 Task: Read customer reviews and ratings for real estate agents in Tulsa, Oklahoma, to find an agent who specializes in specific neighborhoods or property types.
Action: Mouse moved to (316, 173)
Screenshot: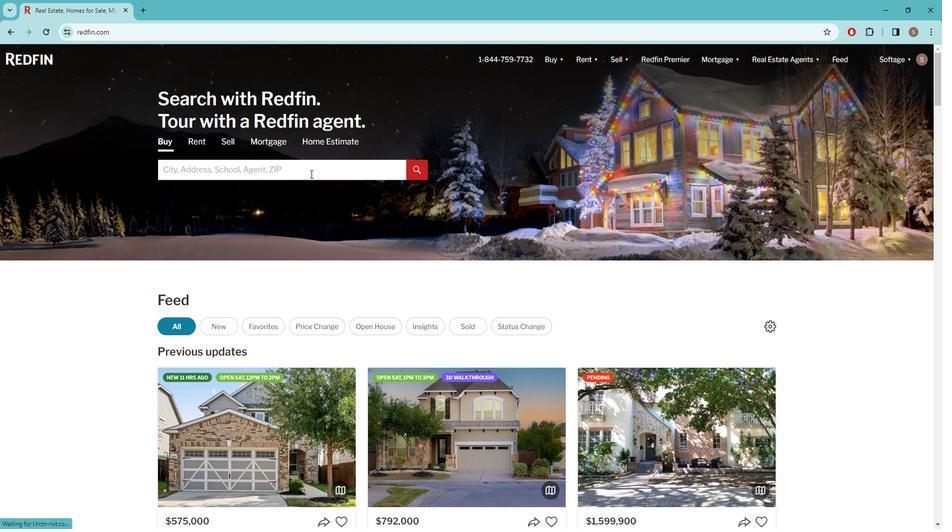 
Action: Mouse pressed left at (316, 173)
Screenshot: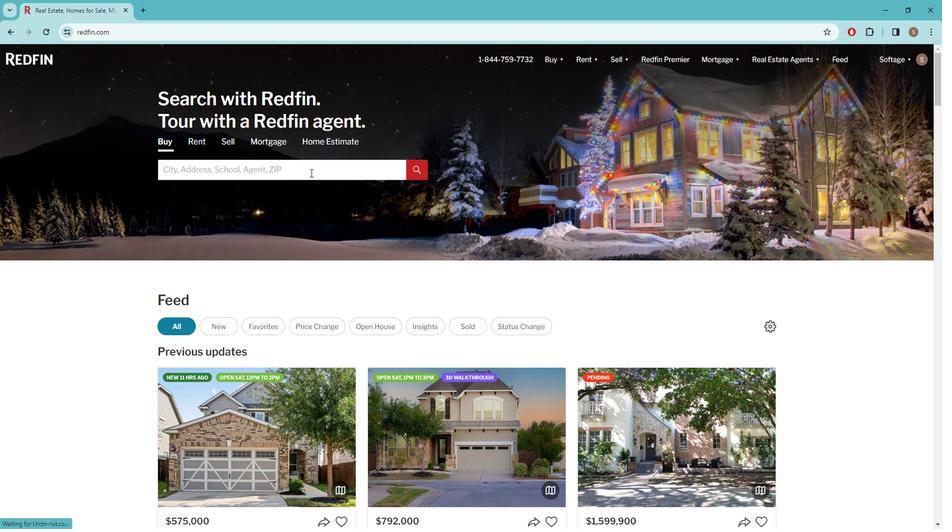
Action: Mouse moved to (418, 143)
Screenshot: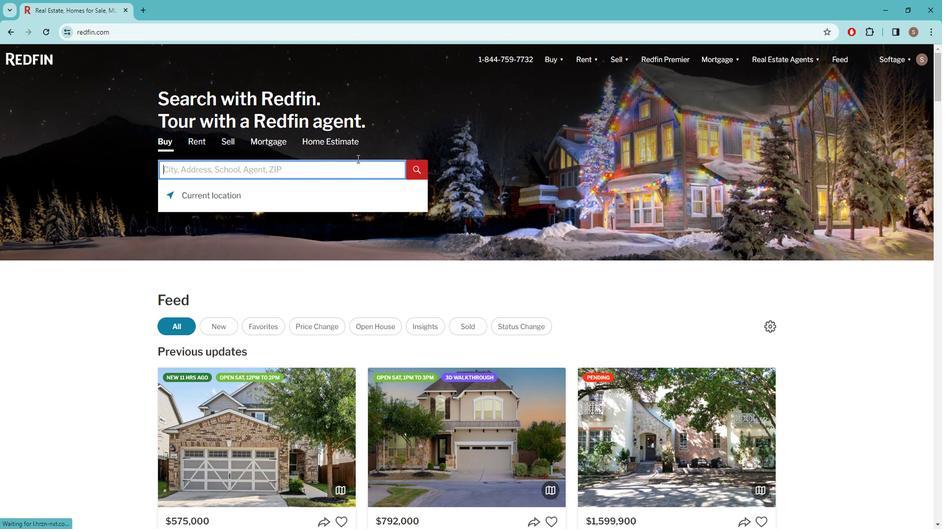 
Action: Key pressed t<Key.caps_lock>ULSA
Screenshot: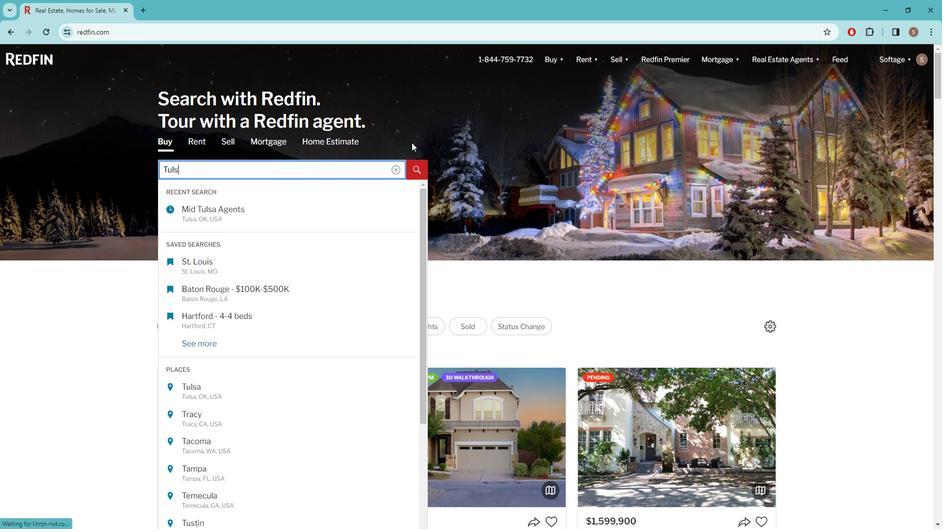 
Action: Mouse moved to (285, 262)
Screenshot: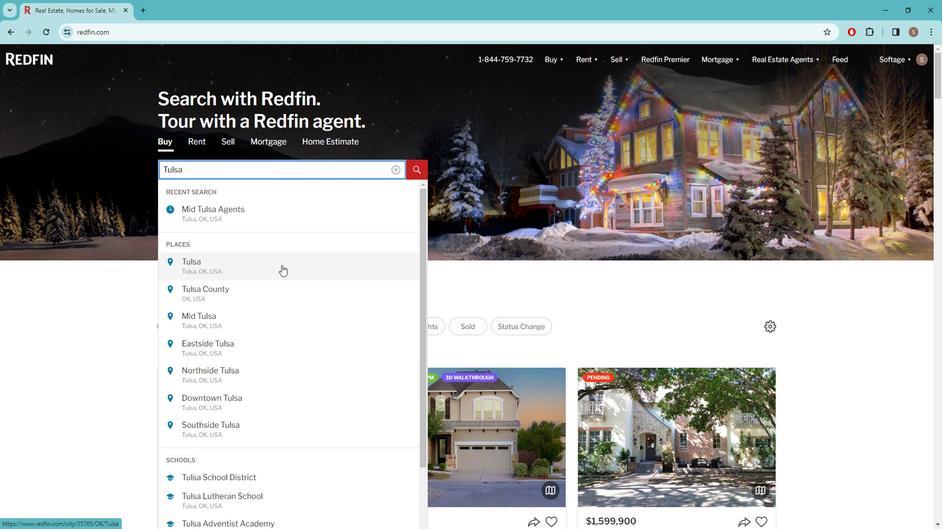 
Action: Mouse pressed left at (285, 262)
Screenshot: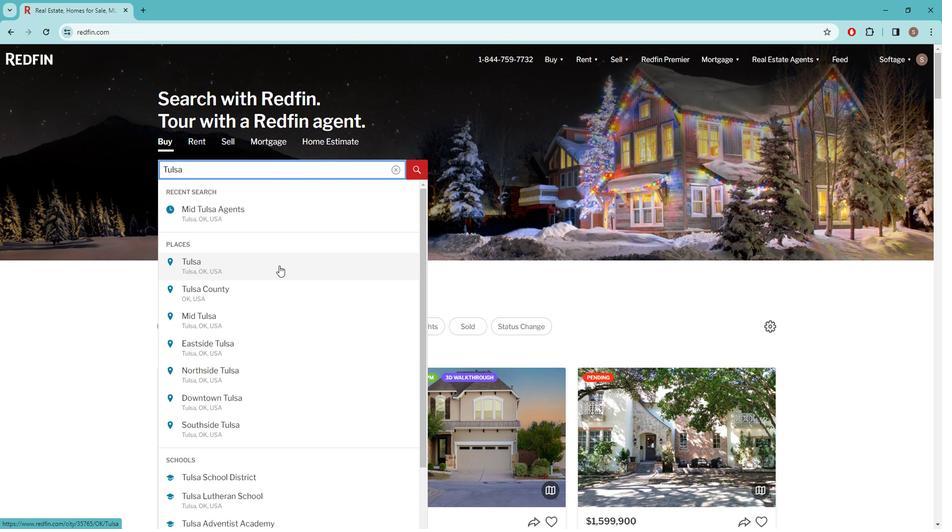 
Action: Mouse moved to (777, 103)
Screenshot: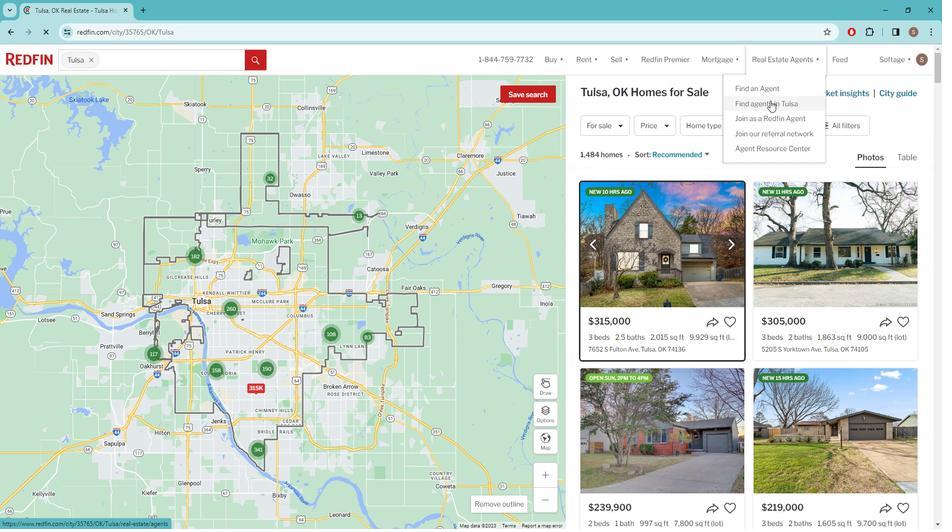 
Action: Mouse pressed left at (777, 103)
Screenshot: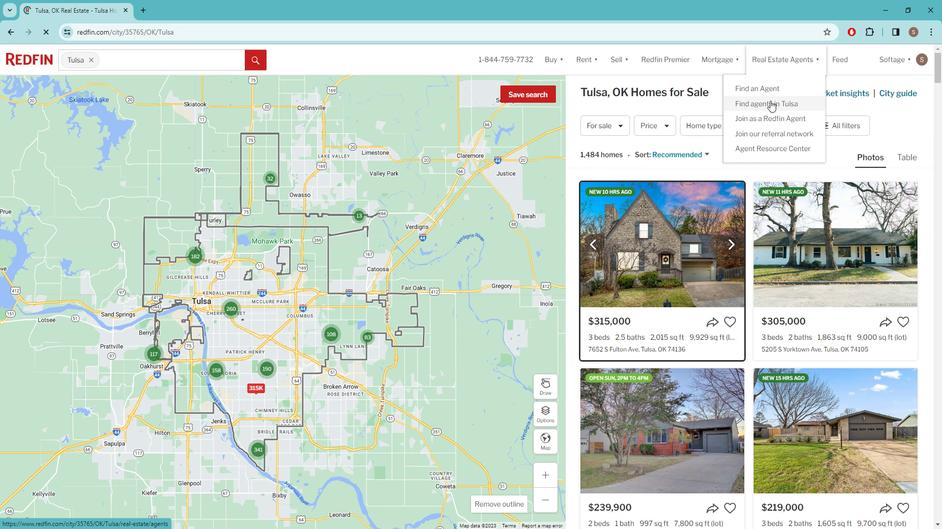 
Action: Mouse moved to (359, 167)
Screenshot: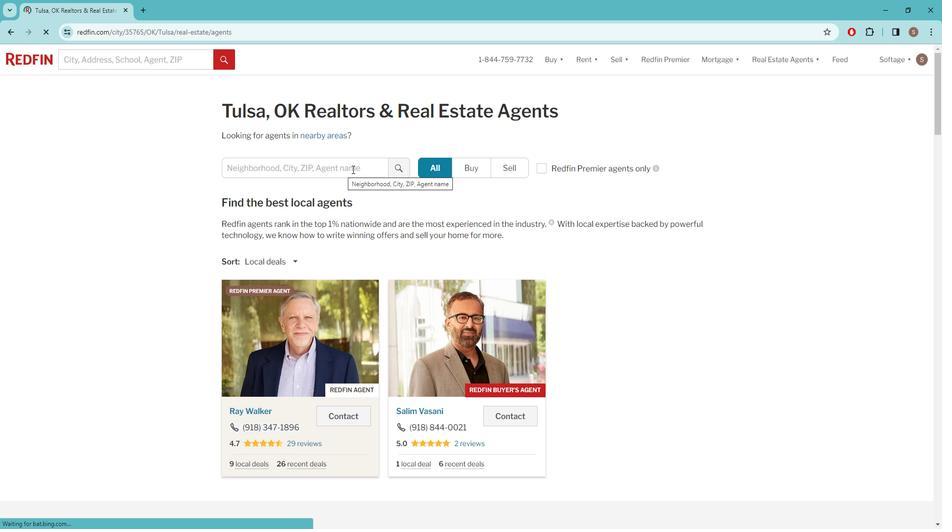 
Action: Mouse pressed left at (359, 167)
Screenshot: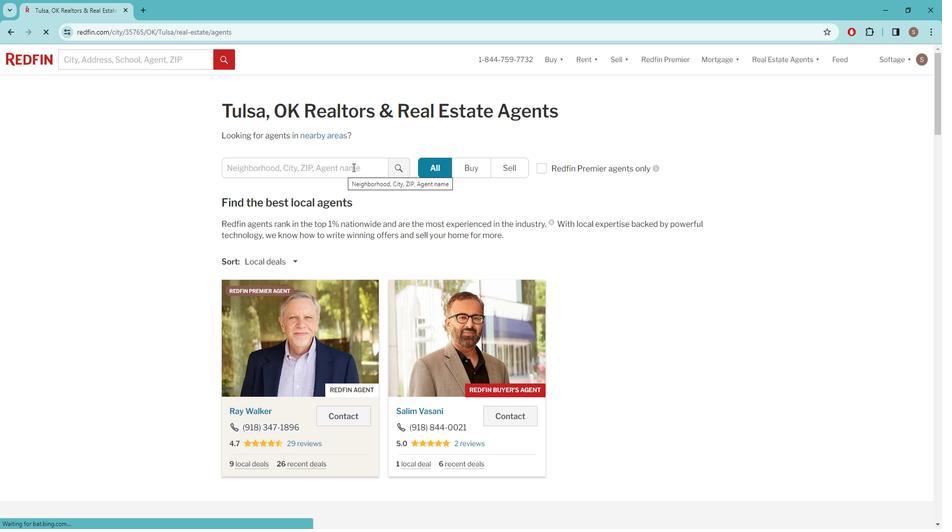 
Action: Mouse moved to (339, 336)
Screenshot: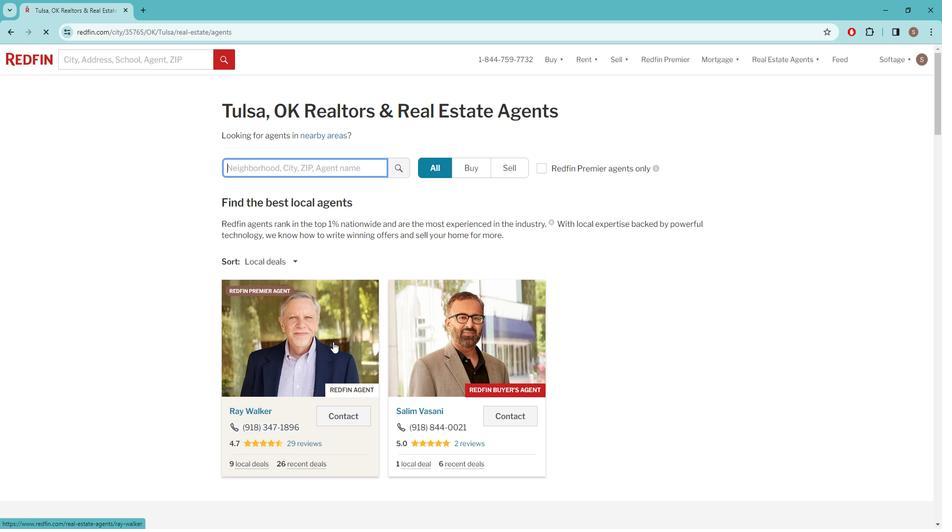 
Action: Mouse scrolled (339, 335) with delta (0, 0)
Screenshot: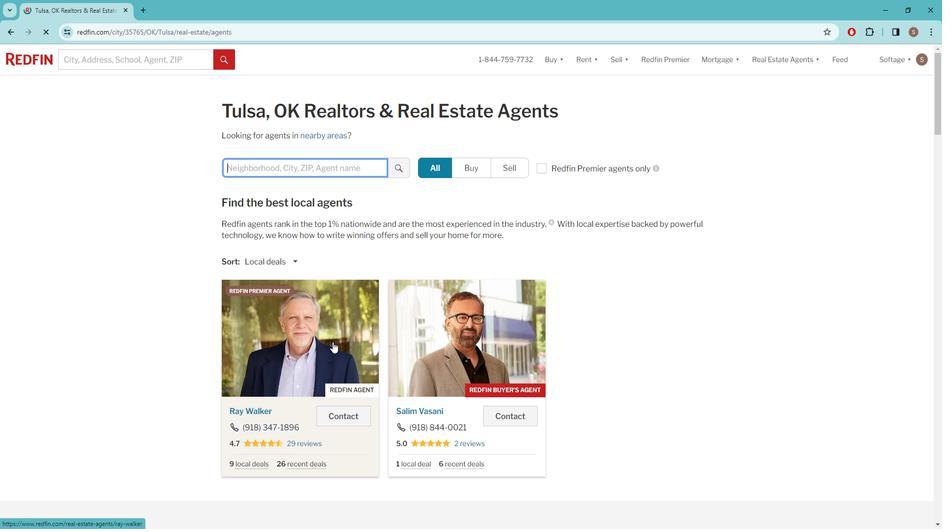 
Action: Mouse moved to (288, 222)
Screenshot: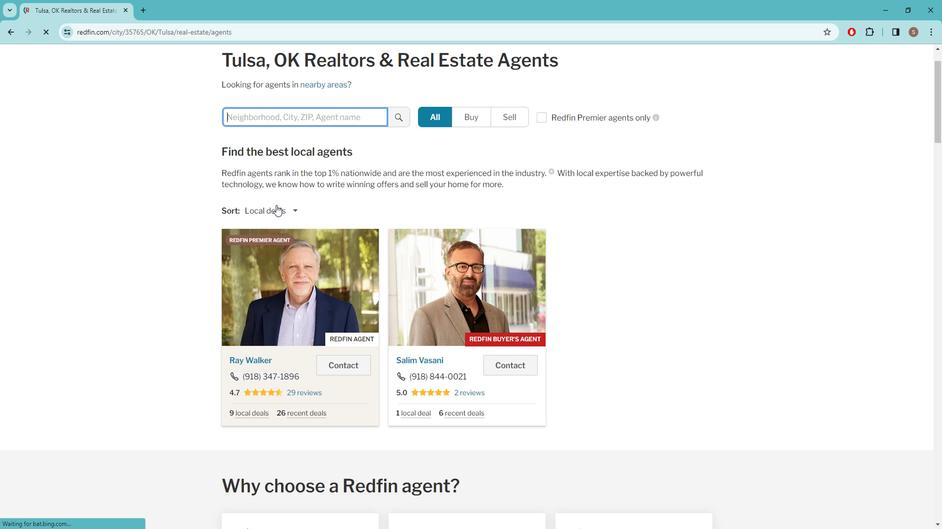 
Action: Mouse scrolled (288, 221) with delta (0, 0)
Screenshot: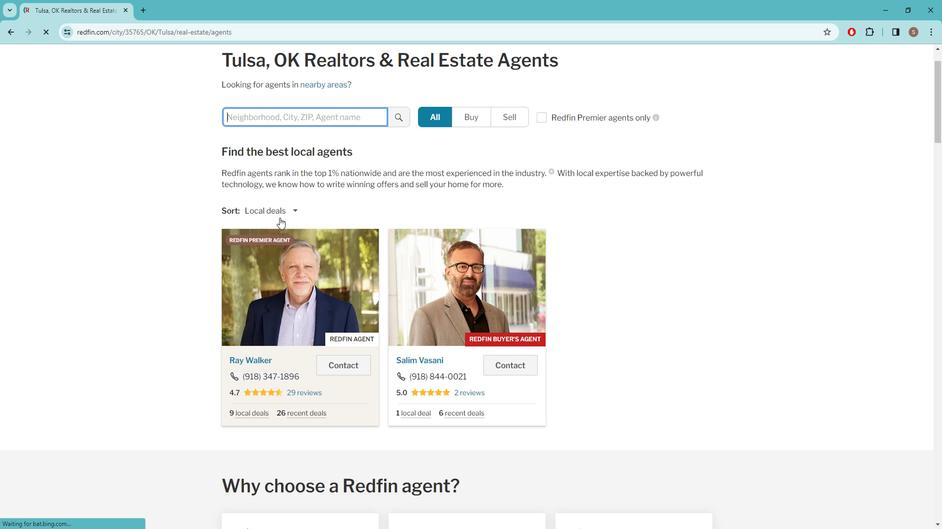
Action: Mouse moved to (304, 333)
Screenshot: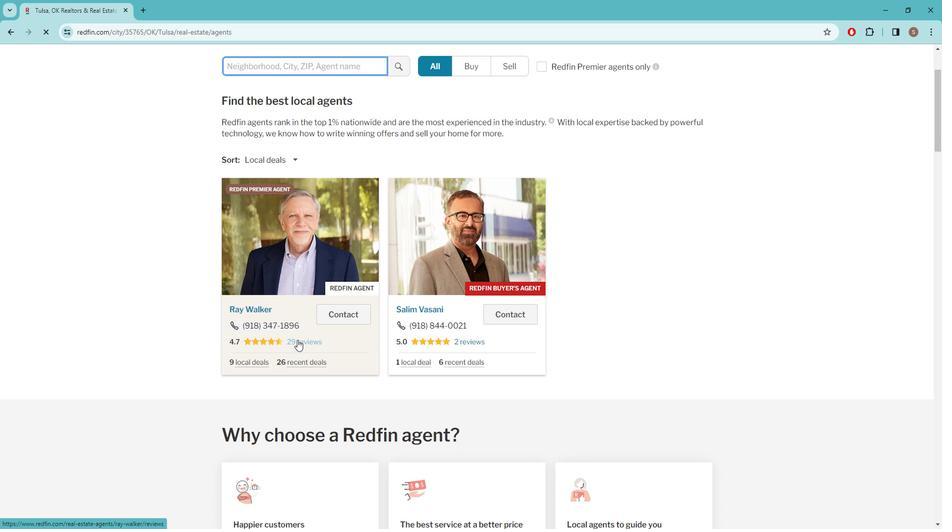 
Action: Mouse pressed left at (304, 333)
Screenshot: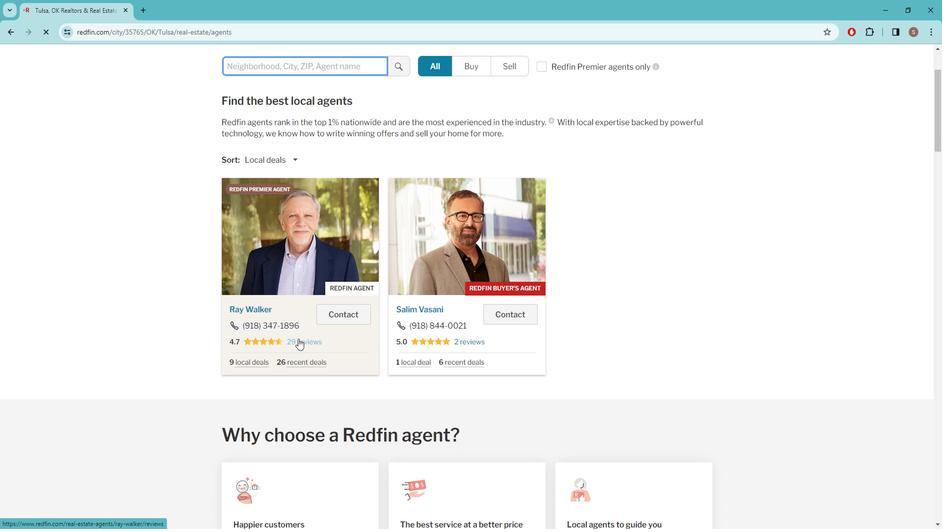 
Action: Mouse moved to (359, 314)
Screenshot: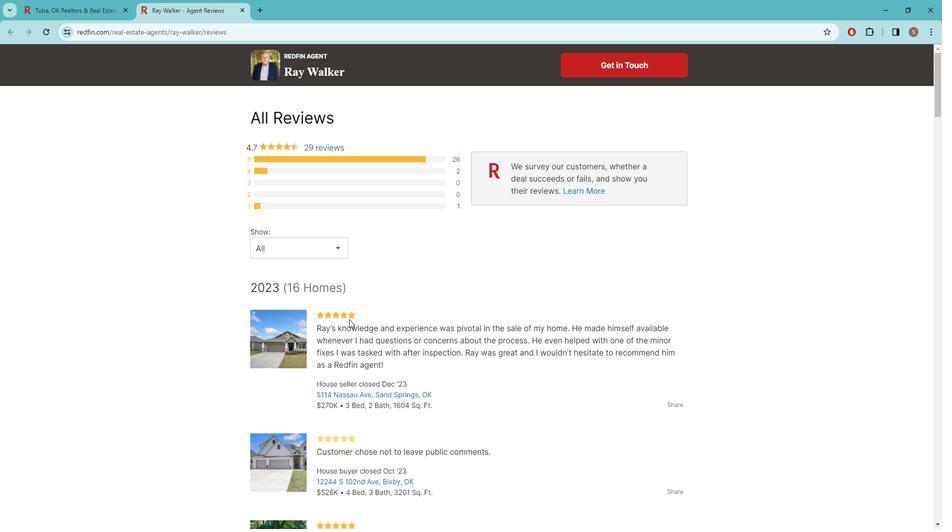 
Action: Mouse scrolled (359, 313) with delta (0, 0)
Screenshot: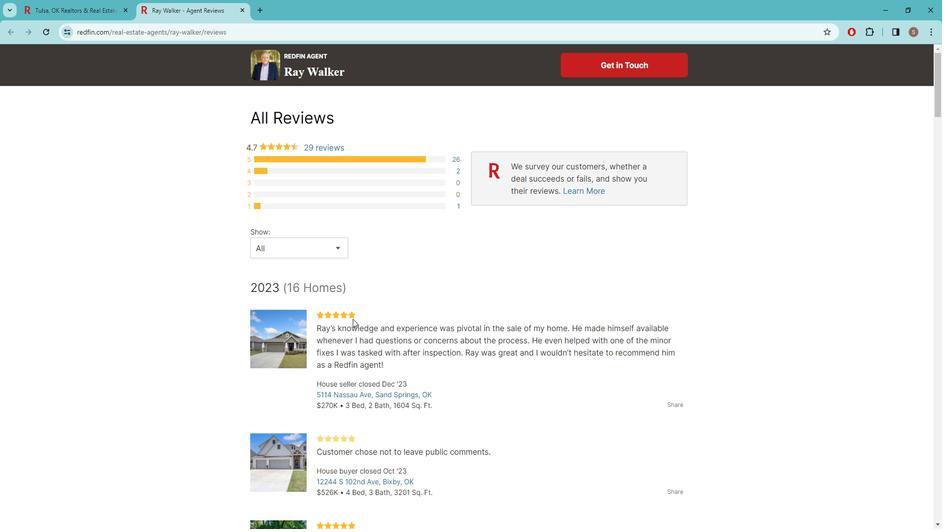 
Action: Mouse moved to (359, 313)
Screenshot: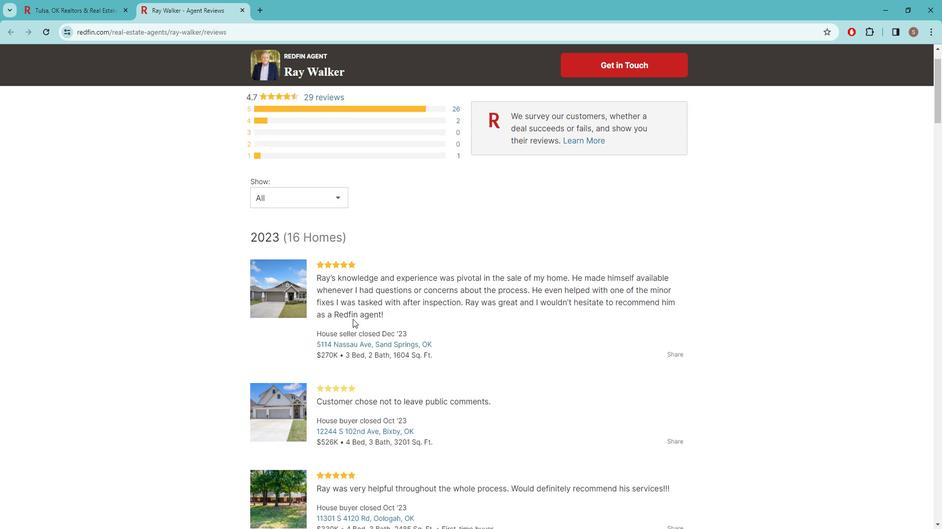 
Action: Mouse scrolled (359, 313) with delta (0, 0)
Screenshot: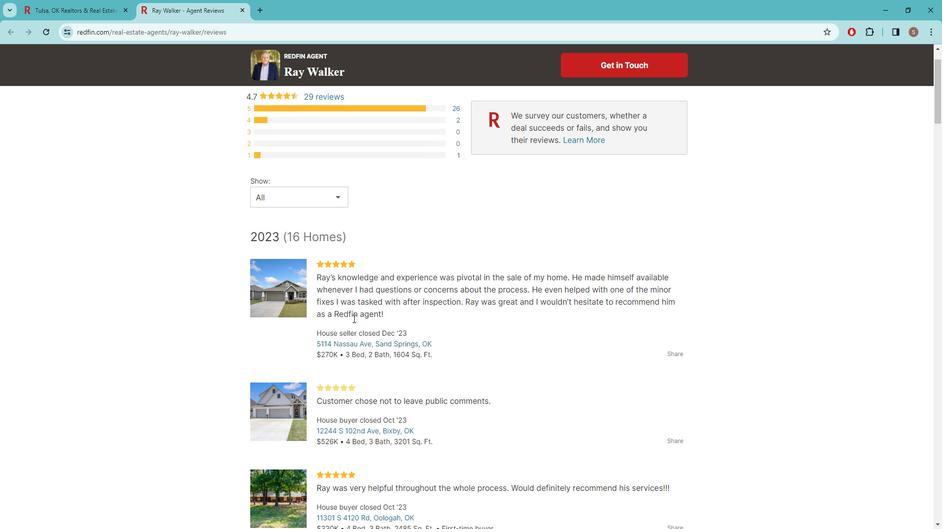 
Action: Mouse scrolled (359, 313) with delta (0, 0)
Screenshot: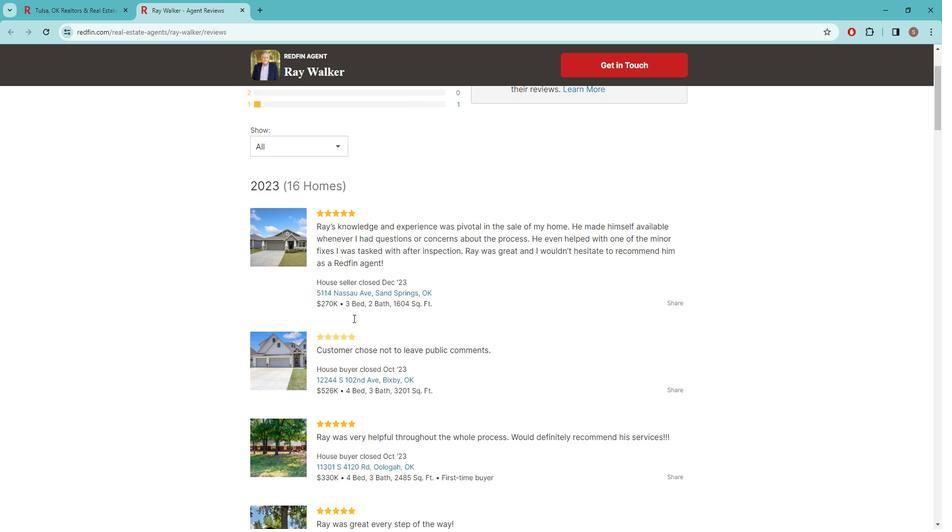 
Action: Mouse scrolled (359, 313) with delta (0, 0)
Screenshot: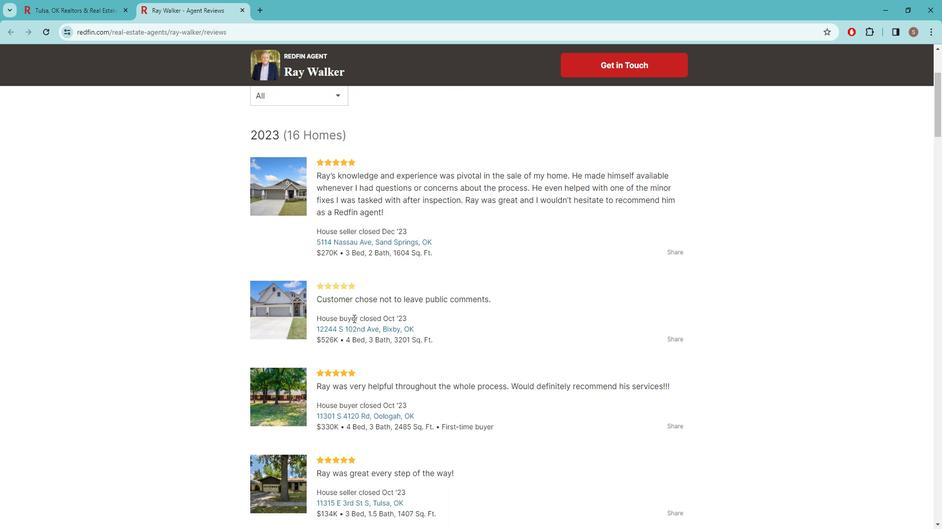 
Action: Mouse scrolled (359, 313) with delta (0, 0)
Screenshot: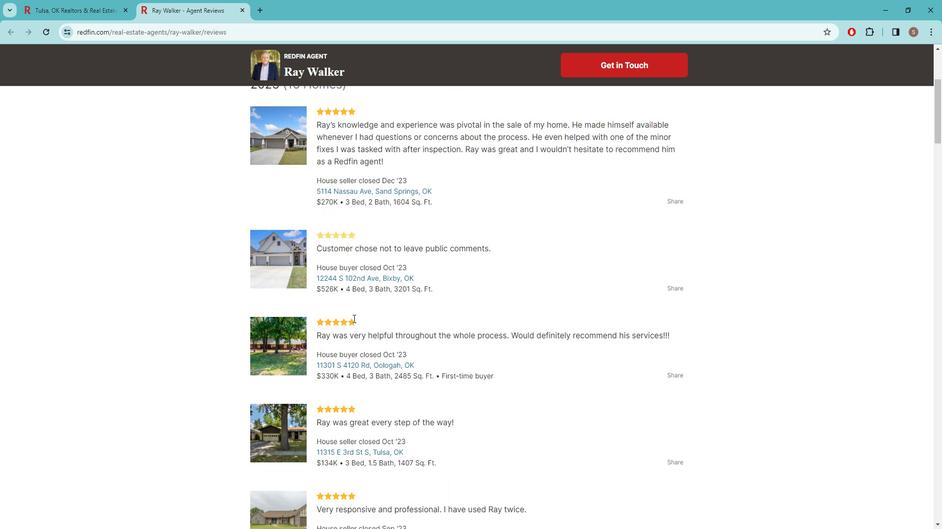 
Action: Mouse scrolled (359, 313) with delta (0, 0)
Screenshot: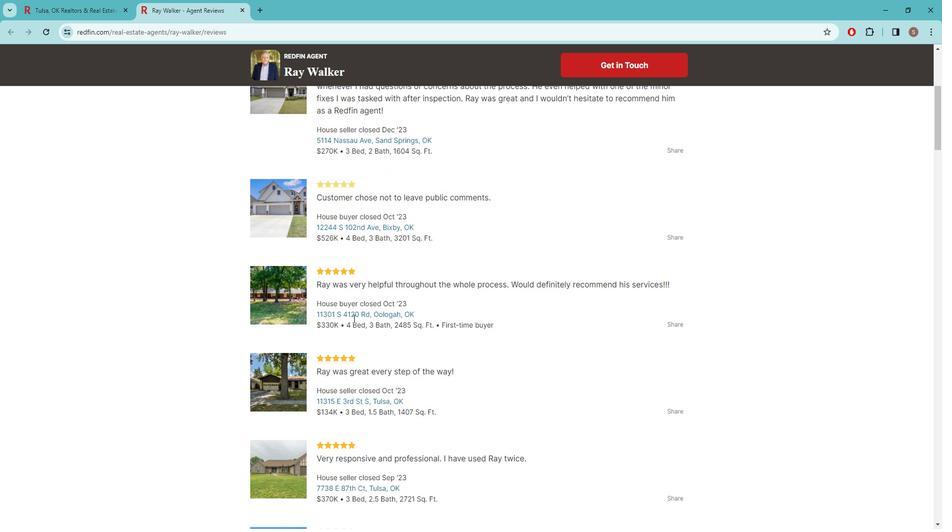 
Action: Mouse scrolled (359, 313) with delta (0, 0)
Screenshot: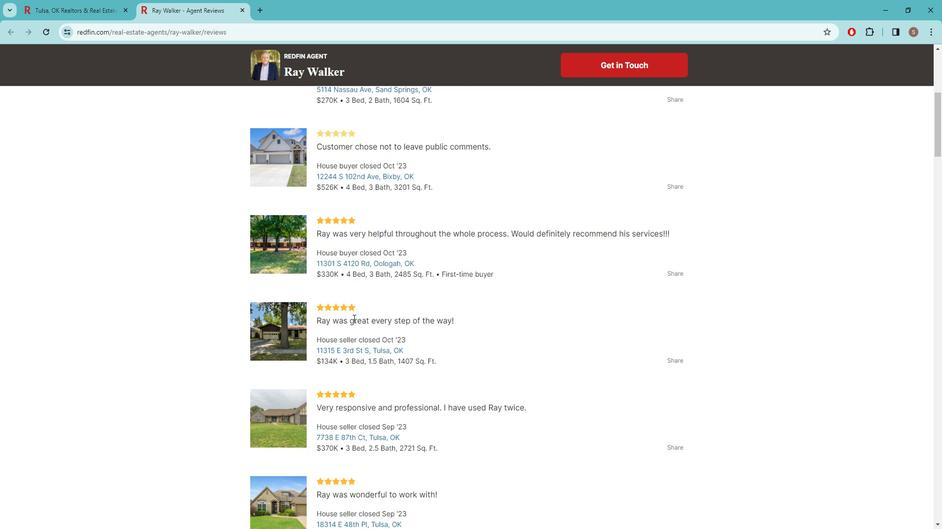 
Action: Mouse scrolled (359, 313) with delta (0, 0)
Screenshot: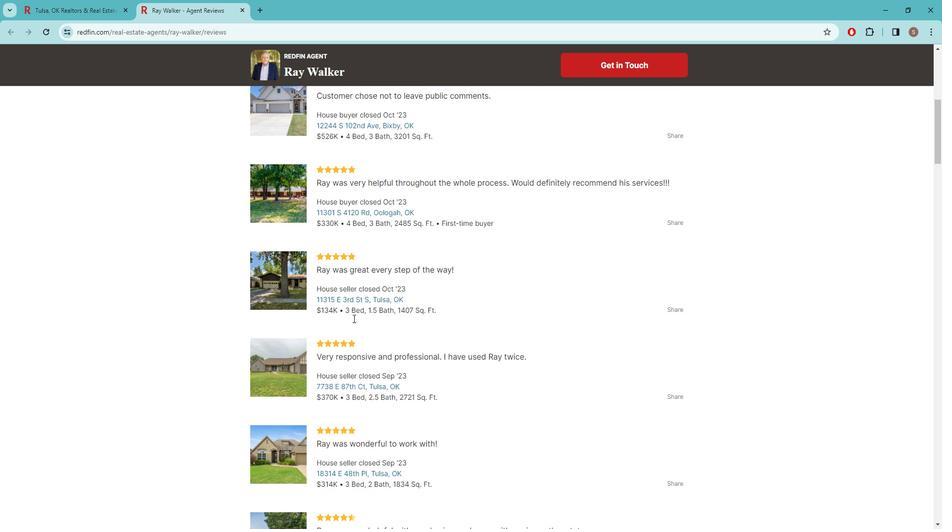 
Action: Mouse scrolled (359, 313) with delta (0, 0)
Screenshot: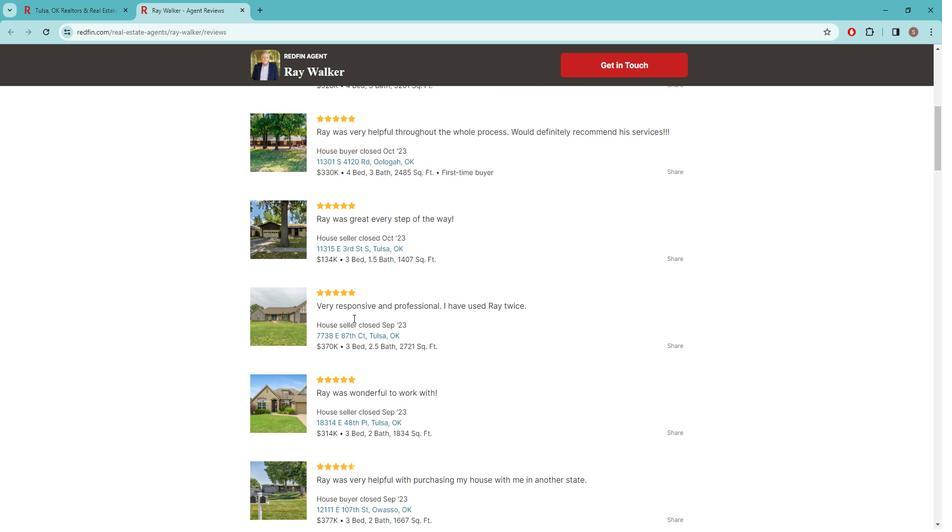 
Action: Mouse scrolled (359, 313) with delta (0, 0)
Screenshot: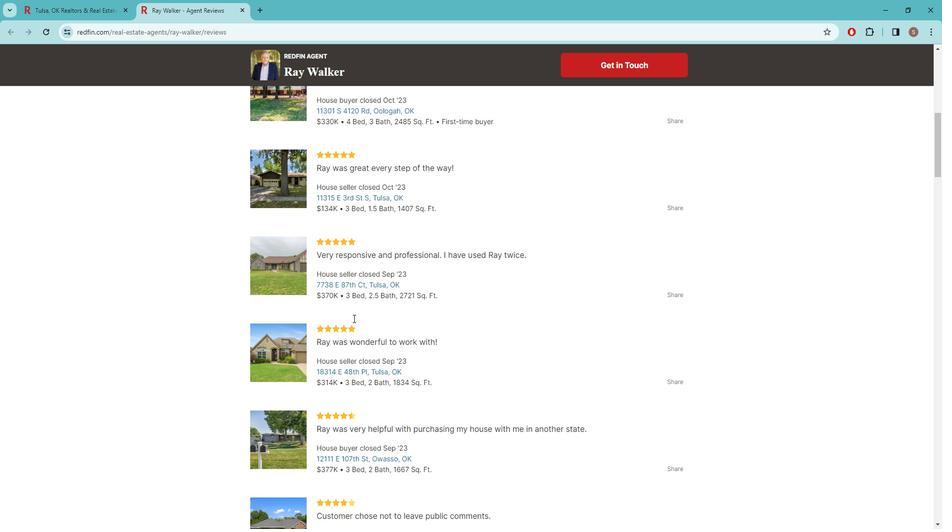 
Action: Mouse scrolled (359, 313) with delta (0, 0)
Screenshot: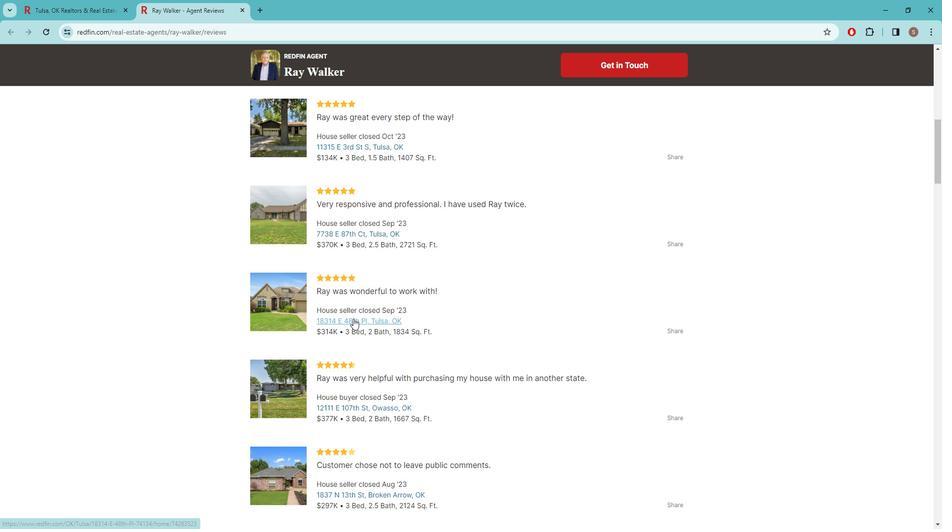 
Action: Mouse scrolled (359, 313) with delta (0, 0)
Screenshot: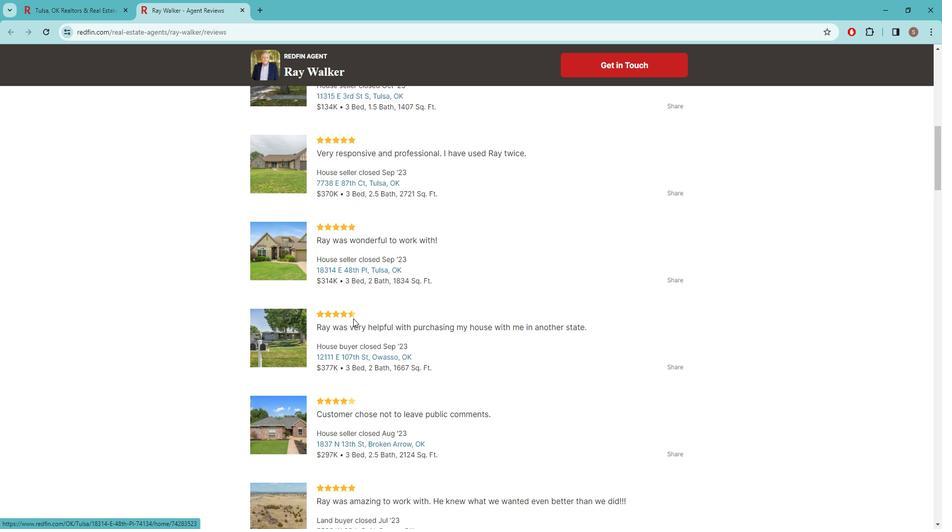 
Action: Mouse scrolled (359, 313) with delta (0, 0)
Screenshot: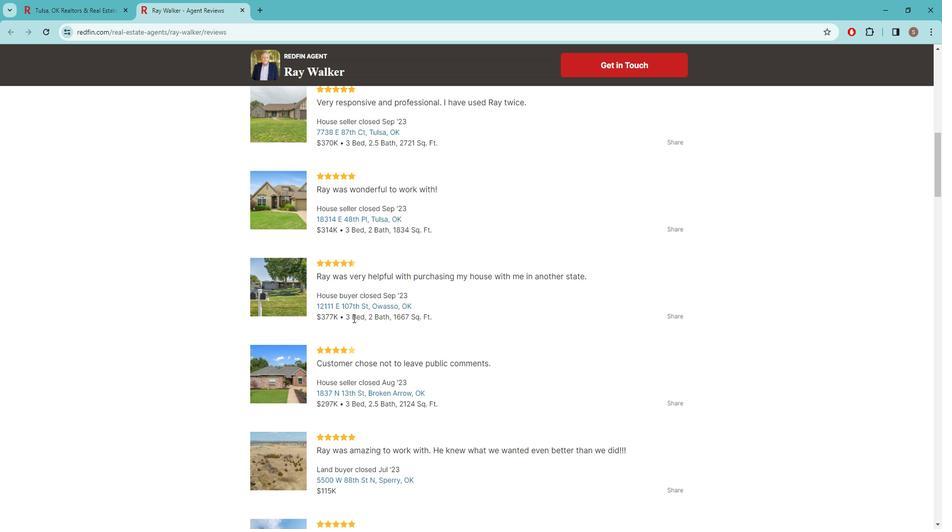 
Action: Mouse scrolled (359, 313) with delta (0, 0)
Screenshot: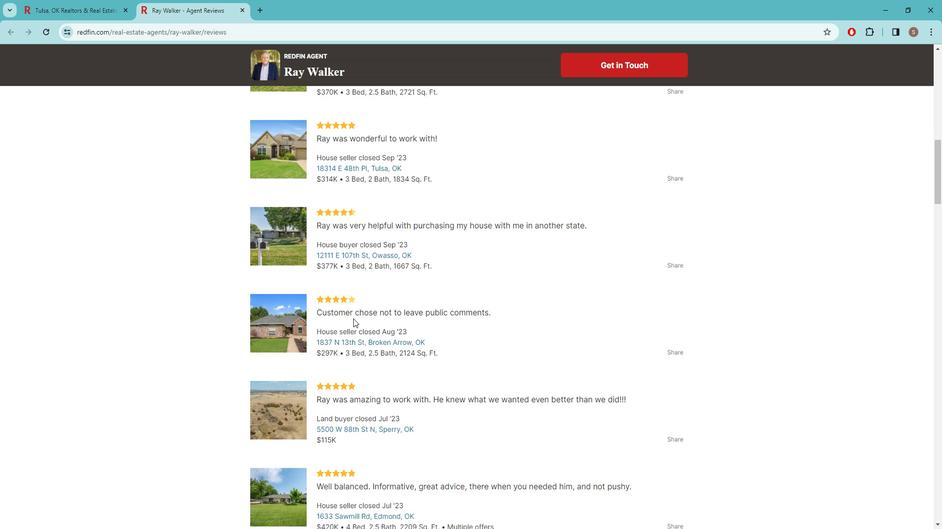 
Action: Mouse scrolled (359, 313) with delta (0, 0)
Screenshot: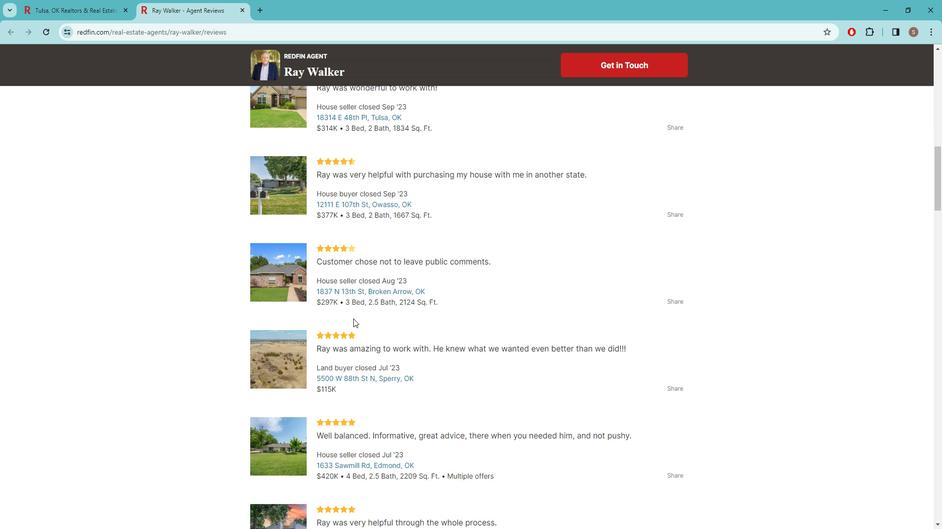 
Action: Mouse scrolled (359, 313) with delta (0, 0)
Screenshot: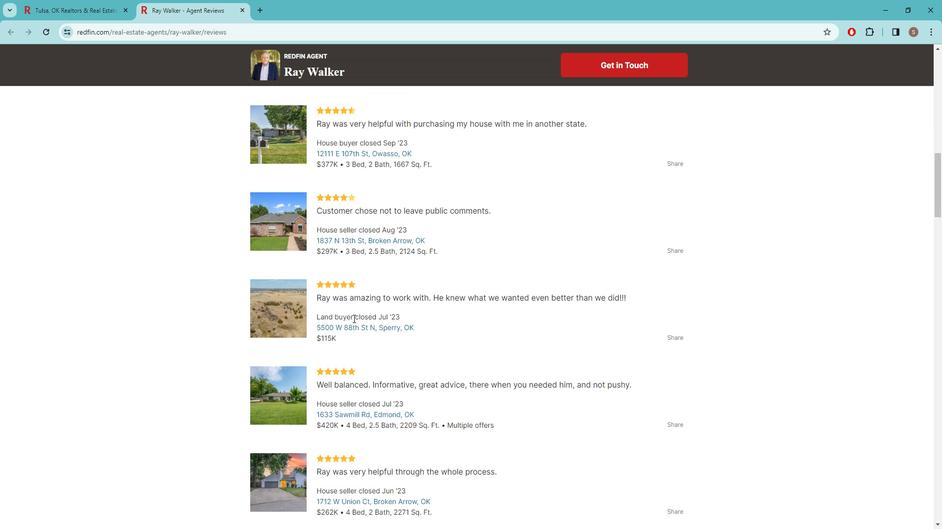 
Action: Mouse scrolled (359, 313) with delta (0, 0)
Screenshot: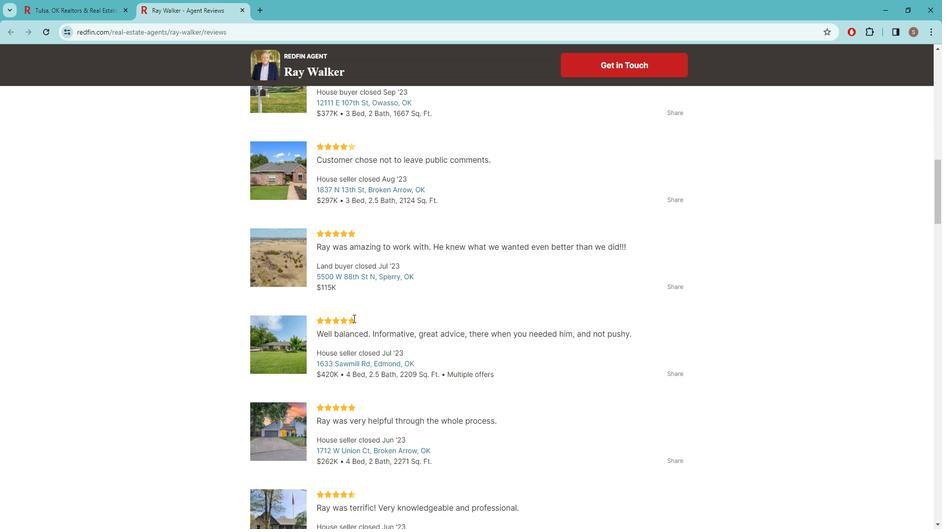 
Action: Mouse scrolled (359, 313) with delta (0, 0)
Screenshot: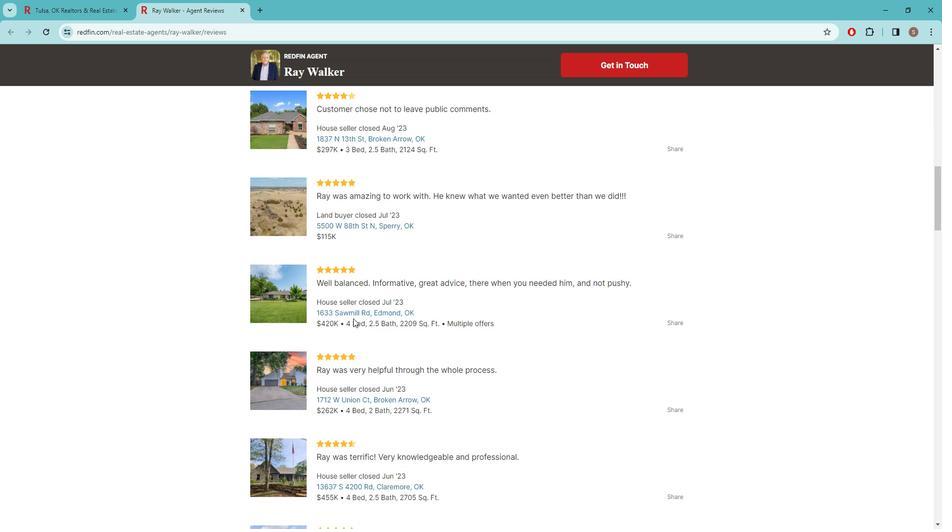
Action: Mouse scrolled (359, 313) with delta (0, 0)
Screenshot: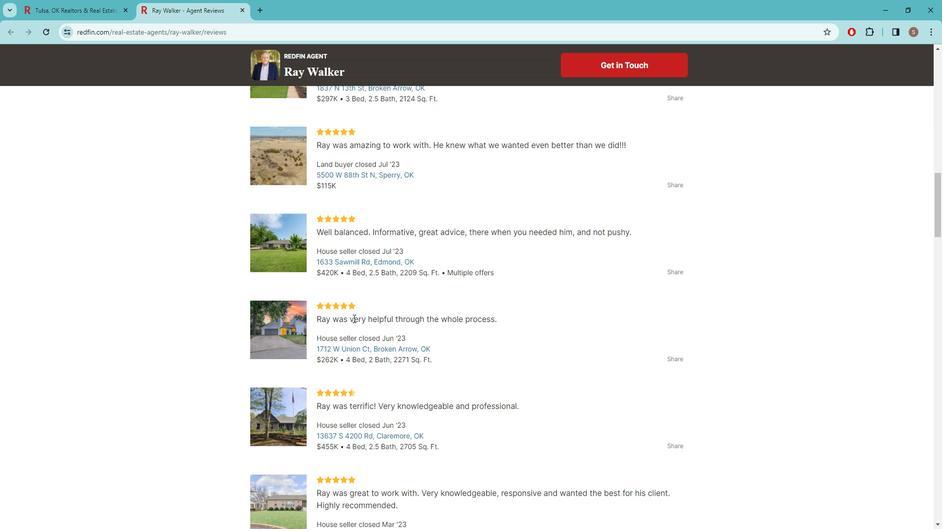 
Action: Mouse scrolled (359, 313) with delta (0, 0)
Screenshot: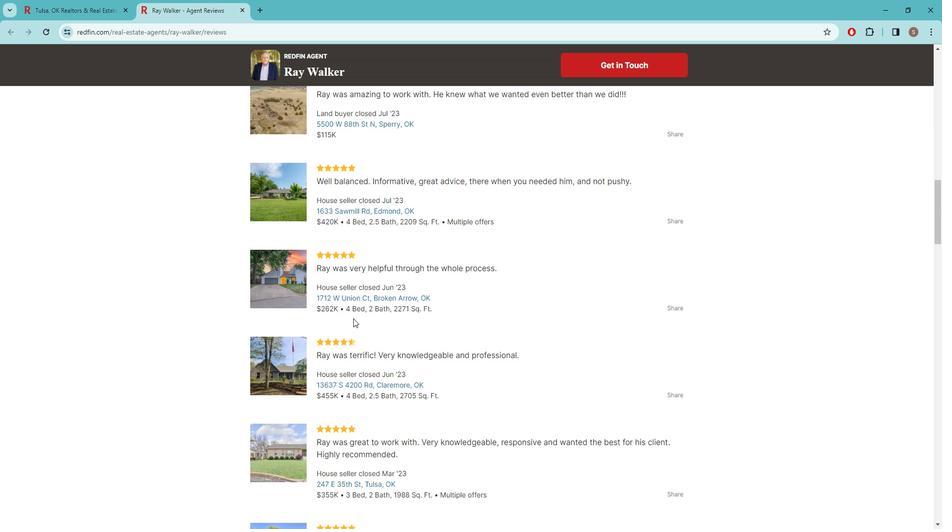 
Action: Mouse scrolled (359, 313) with delta (0, 0)
Screenshot: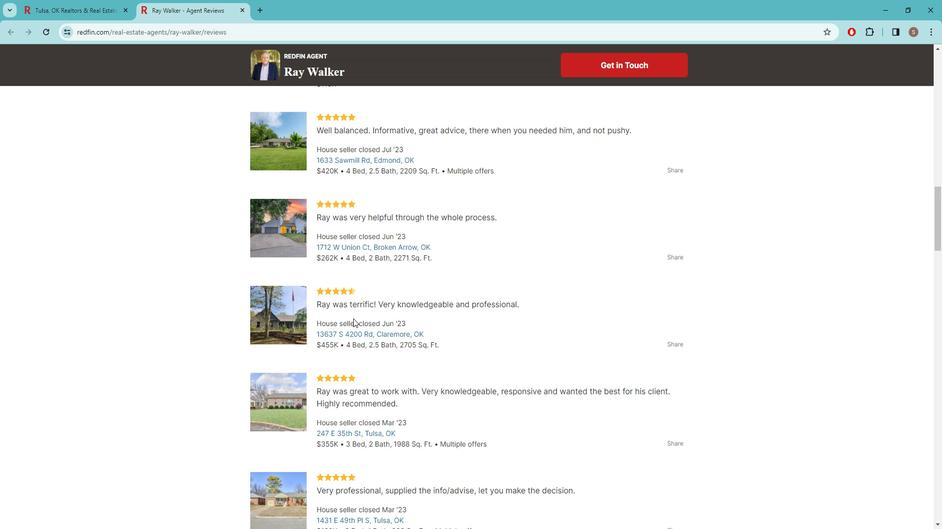
Action: Mouse scrolled (359, 313) with delta (0, 0)
Screenshot: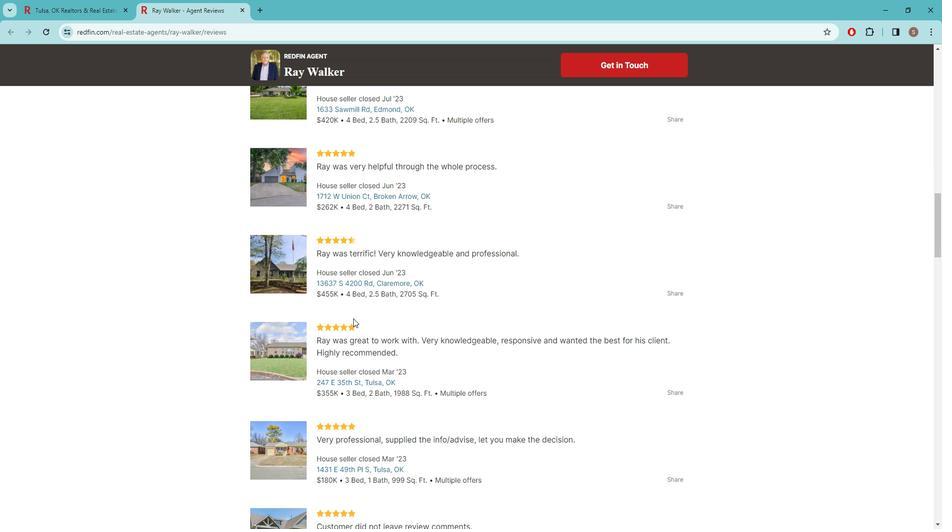 
Action: Mouse scrolled (359, 313) with delta (0, 0)
Screenshot: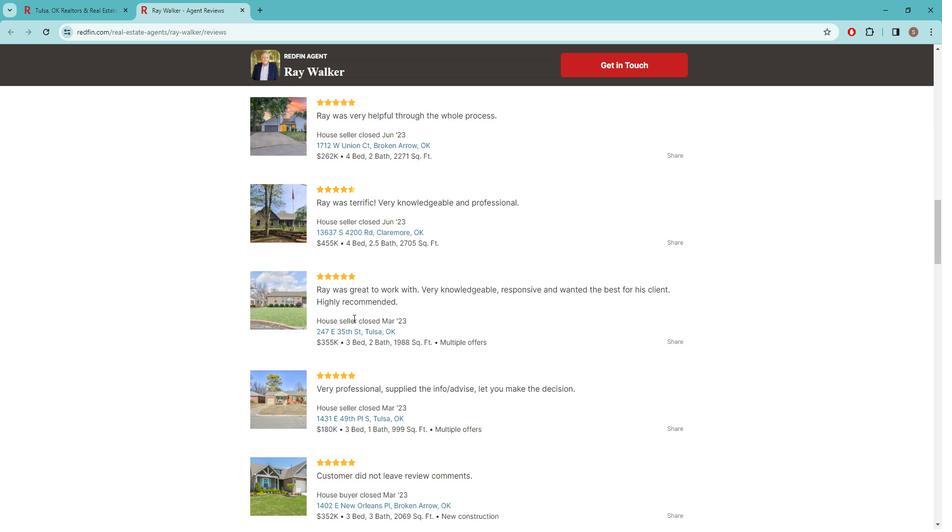 
Action: Mouse scrolled (359, 313) with delta (0, 0)
Screenshot: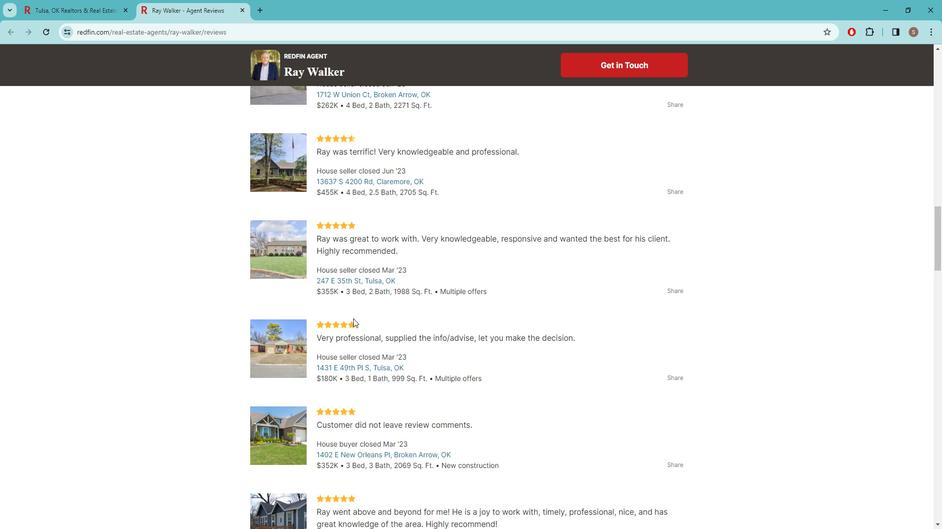
Action: Mouse scrolled (359, 313) with delta (0, 0)
Screenshot: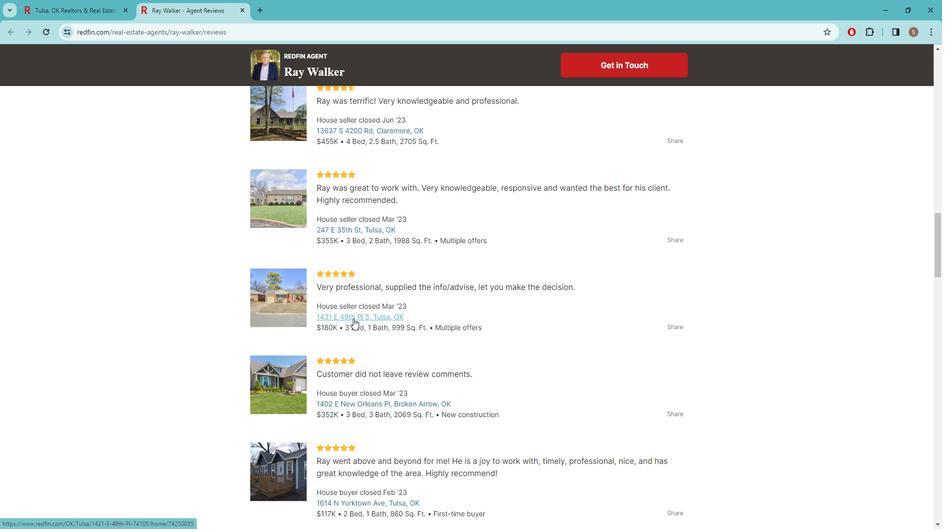 
Action: Mouse scrolled (359, 313) with delta (0, 0)
Screenshot: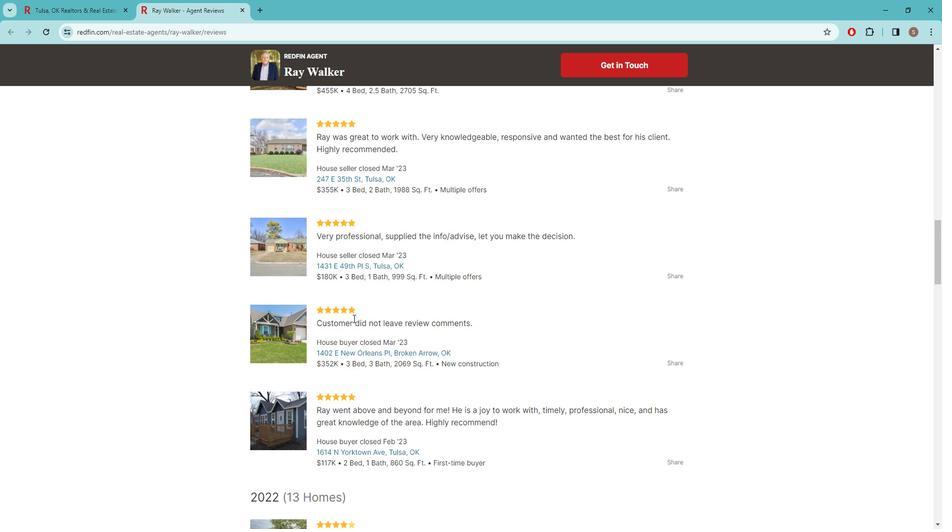
Action: Mouse scrolled (359, 313) with delta (0, 0)
Screenshot: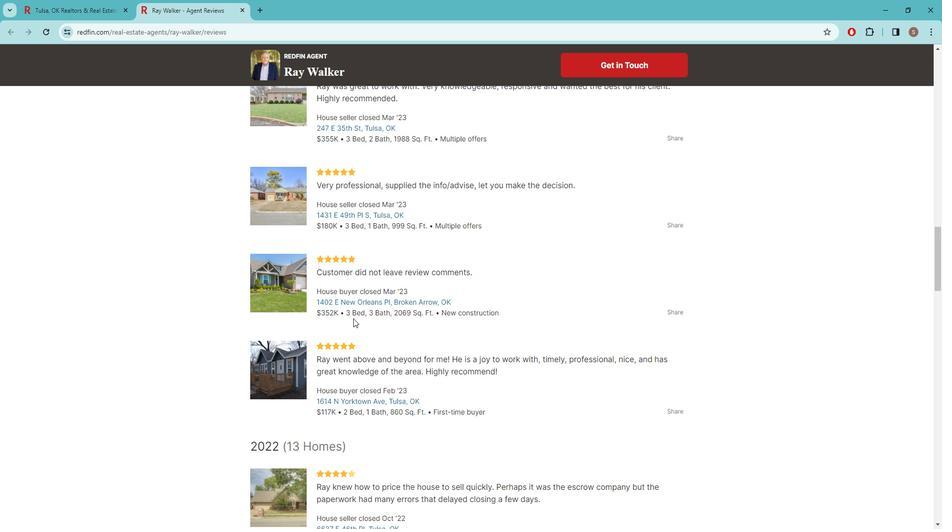 
Action: Mouse scrolled (359, 313) with delta (0, 0)
Screenshot: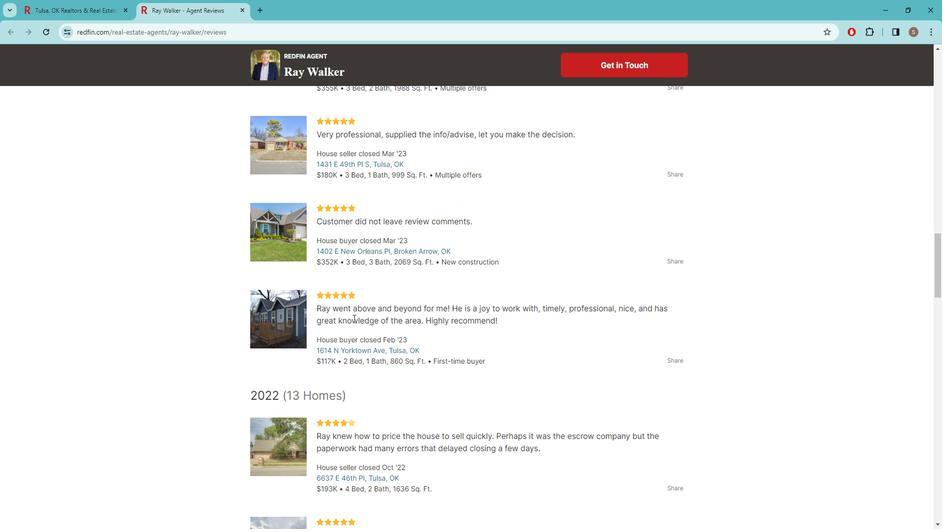 
Action: Mouse scrolled (359, 313) with delta (0, 0)
Screenshot: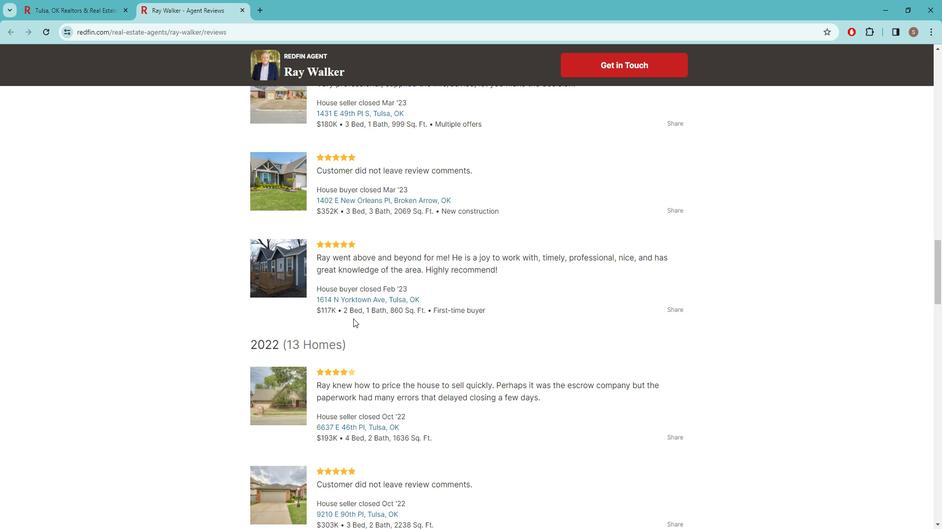 
Action: Mouse scrolled (359, 313) with delta (0, 0)
Screenshot: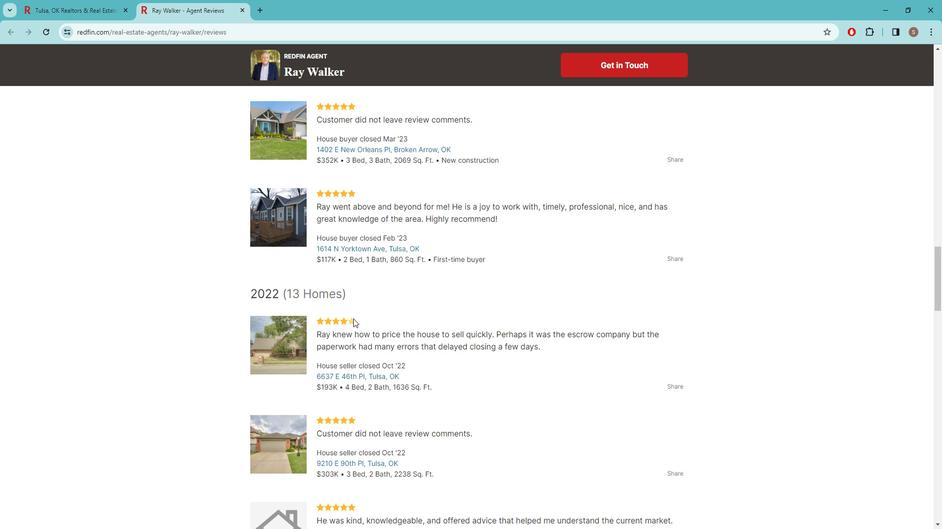 
Action: Mouse scrolled (359, 313) with delta (0, 0)
Screenshot: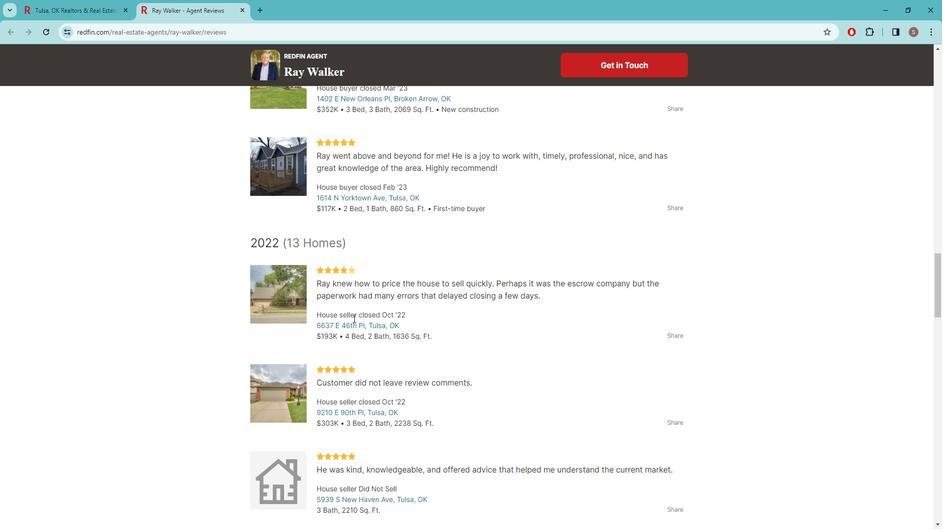 
Action: Mouse scrolled (359, 313) with delta (0, 0)
Screenshot: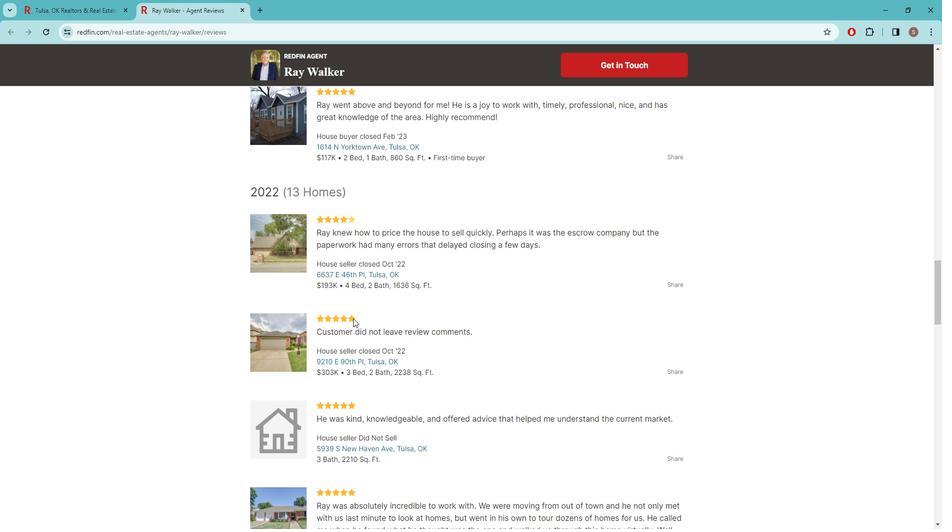 
Action: Mouse scrolled (359, 313) with delta (0, 0)
Screenshot: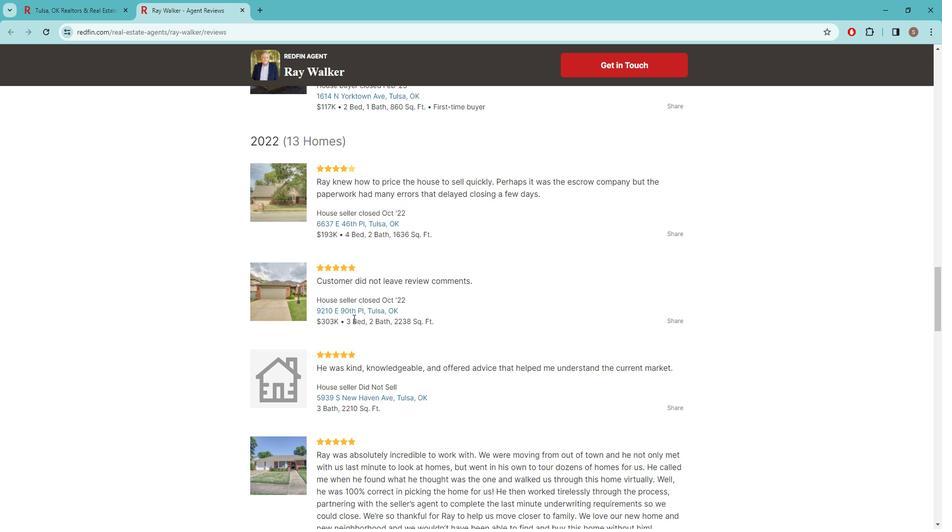 
Action: Mouse scrolled (359, 313) with delta (0, 0)
Screenshot: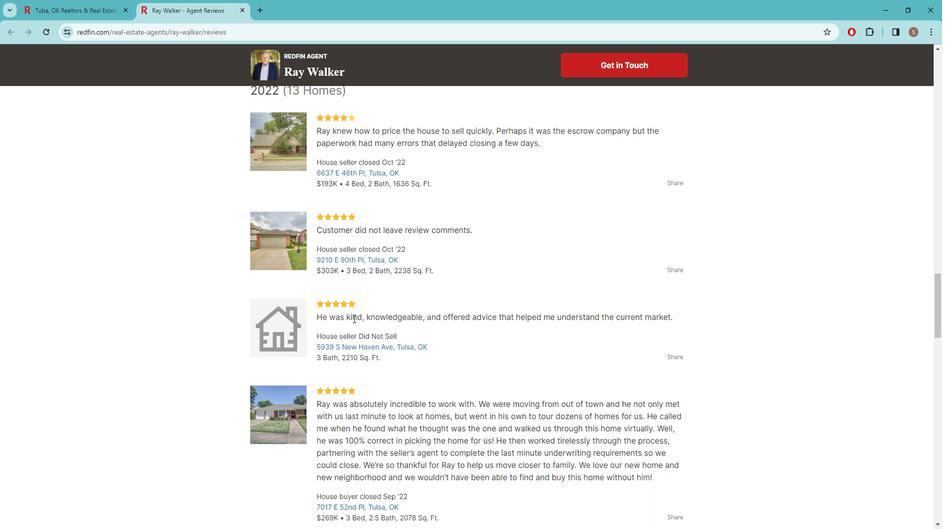 
Action: Mouse scrolled (359, 313) with delta (0, 0)
Screenshot: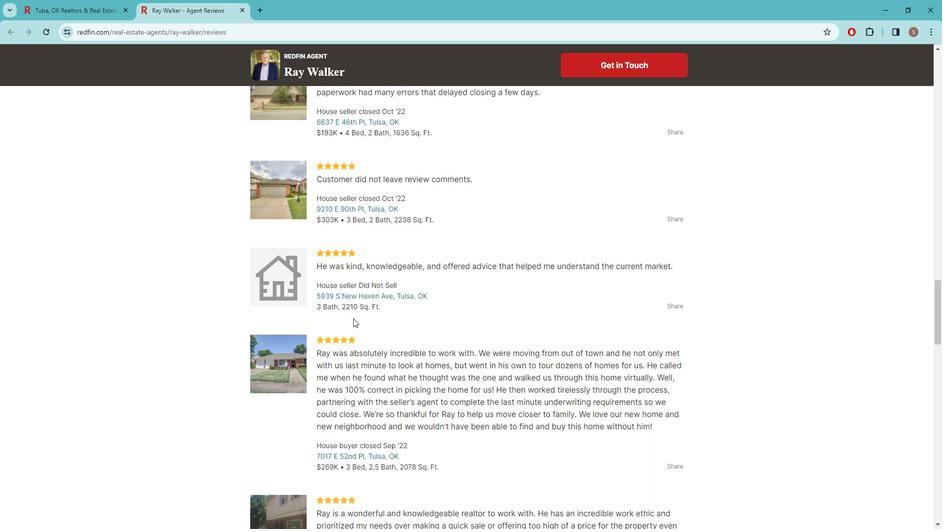 
Action: Mouse scrolled (359, 313) with delta (0, 0)
Screenshot: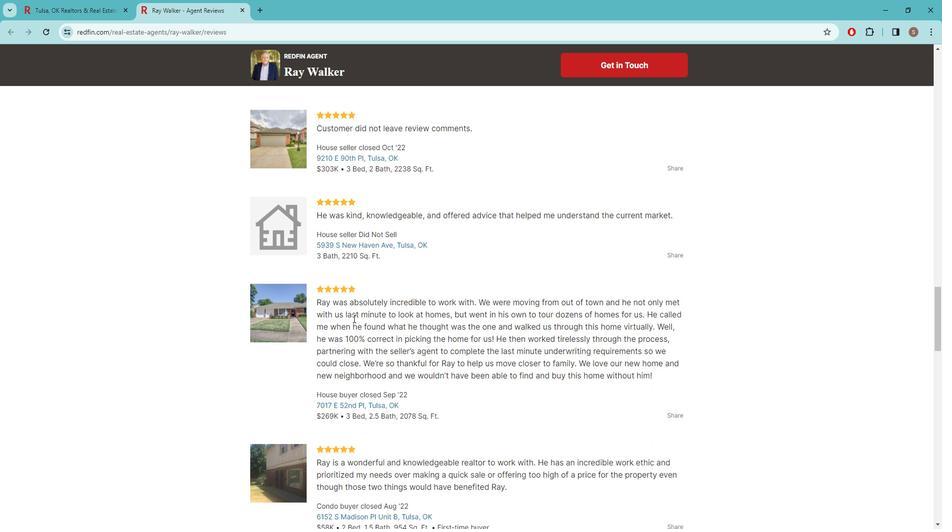 
Action: Mouse scrolled (359, 313) with delta (0, 0)
Screenshot: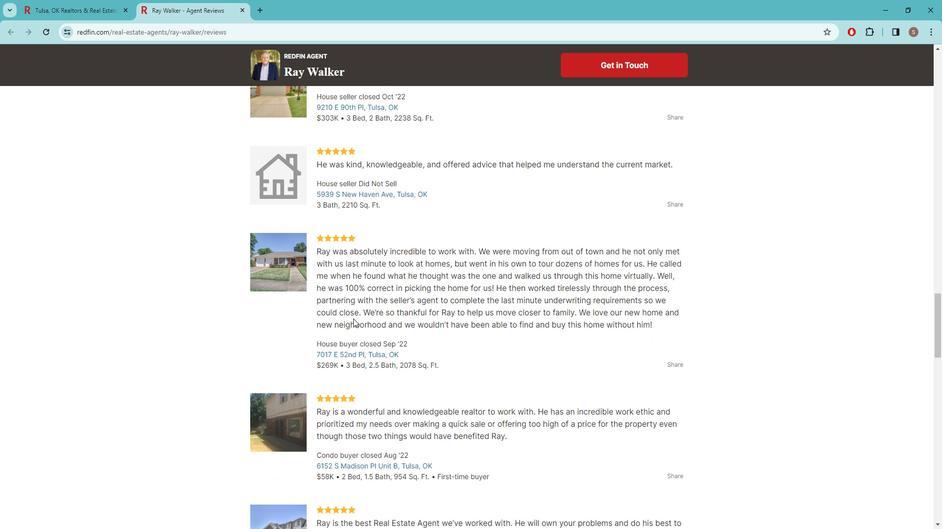 
Action: Mouse scrolled (359, 313) with delta (0, 0)
Screenshot: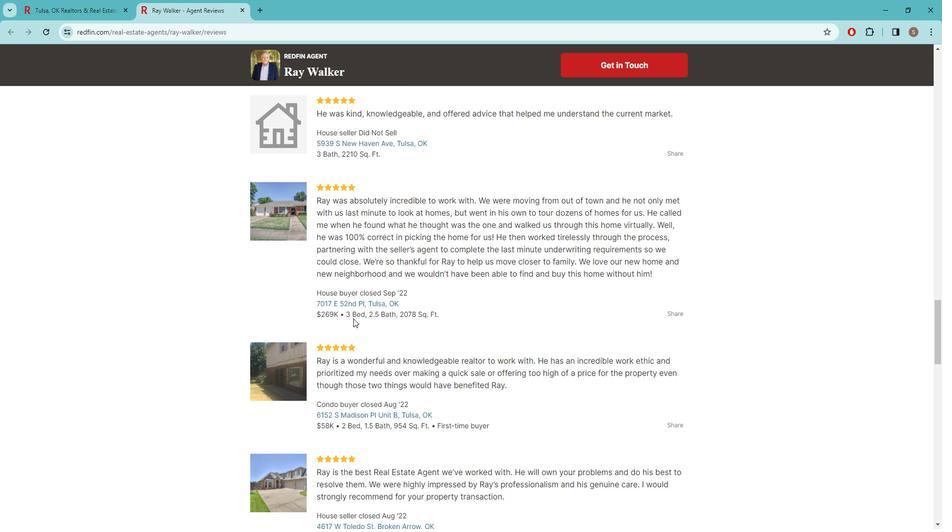 
Action: Mouse scrolled (359, 313) with delta (0, 0)
Screenshot: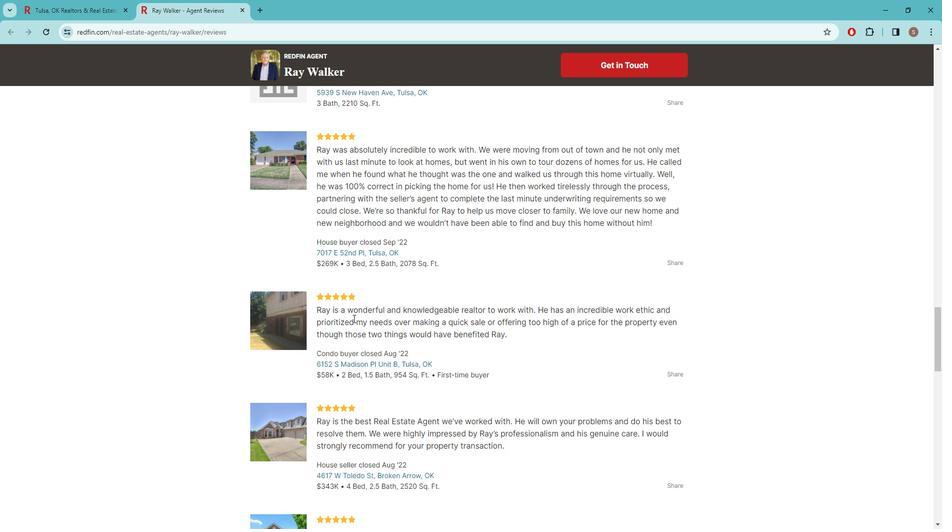 
Action: Mouse scrolled (359, 313) with delta (0, 0)
Screenshot: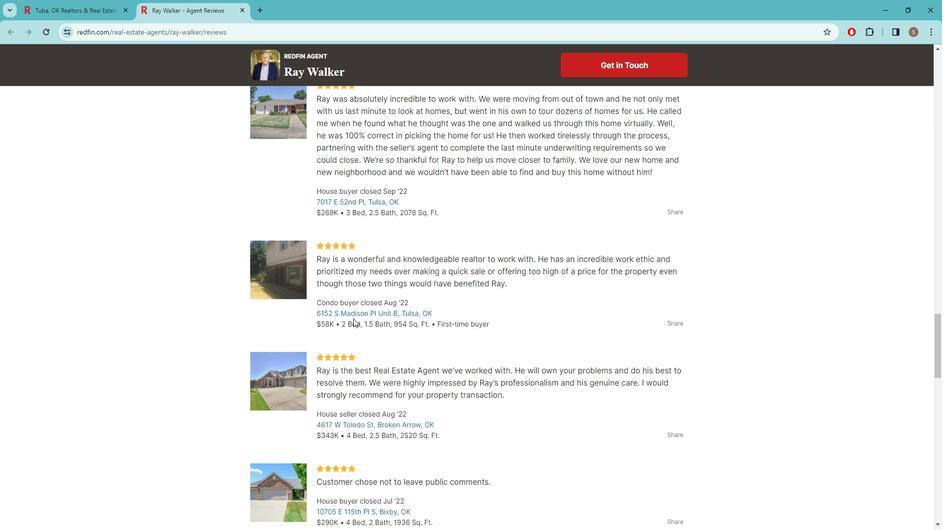
Action: Mouse scrolled (359, 313) with delta (0, 0)
Screenshot: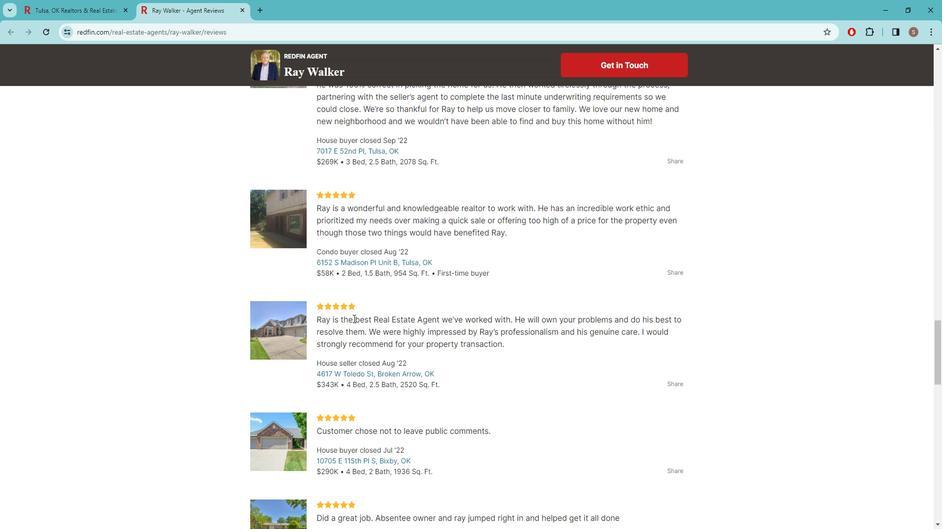 
Action: Mouse scrolled (359, 313) with delta (0, 0)
Screenshot: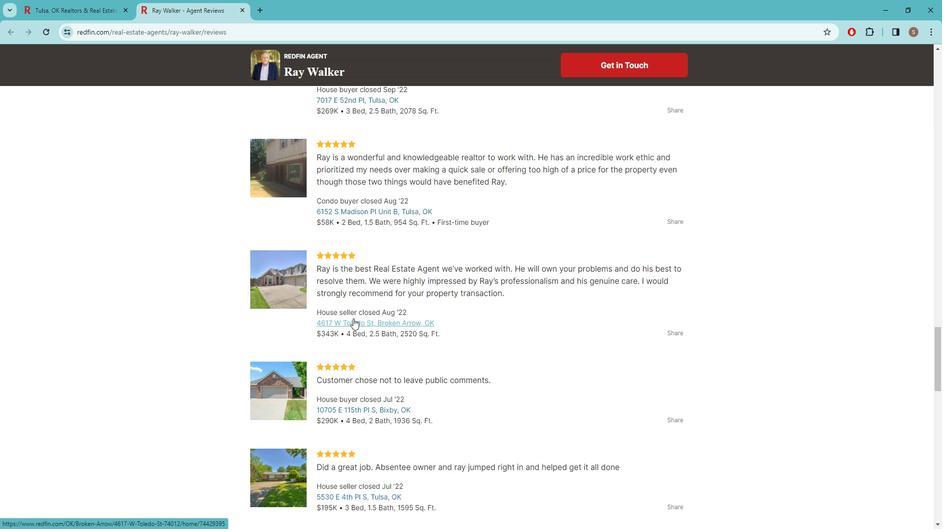 
Action: Mouse scrolled (359, 313) with delta (0, 0)
Screenshot: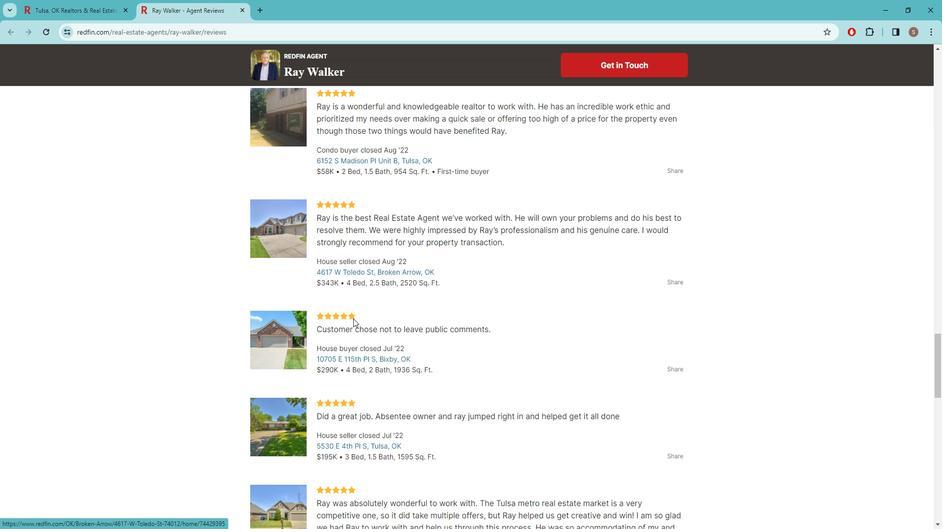 
Action: Mouse scrolled (359, 313) with delta (0, 0)
Screenshot: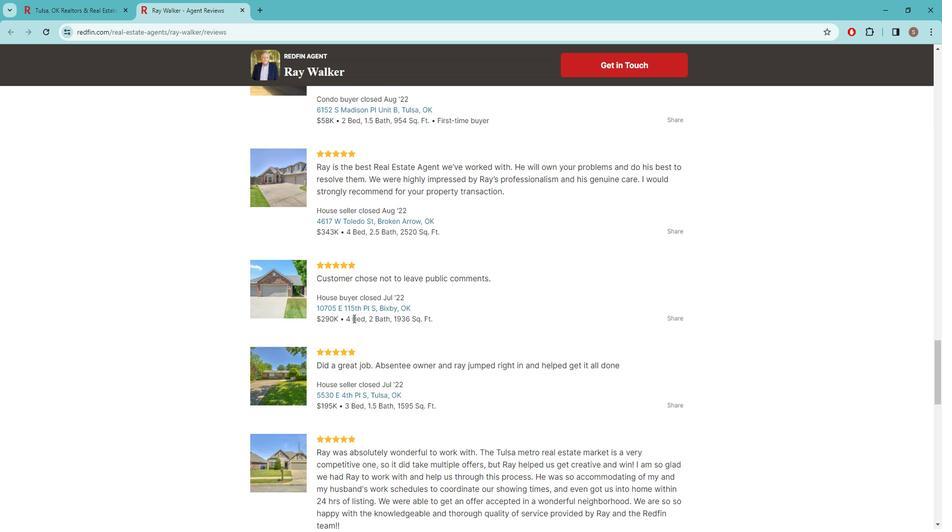 
Action: Mouse scrolled (359, 313) with delta (0, 0)
Screenshot: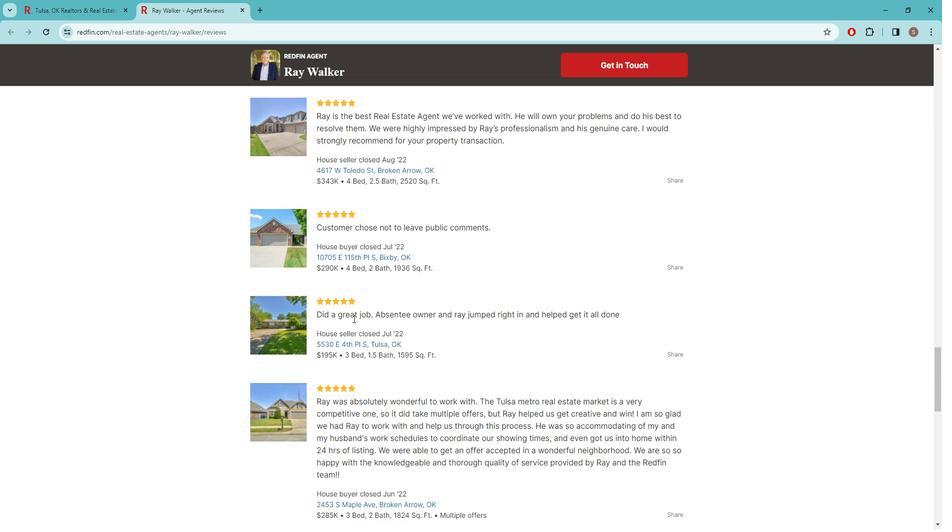
Action: Mouse scrolled (359, 313) with delta (0, 0)
Screenshot: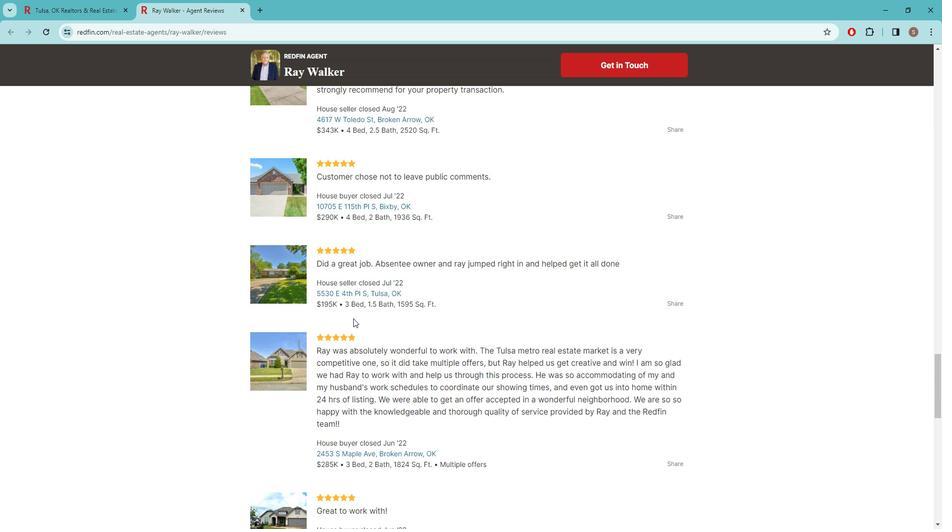 
Action: Mouse scrolled (359, 313) with delta (0, 0)
Screenshot: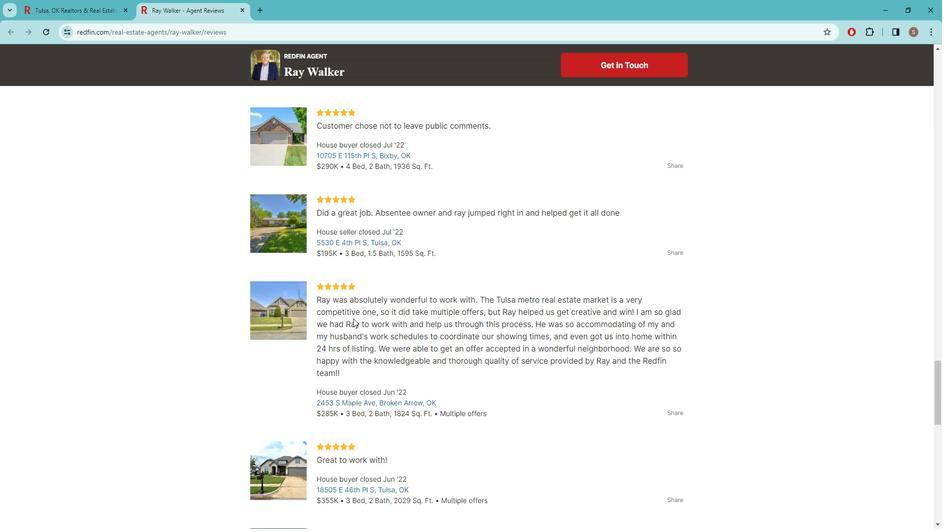 
Action: Mouse scrolled (359, 313) with delta (0, 0)
Screenshot: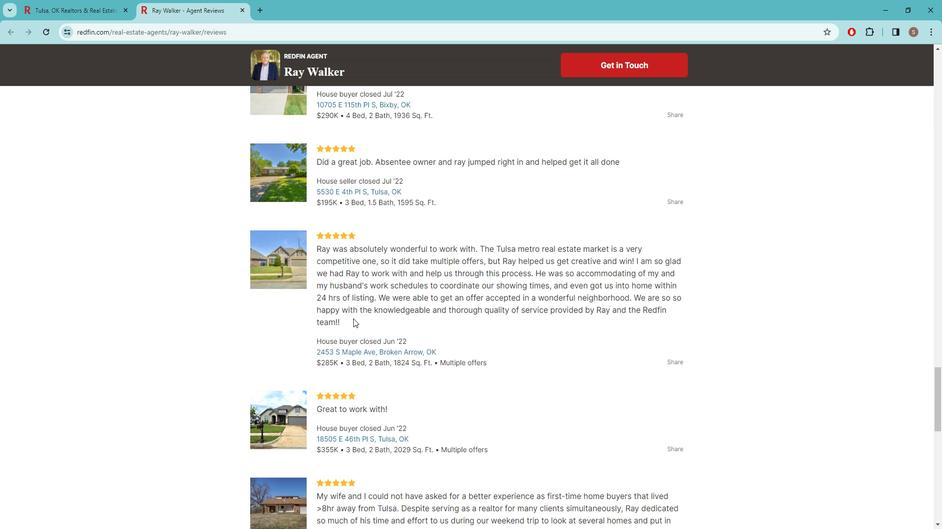 
Action: Mouse scrolled (359, 313) with delta (0, 0)
Screenshot: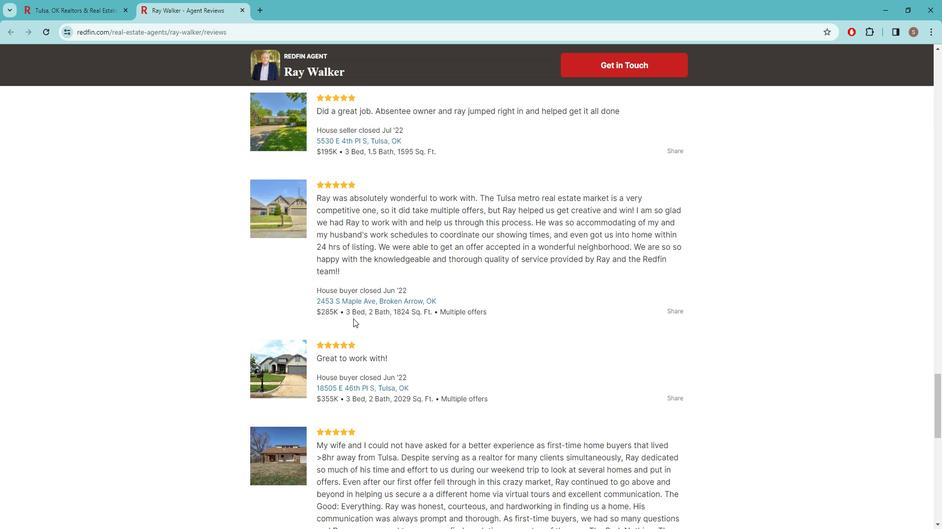 
Action: Mouse scrolled (359, 313) with delta (0, 0)
Screenshot: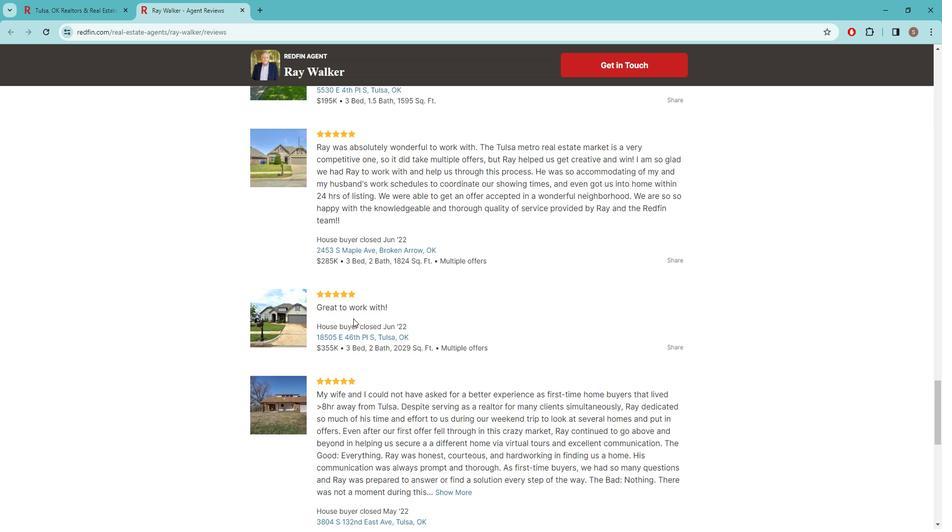 
Action: Mouse scrolled (359, 313) with delta (0, 0)
Screenshot: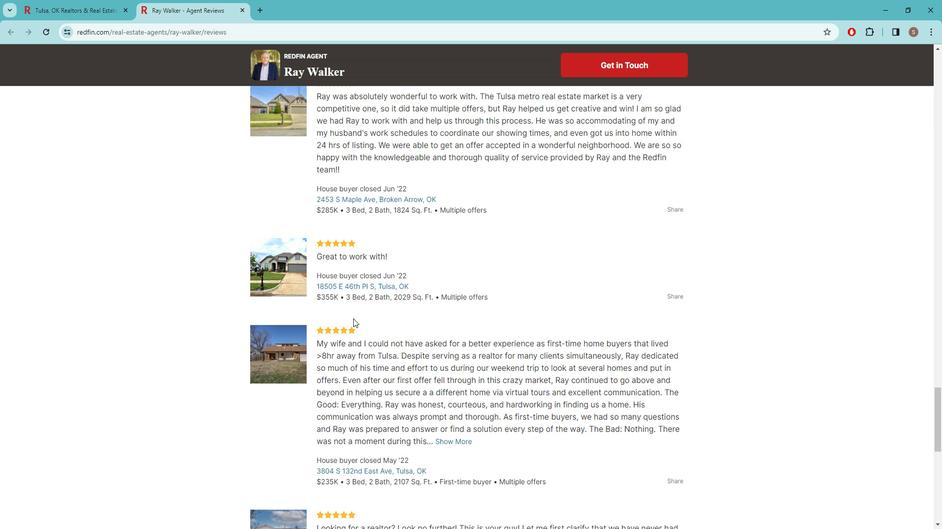 
Action: Mouse scrolled (359, 313) with delta (0, 0)
Screenshot: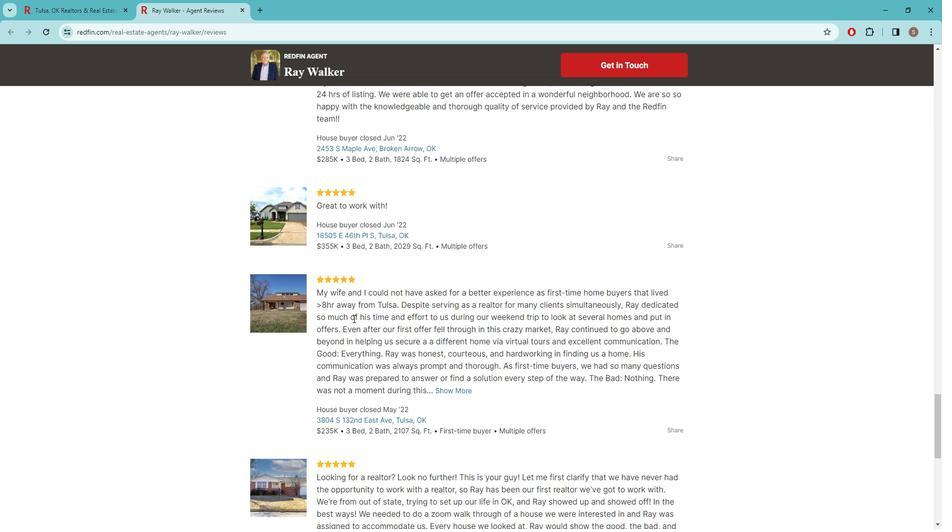 
Action: Mouse scrolled (359, 313) with delta (0, 0)
Screenshot: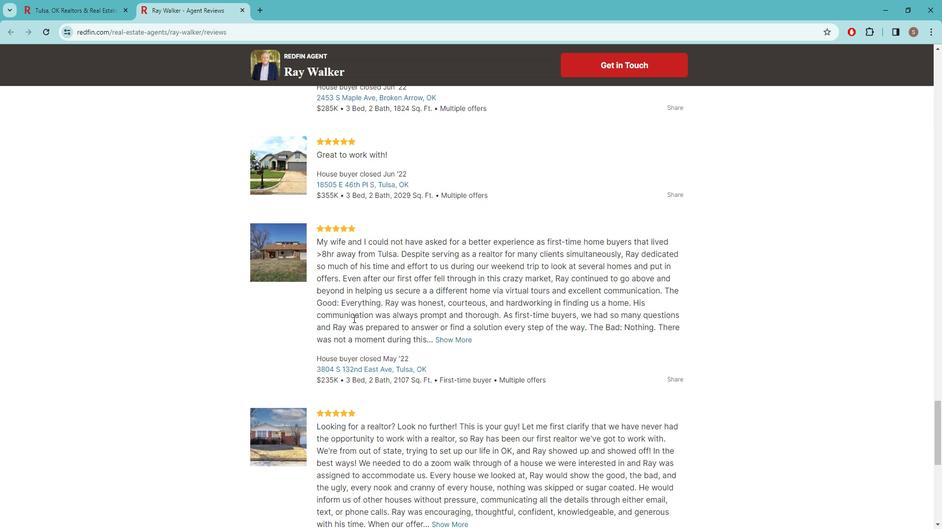 
Action: Mouse scrolled (359, 313) with delta (0, 0)
Screenshot: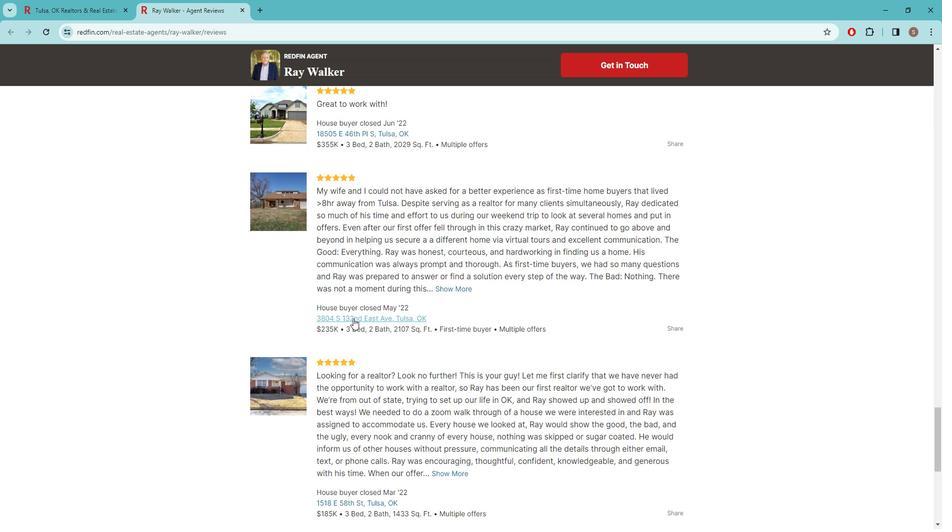 
Action: Mouse scrolled (359, 313) with delta (0, 0)
Screenshot: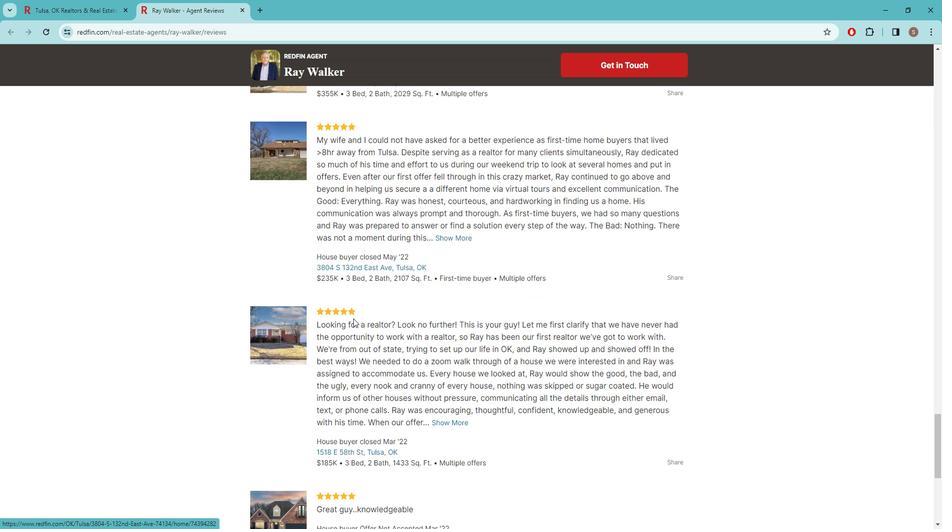 
Action: Mouse scrolled (359, 313) with delta (0, 0)
Screenshot: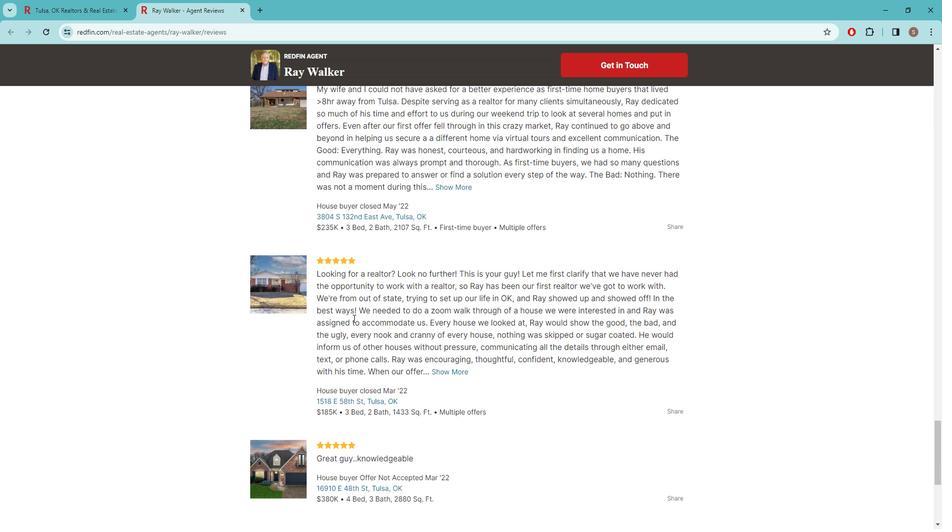 
Action: Mouse scrolled (359, 313) with delta (0, 0)
Screenshot: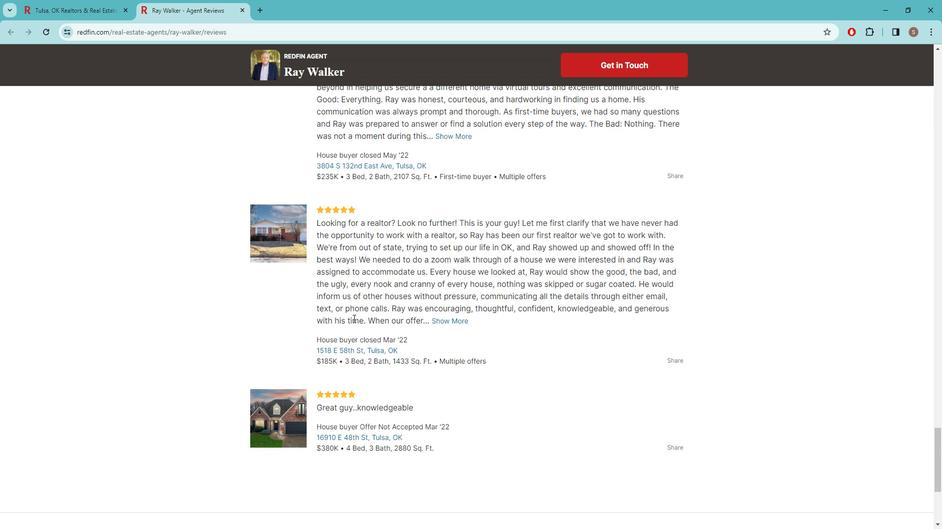 
Action: Mouse scrolled (359, 313) with delta (0, 0)
Screenshot: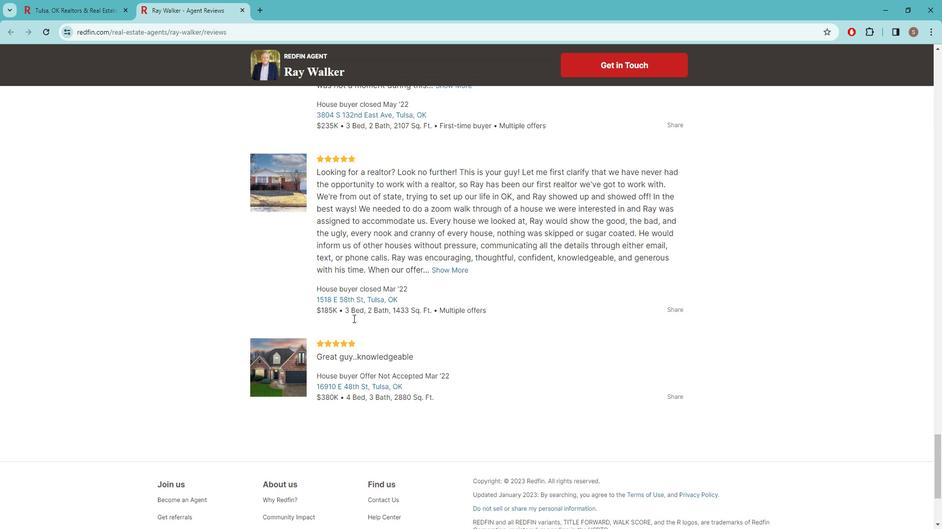 
Action: Mouse scrolled (359, 313) with delta (0, 0)
Screenshot: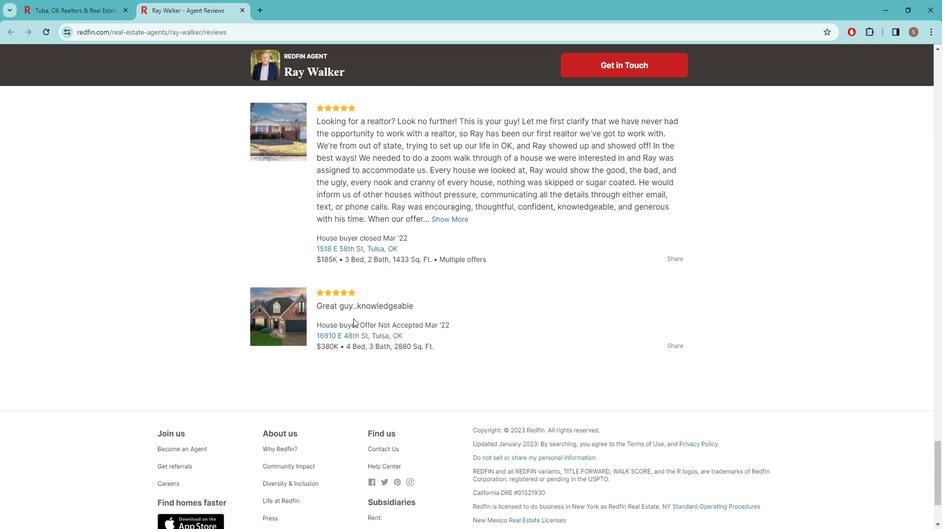 
Action: Mouse scrolled (359, 314) with delta (0, 0)
Screenshot: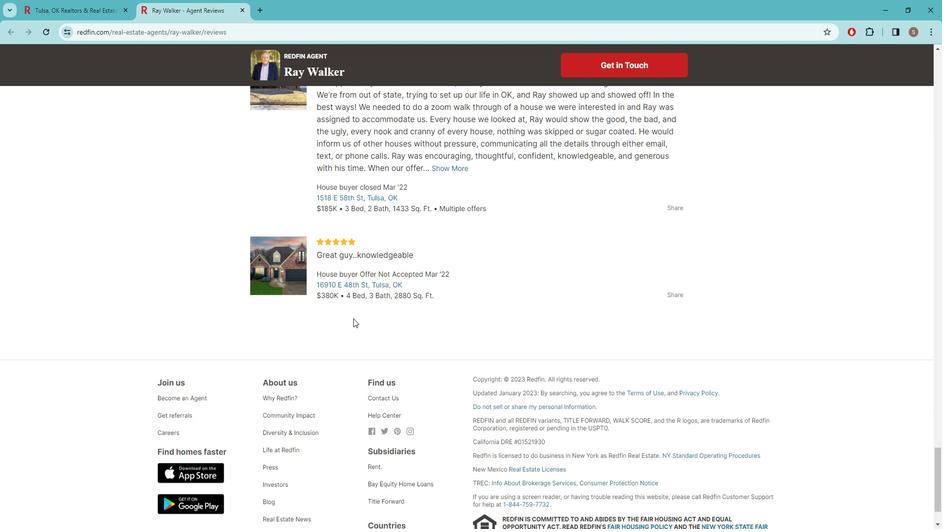 
Action: Mouse scrolled (359, 314) with delta (0, 0)
Screenshot: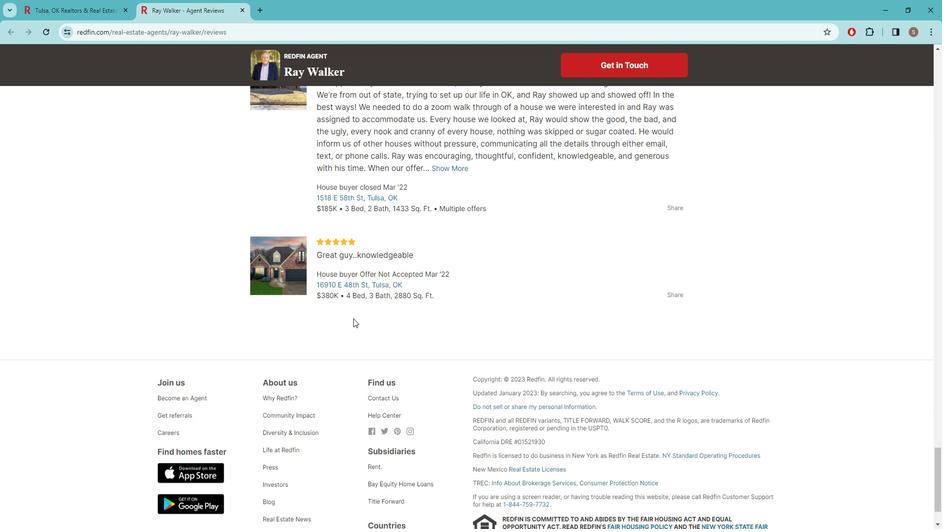
Action: Mouse scrolled (359, 314) with delta (0, 0)
Screenshot: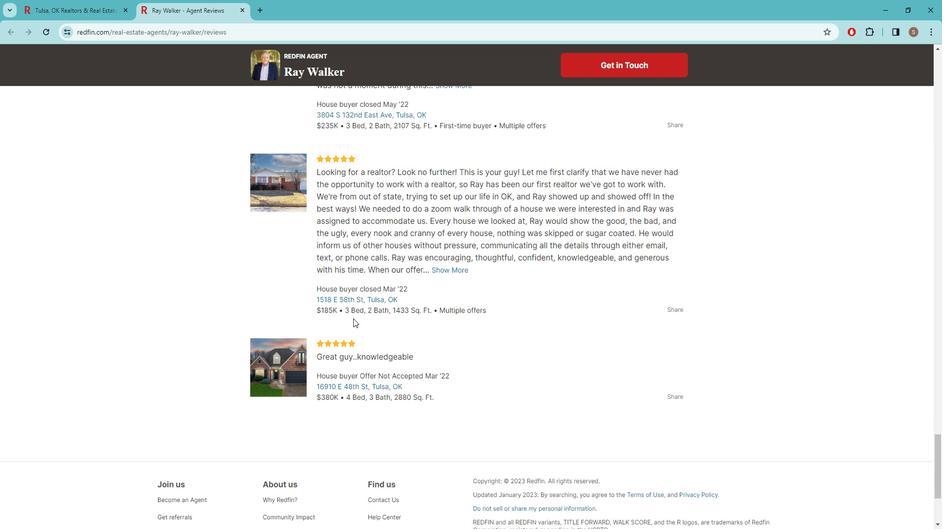 
Action: Mouse scrolled (359, 314) with delta (0, 0)
Screenshot: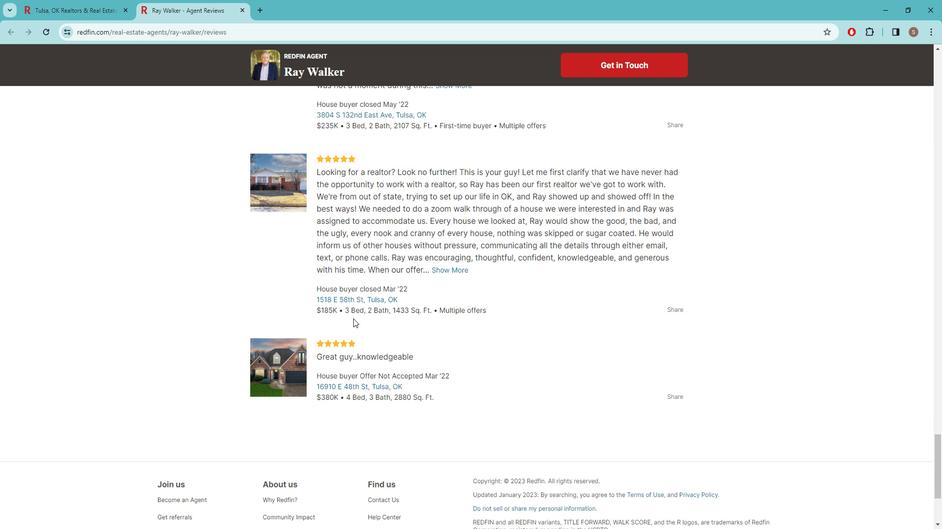 
Action: Mouse scrolled (359, 314) with delta (0, 0)
Screenshot: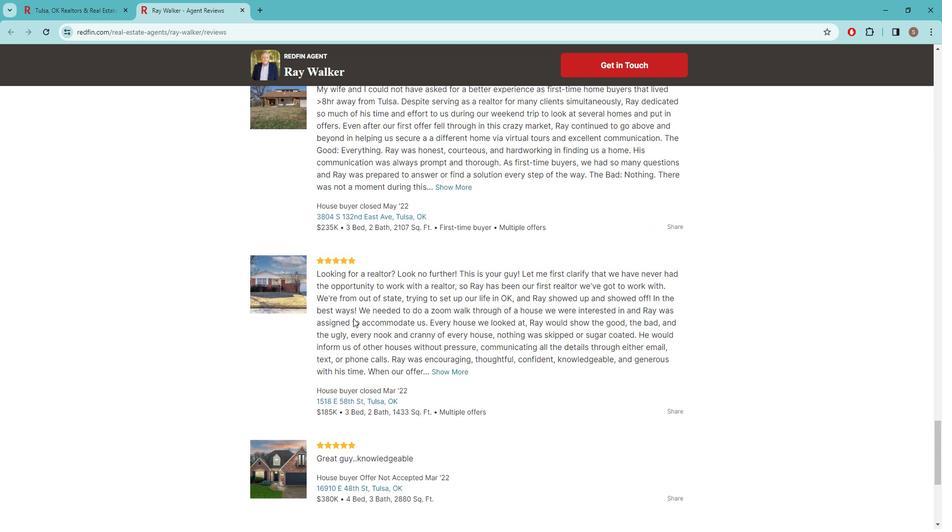 
Action: Mouse scrolled (359, 314) with delta (0, 0)
Screenshot: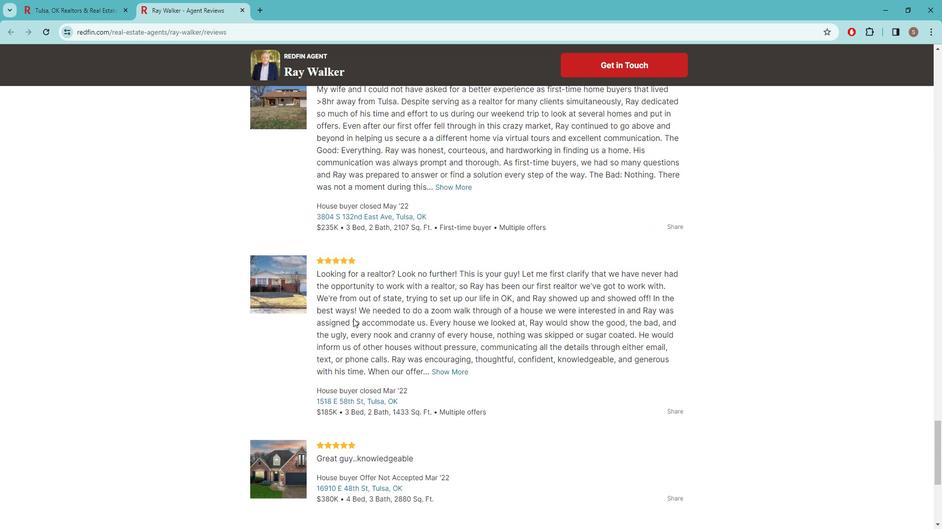 
Action: Mouse scrolled (359, 314) with delta (0, 0)
Screenshot: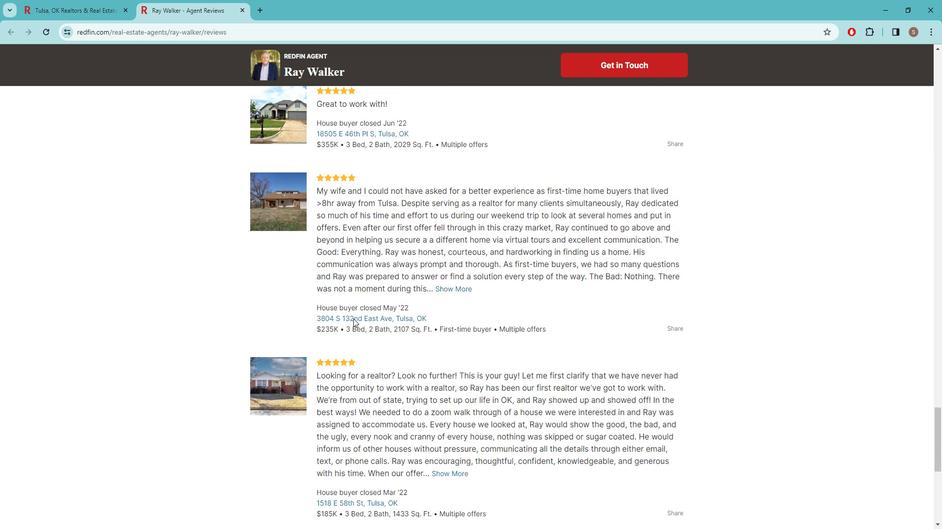 
Action: Mouse scrolled (359, 314) with delta (0, 0)
Screenshot: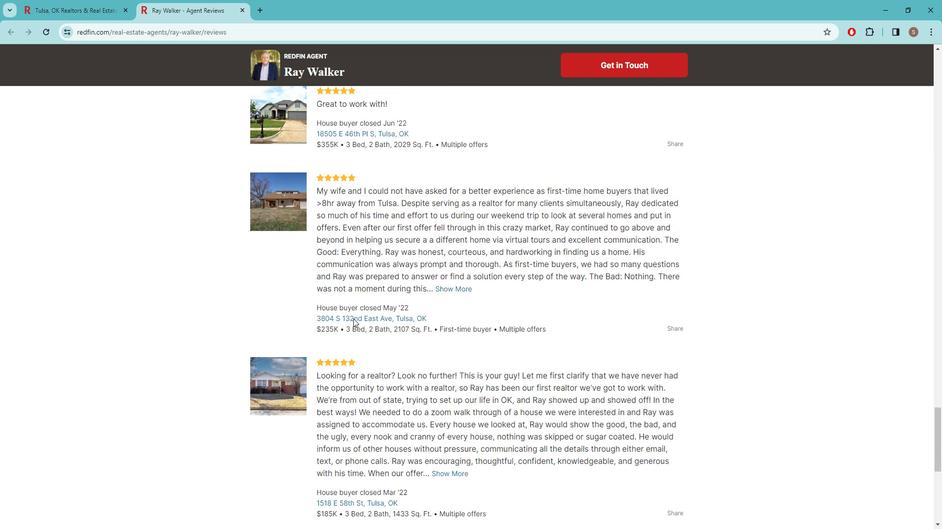 
Action: Mouse scrolled (359, 314) with delta (0, 0)
Screenshot: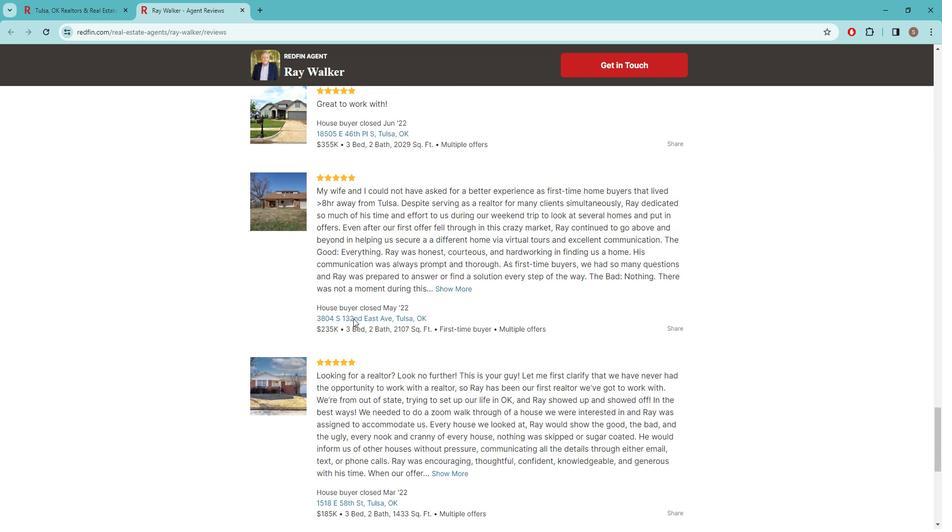 
Action: Mouse scrolled (359, 314) with delta (0, 0)
Screenshot: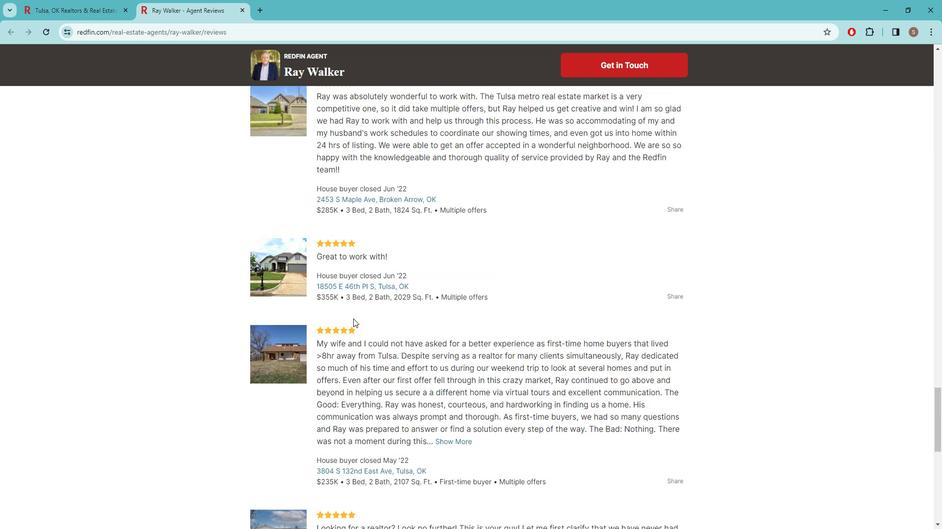 
Action: Mouse scrolled (359, 314) with delta (0, 0)
Screenshot: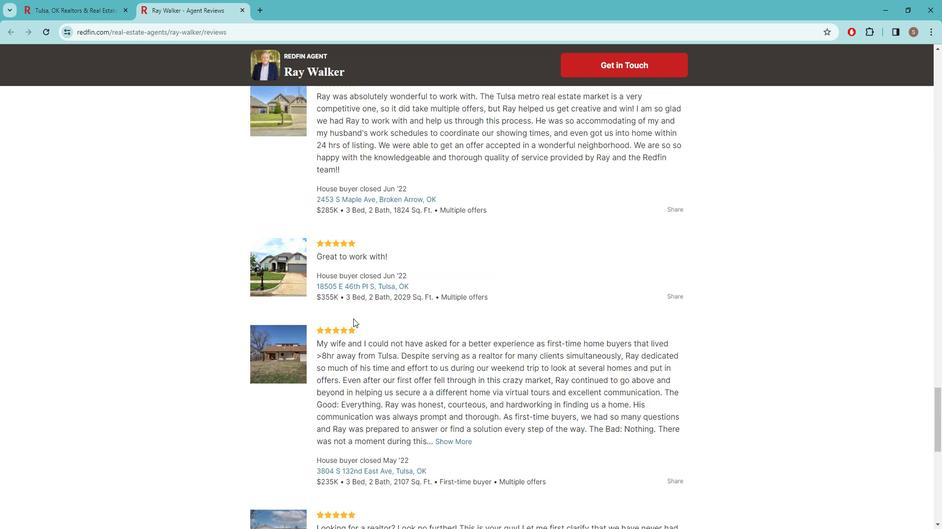 
Action: Mouse scrolled (359, 314) with delta (0, 0)
Screenshot: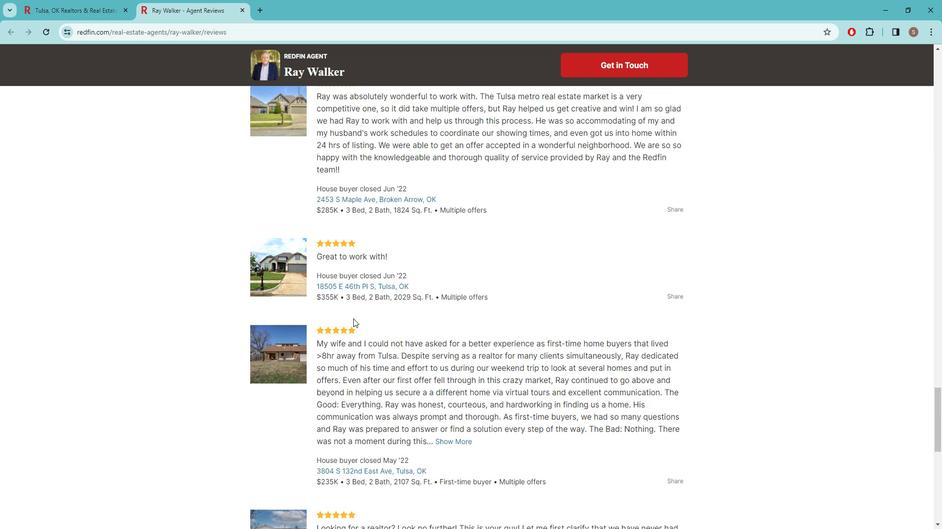 
Action: Mouse scrolled (359, 314) with delta (0, 0)
Screenshot: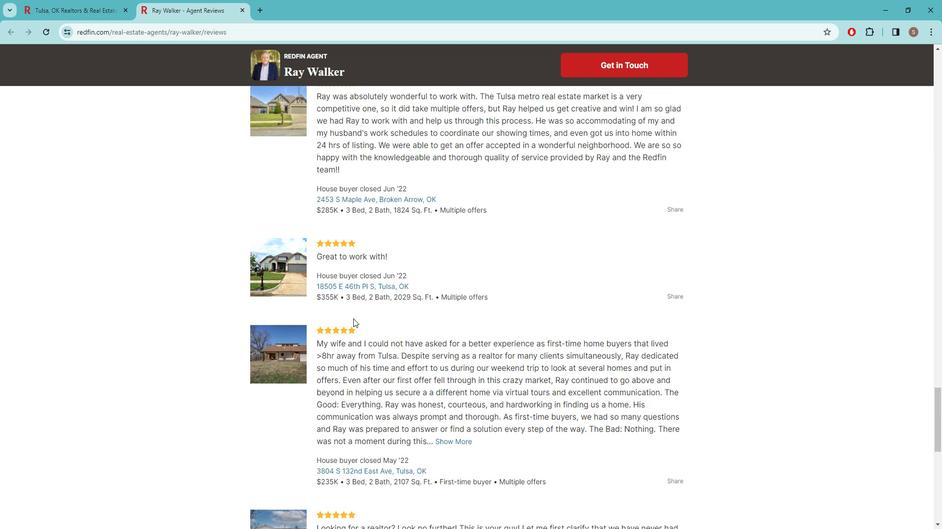 
Action: Mouse scrolled (359, 314) with delta (0, 0)
Screenshot: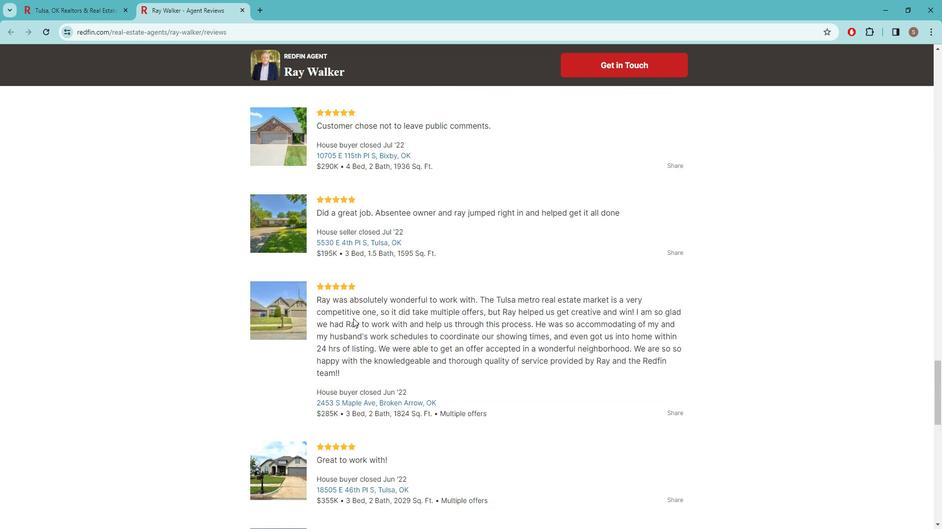 
Action: Mouse scrolled (359, 314) with delta (0, 0)
Screenshot: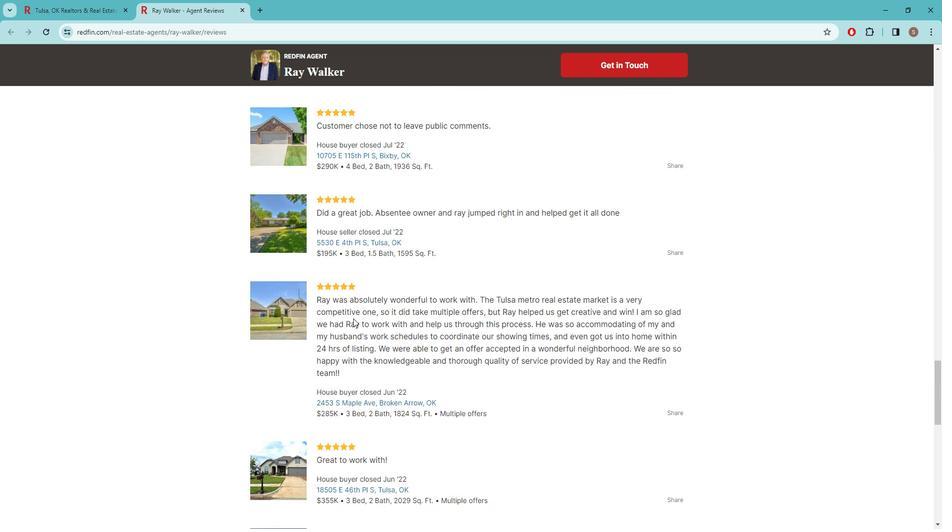 
Action: Mouse scrolled (359, 314) with delta (0, 0)
Screenshot: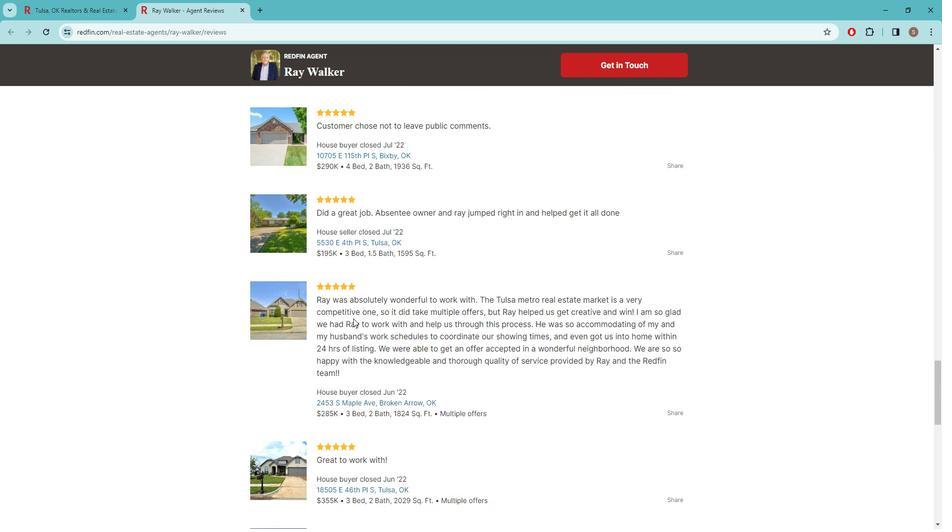 
Action: Mouse scrolled (359, 314) with delta (0, 0)
Screenshot: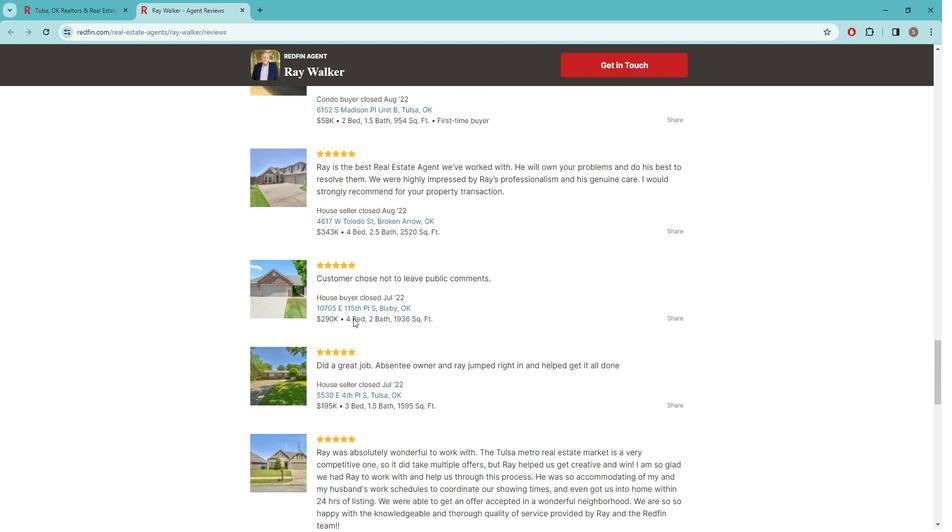 
Action: Mouse scrolled (359, 314) with delta (0, 0)
Screenshot: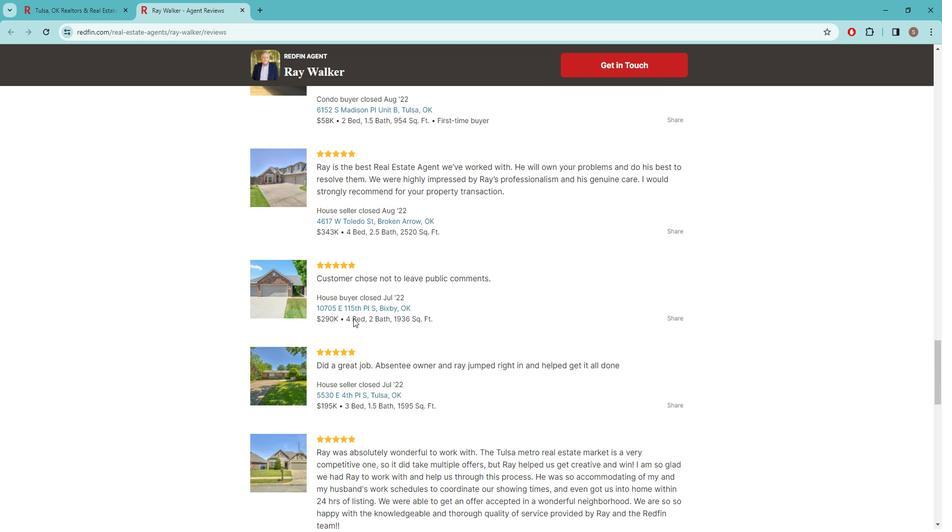 
Action: Mouse scrolled (359, 314) with delta (0, 0)
Screenshot: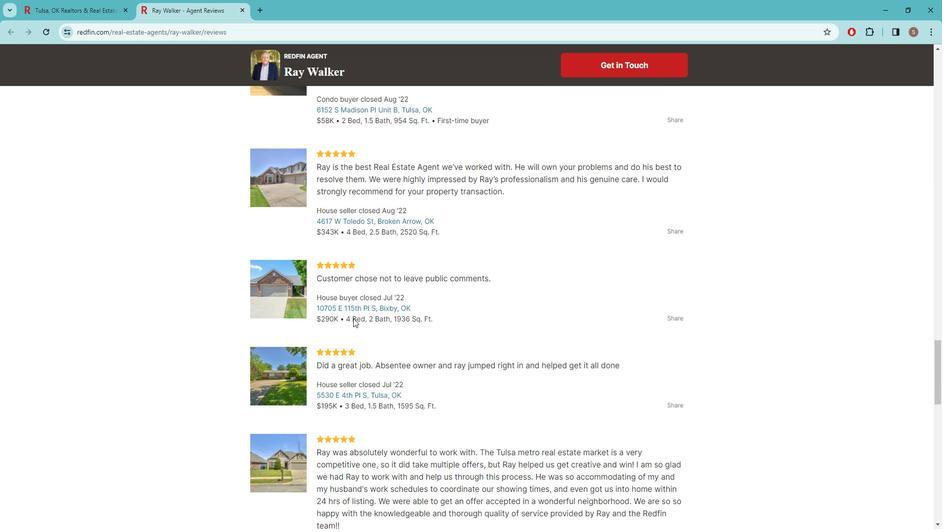 
Action: Mouse scrolled (359, 314) with delta (0, 0)
Screenshot: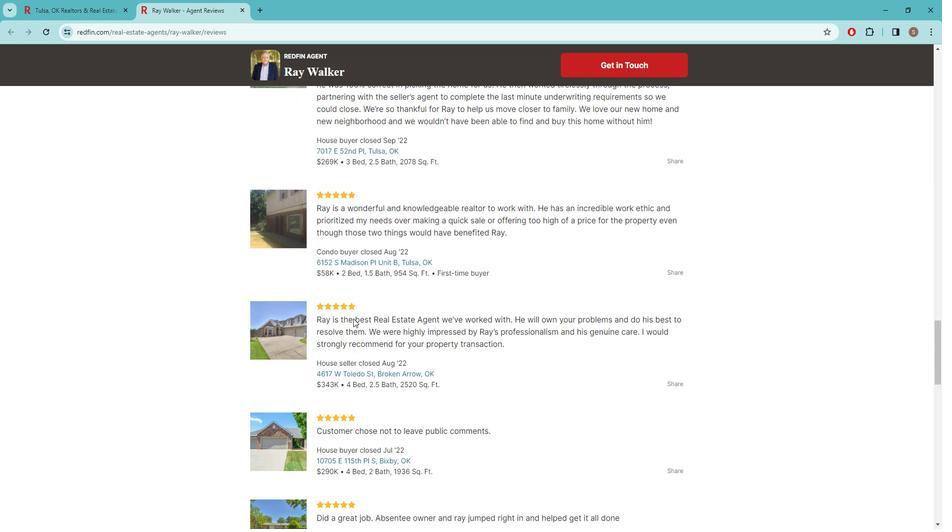 
Action: Mouse scrolled (359, 314) with delta (0, 0)
Screenshot: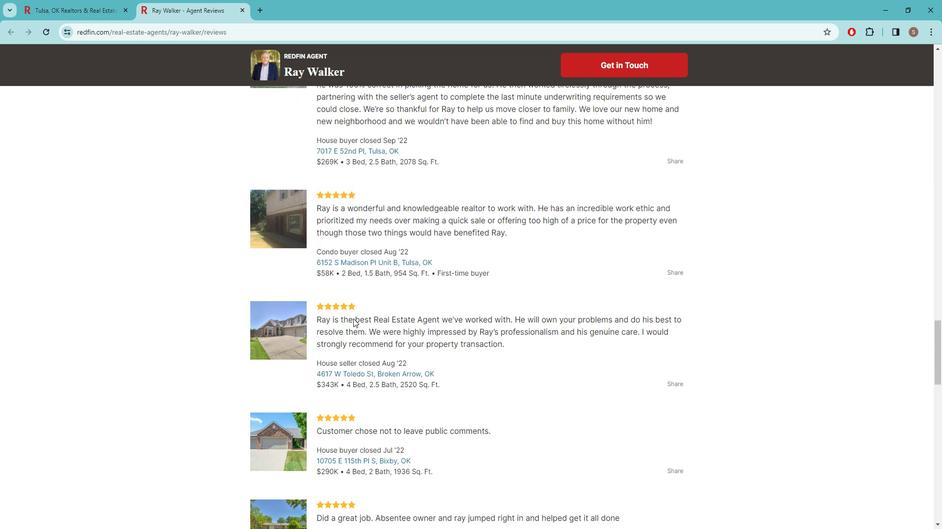 
Action: Mouse scrolled (359, 314) with delta (0, 0)
Screenshot: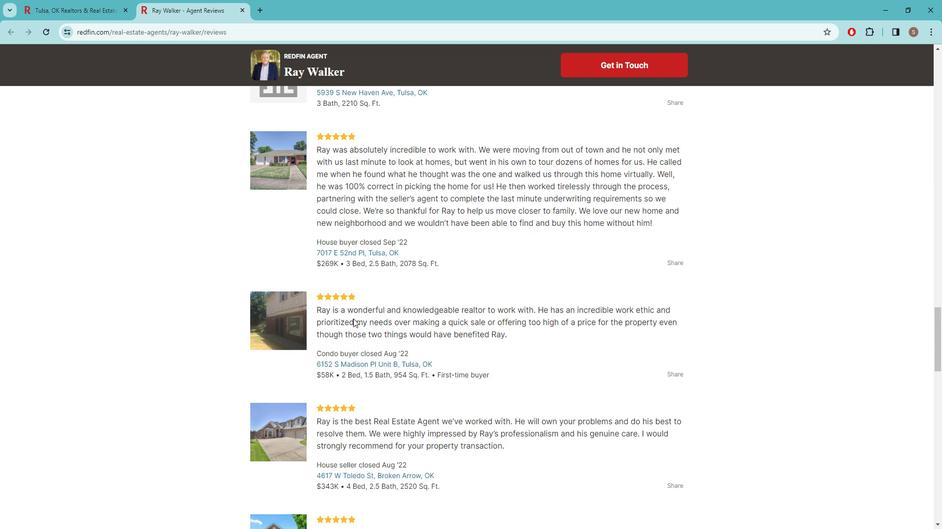 
Action: Mouse scrolled (359, 314) with delta (0, 0)
Screenshot: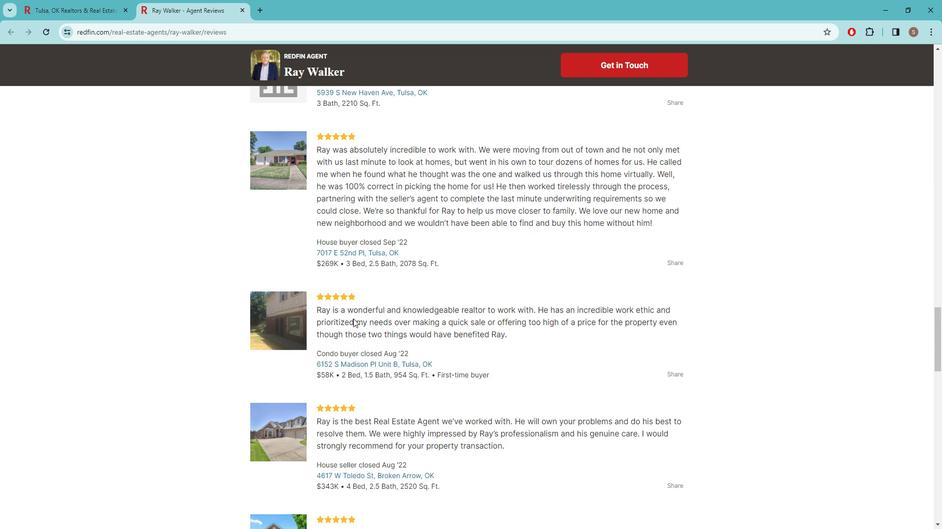 
Action: Mouse scrolled (359, 314) with delta (0, 0)
Screenshot: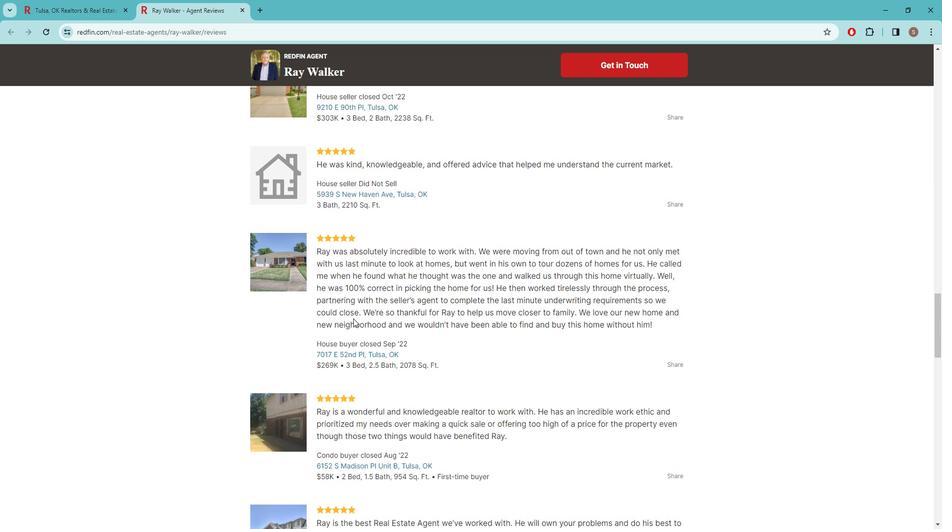 
Action: Mouse scrolled (359, 314) with delta (0, 0)
Screenshot: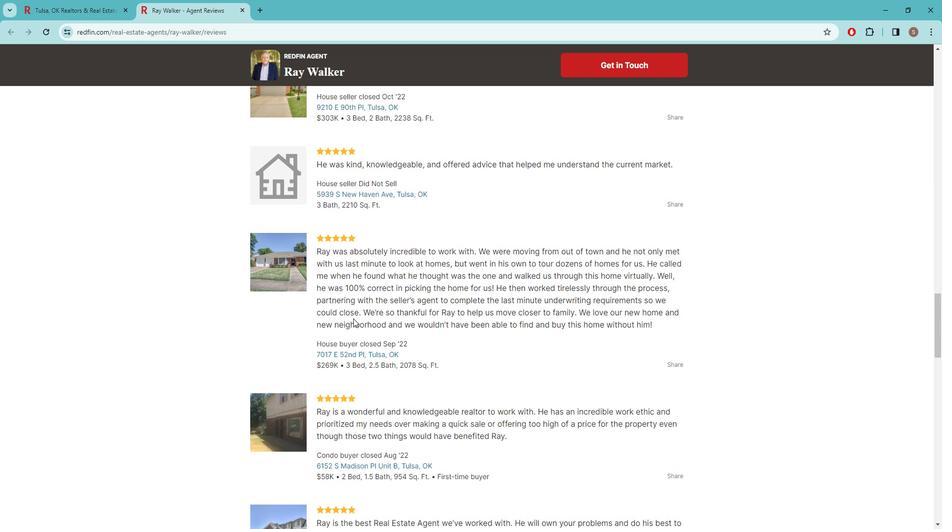 
Action: Mouse scrolled (359, 314) with delta (0, 0)
Screenshot: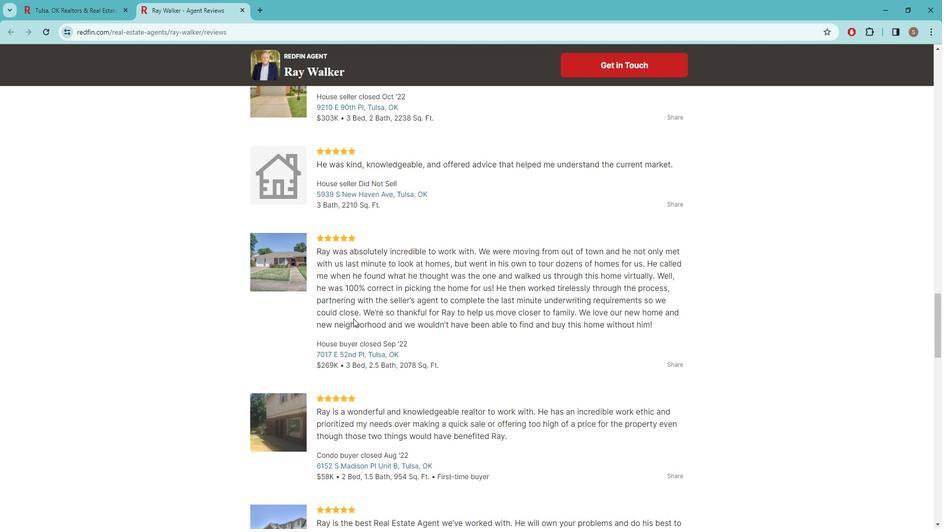 
Action: Mouse scrolled (359, 314) with delta (0, 0)
Screenshot: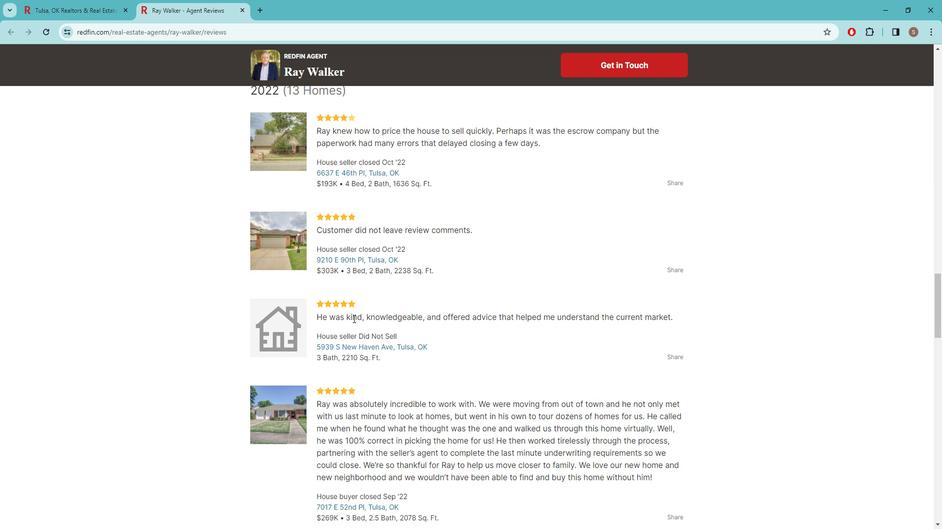 
Action: Mouse scrolled (359, 314) with delta (0, 0)
Screenshot: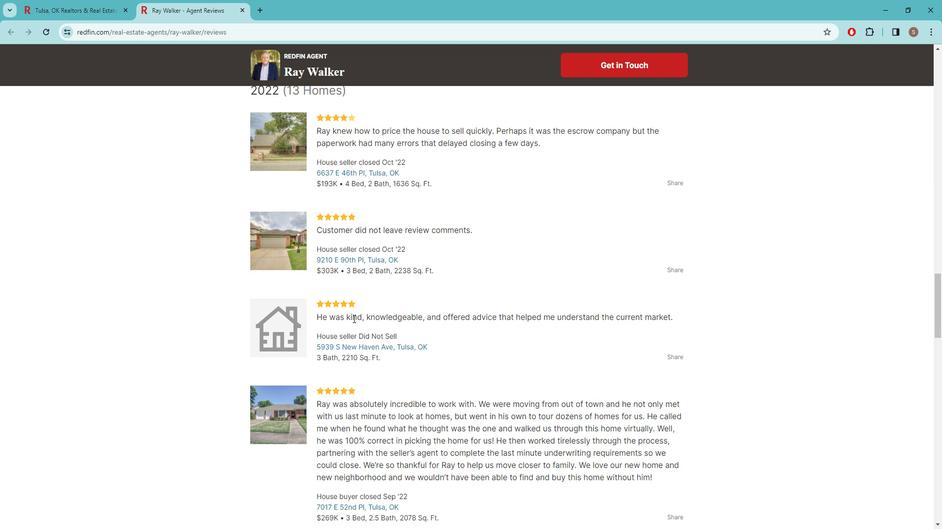 
Action: Mouse scrolled (359, 314) with delta (0, 0)
Screenshot: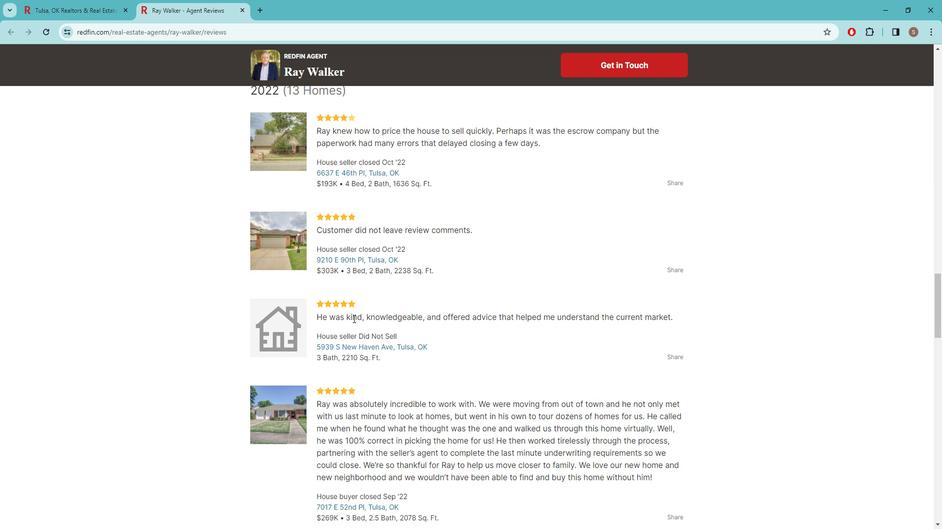 
Action: Mouse scrolled (359, 314) with delta (0, 0)
Screenshot: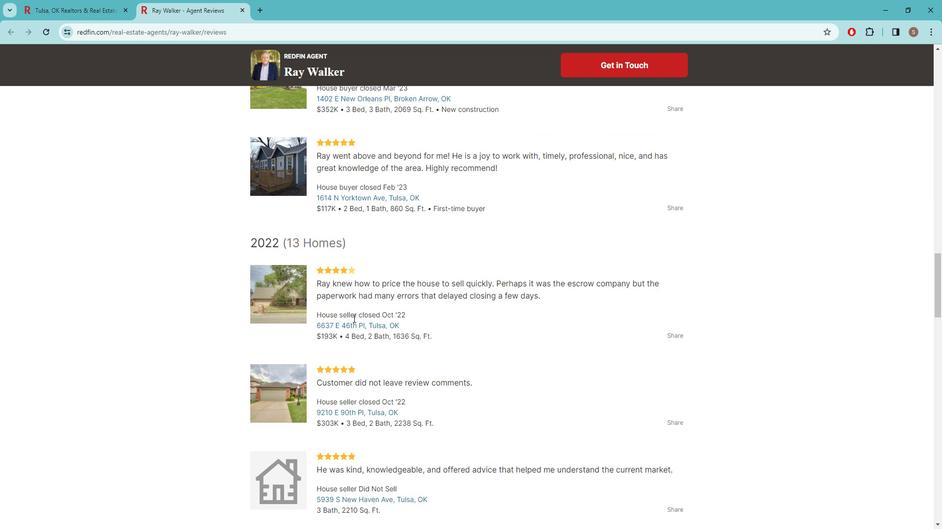 
Action: Mouse scrolled (359, 314) with delta (0, 0)
Screenshot: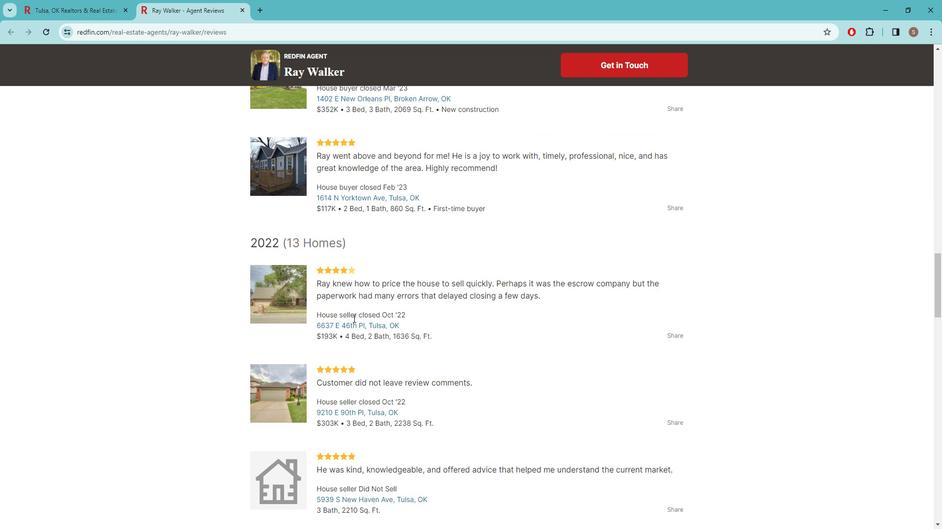 
Action: Mouse scrolled (359, 314) with delta (0, 0)
Screenshot: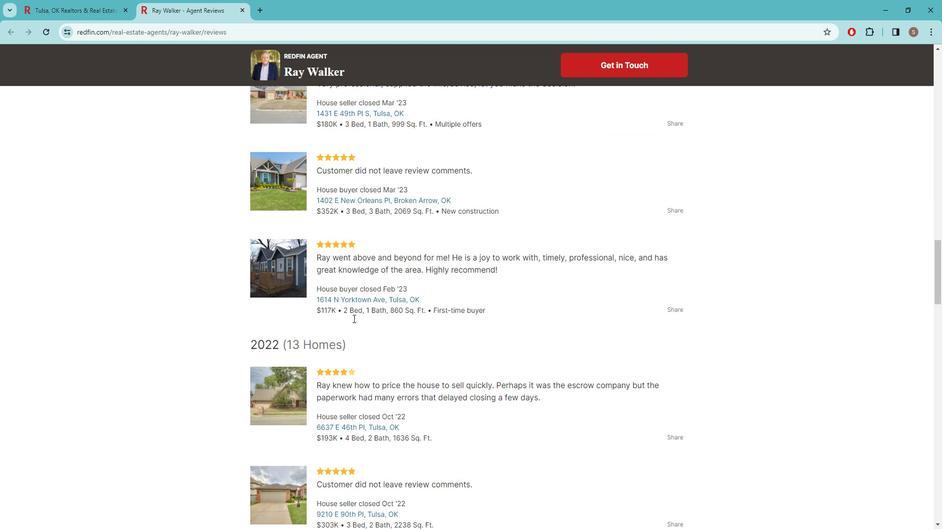 
Action: Mouse scrolled (359, 314) with delta (0, 0)
Screenshot: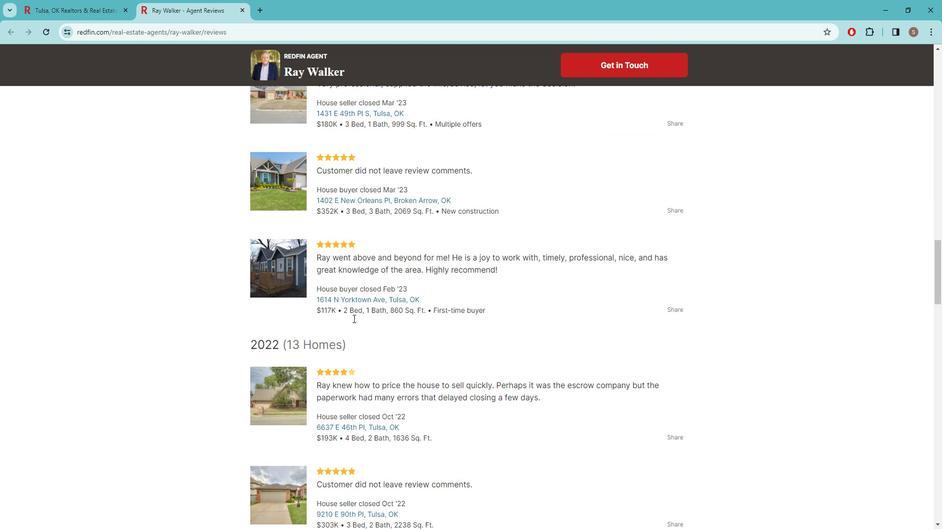 
Action: Mouse scrolled (359, 314) with delta (0, 0)
Screenshot: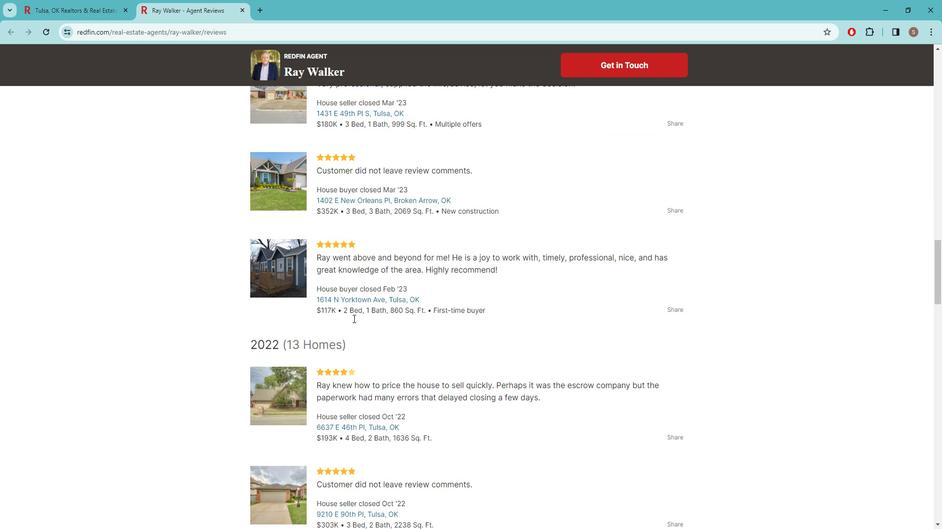 
Action: Mouse scrolled (359, 314) with delta (0, 0)
Screenshot: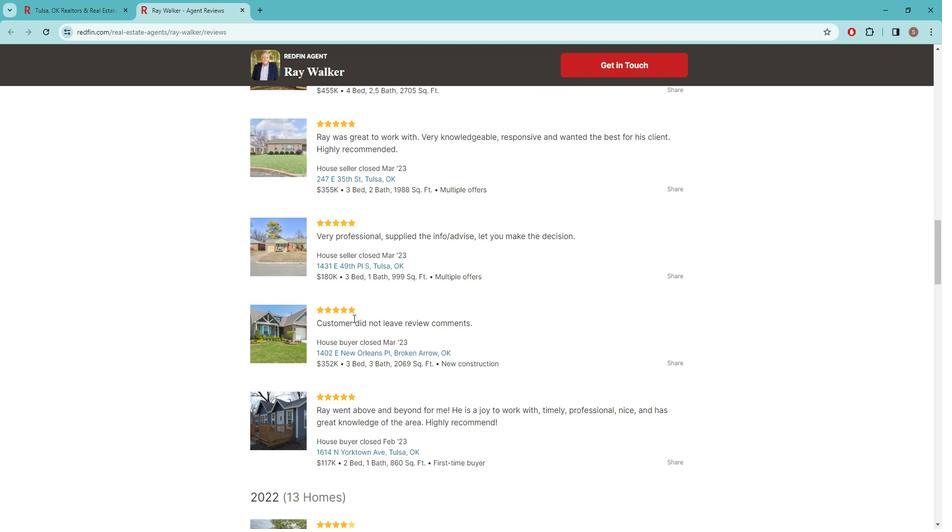 
Action: Mouse scrolled (359, 314) with delta (0, 0)
Screenshot: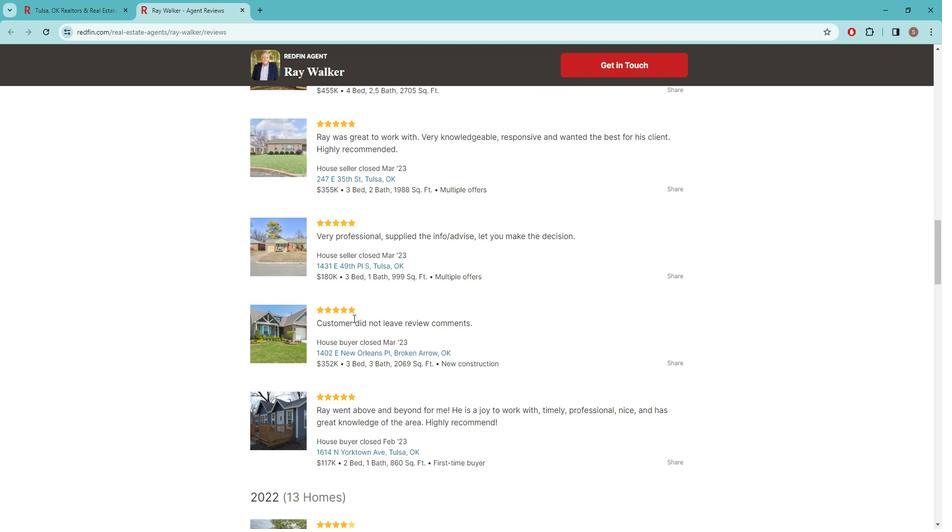 
Action: Mouse scrolled (359, 314) with delta (0, 0)
Screenshot: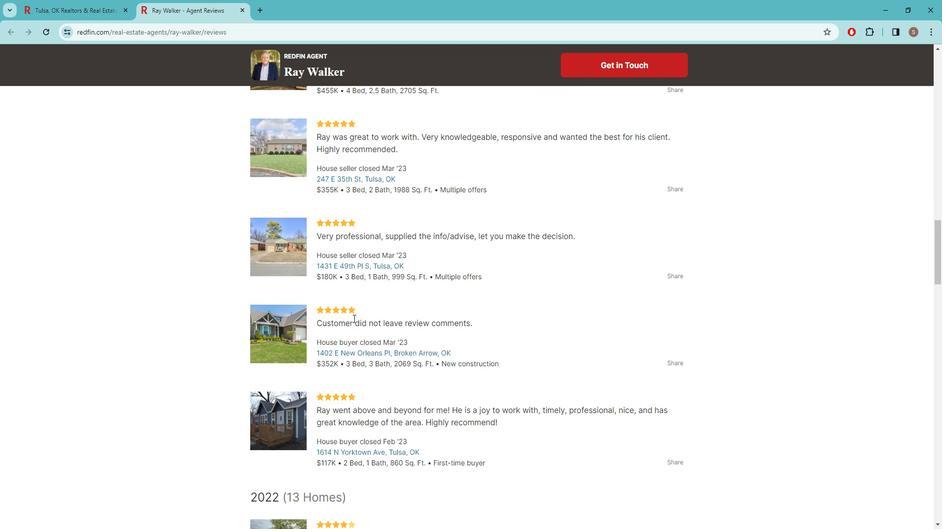 
Action: Mouse scrolled (359, 314) with delta (0, 0)
Screenshot: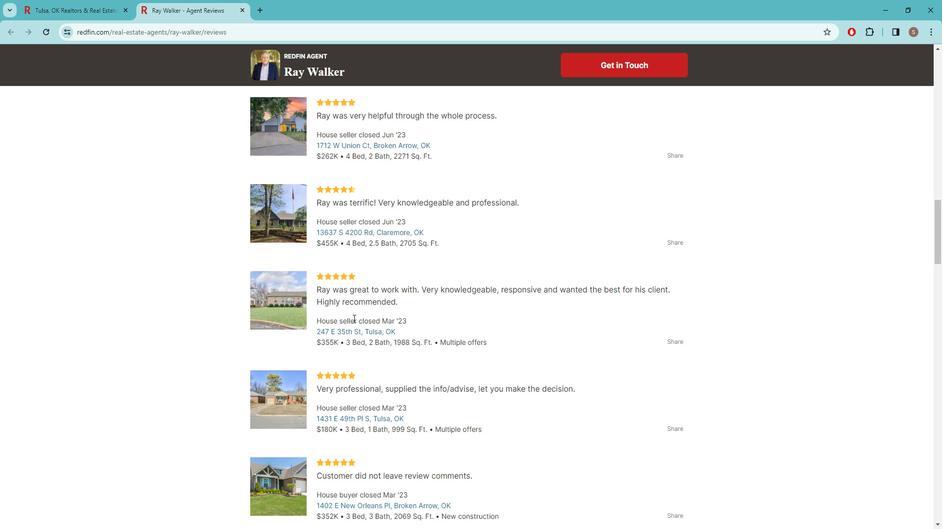 
Action: Mouse scrolled (359, 314) with delta (0, 0)
Screenshot: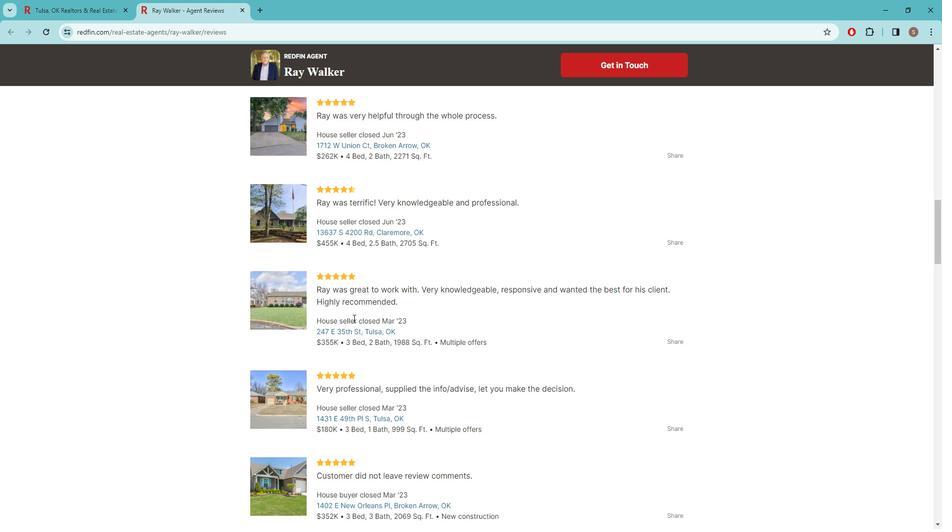 
Action: Mouse scrolled (359, 314) with delta (0, 0)
Screenshot: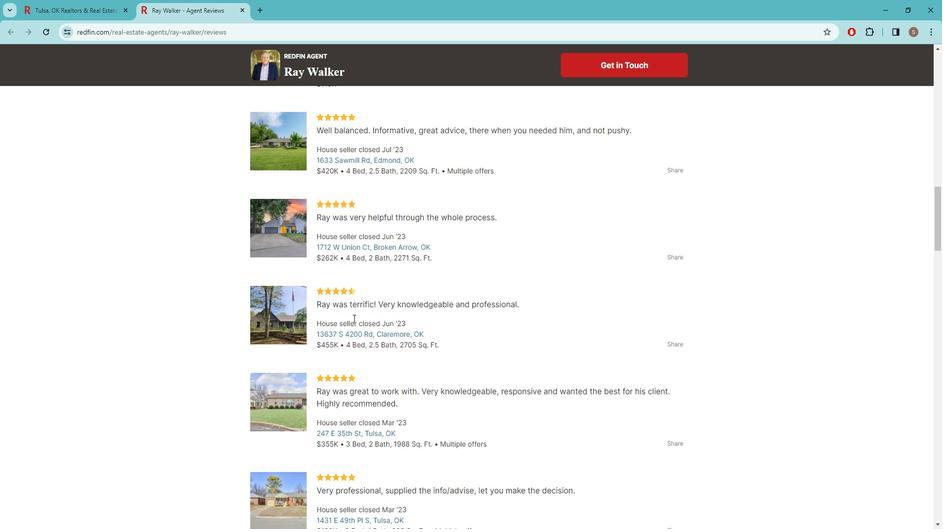 
Action: Mouse scrolled (359, 314) with delta (0, 0)
Screenshot: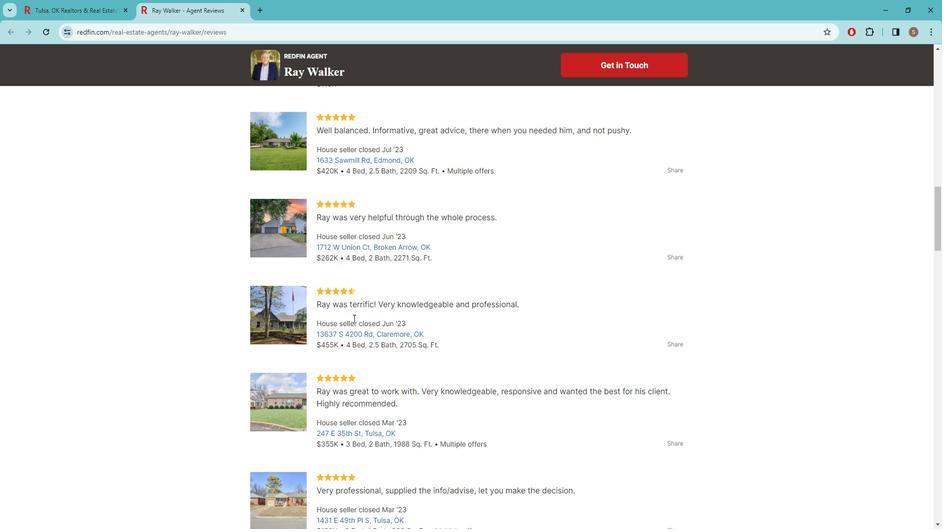 
Action: Mouse scrolled (359, 314) with delta (0, 0)
Screenshot: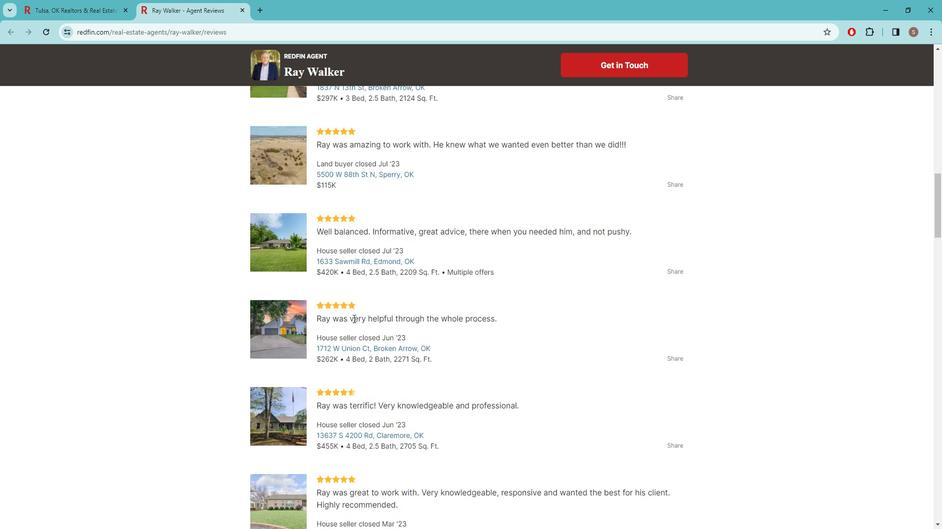
Action: Mouse scrolled (359, 314) with delta (0, 0)
Screenshot: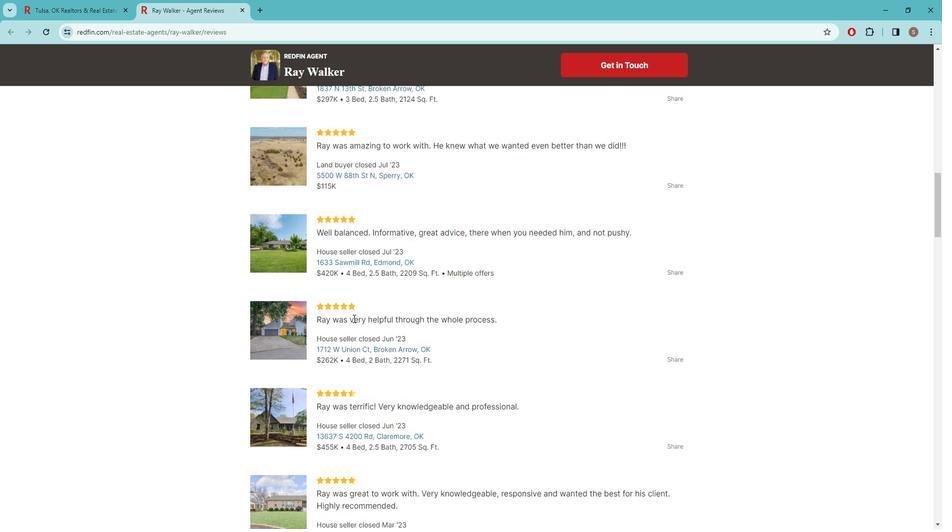 
Action: Mouse moved to (359, 313)
Screenshot: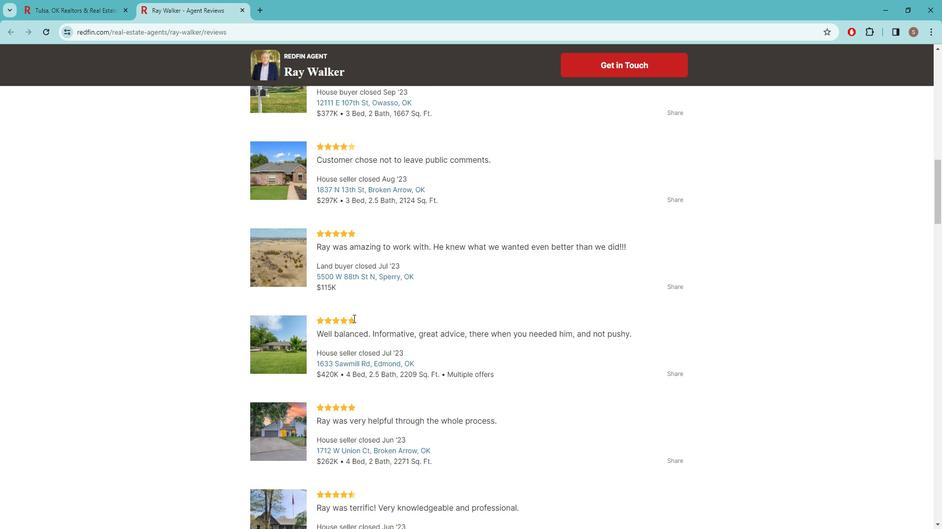 
Action: Mouse scrolled (359, 313) with delta (0, 0)
Screenshot: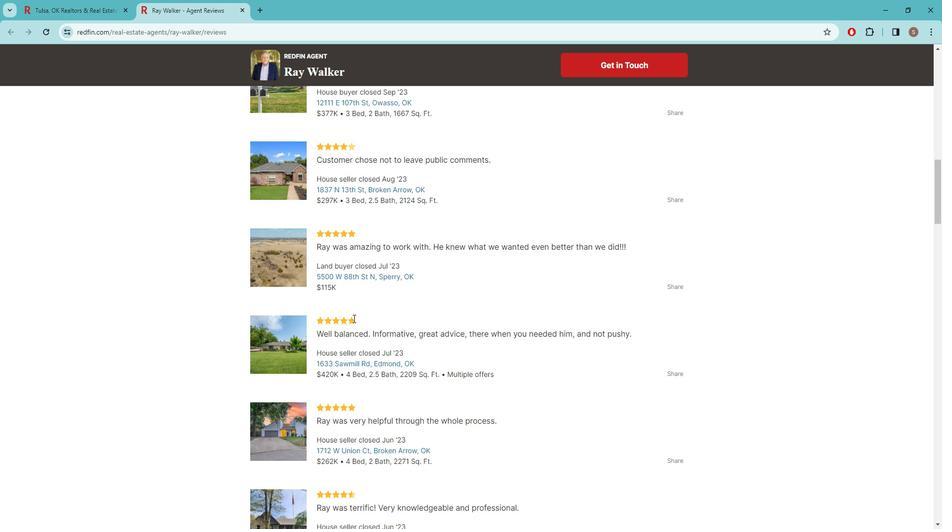 
Action: Mouse scrolled (359, 313) with delta (0, 0)
Screenshot: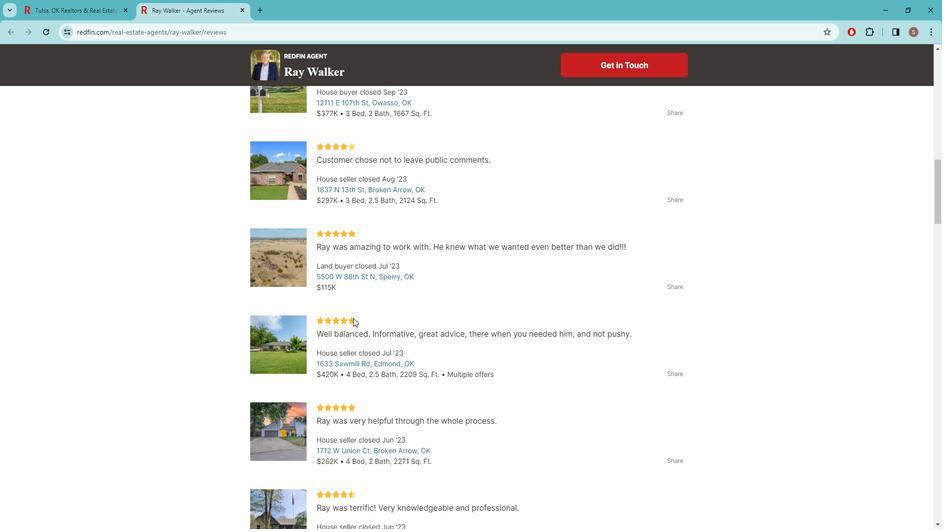 
Action: Mouse scrolled (359, 313) with delta (0, 0)
Screenshot: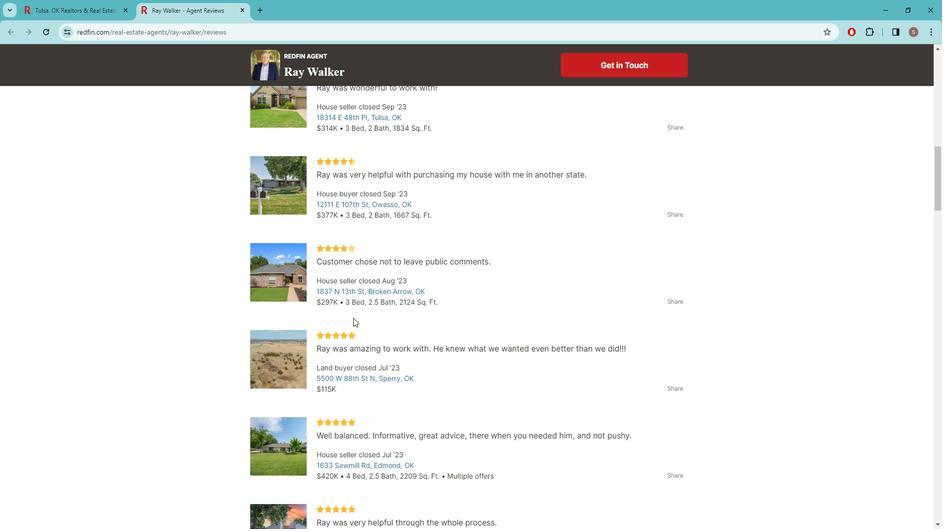 
Action: Mouse scrolled (359, 313) with delta (0, 0)
Screenshot: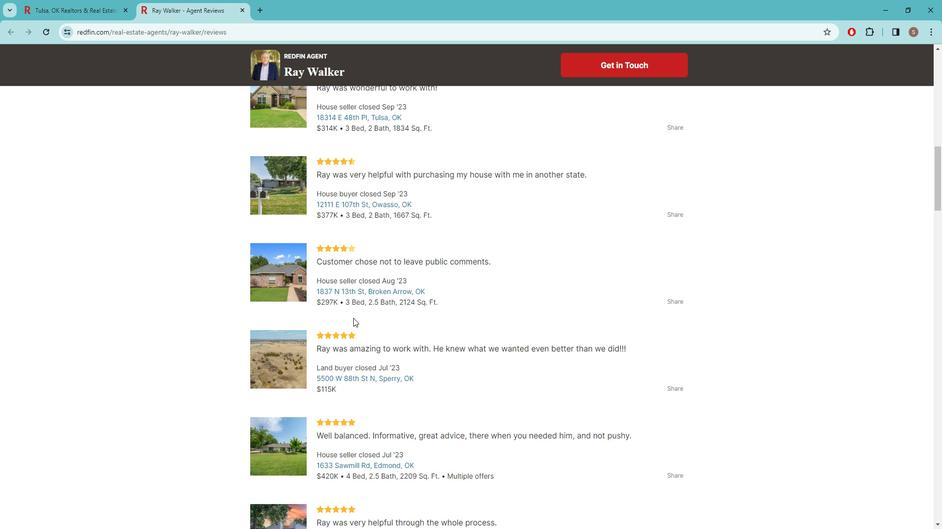 
Action: Mouse scrolled (359, 313) with delta (0, 0)
Screenshot: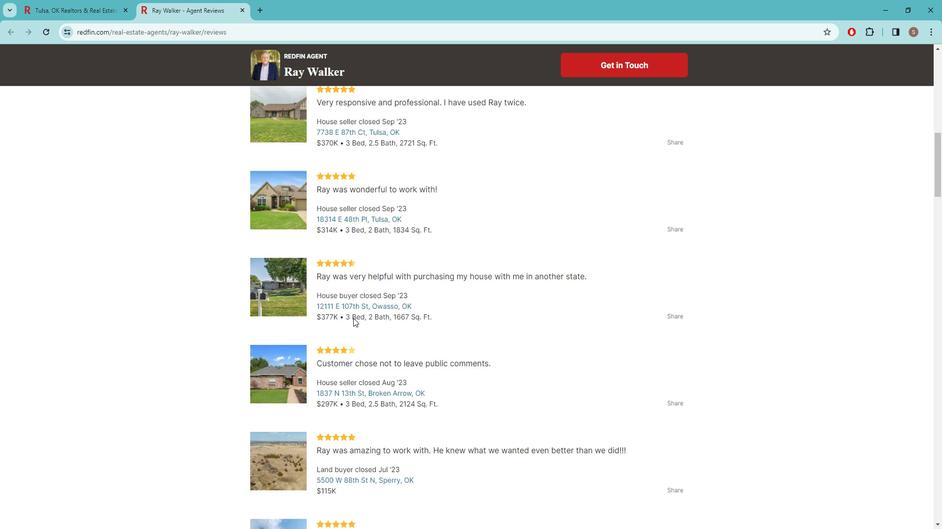 
Action: Mouse scrolled (359, 313) with delta (0, 0)
Screenshot: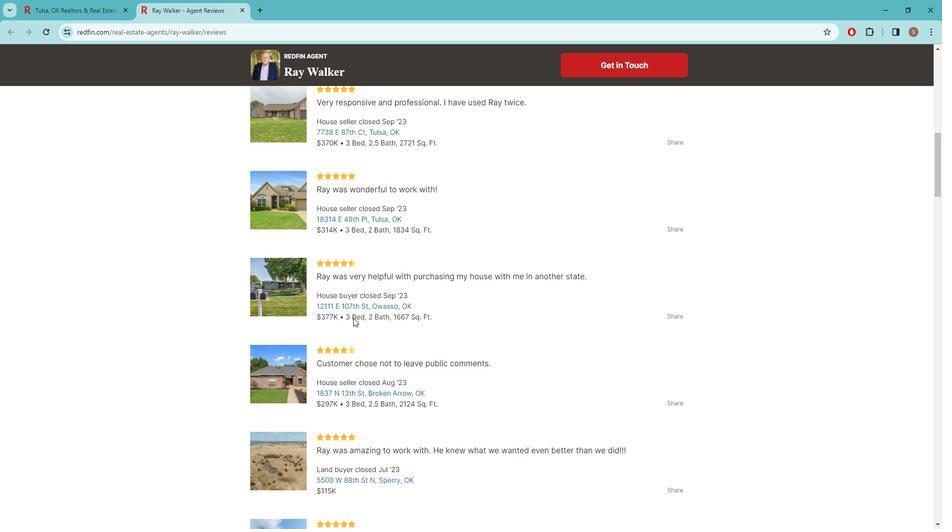 
Action: Mouse scrolled (359, 313) with delta (0, 0)
Screenshot: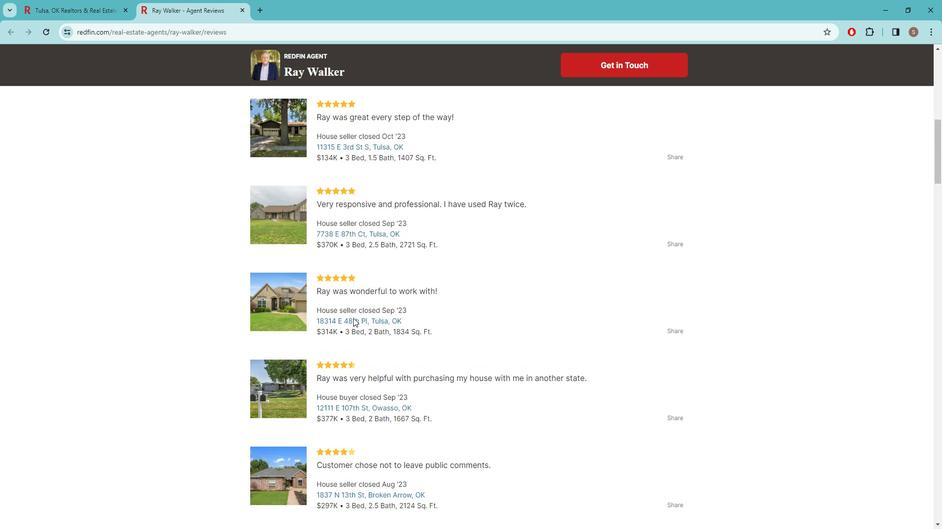 
Action: Mouse scrolled (359, 313) with delta (0, 0)
Screenshot: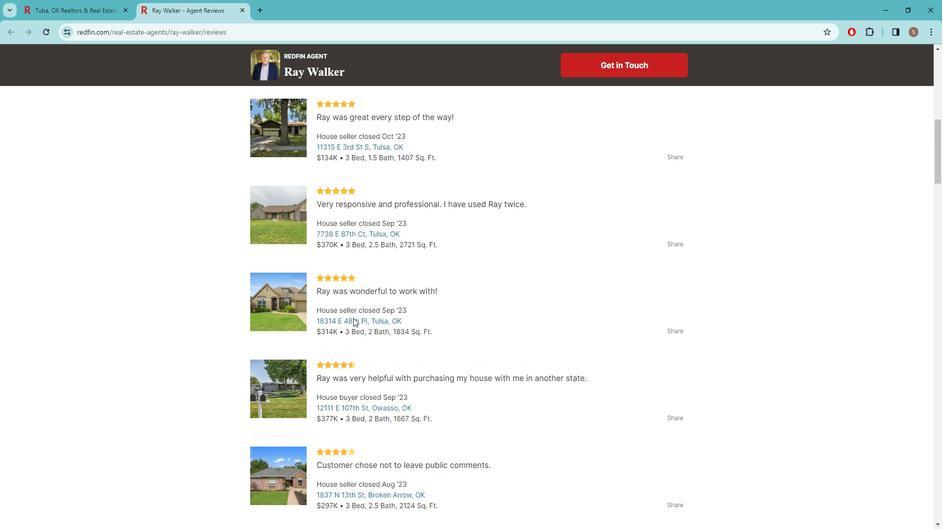 
Action: Mouse scrolled (359, 313) with delta (0, 0)
Screenshot: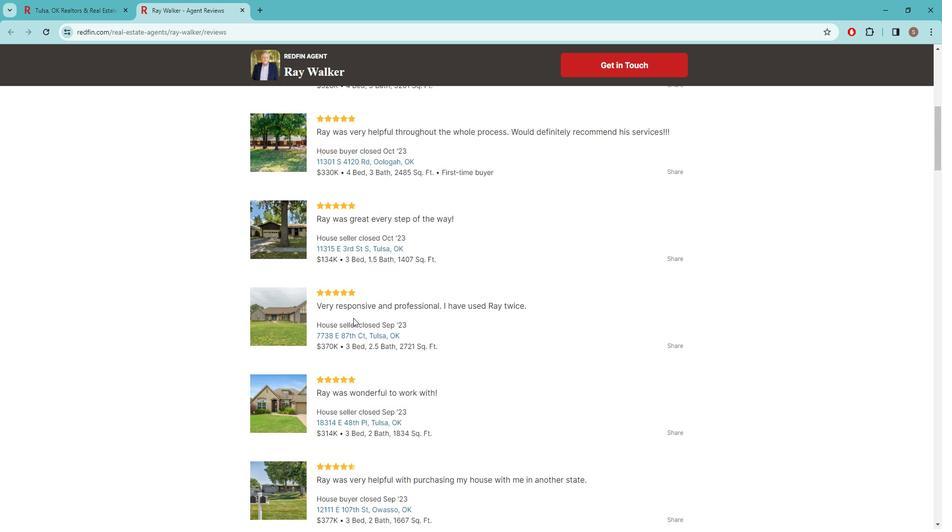 
Action: Mouse scrolled (359, 313) with delta (0, 0)
Screenshot: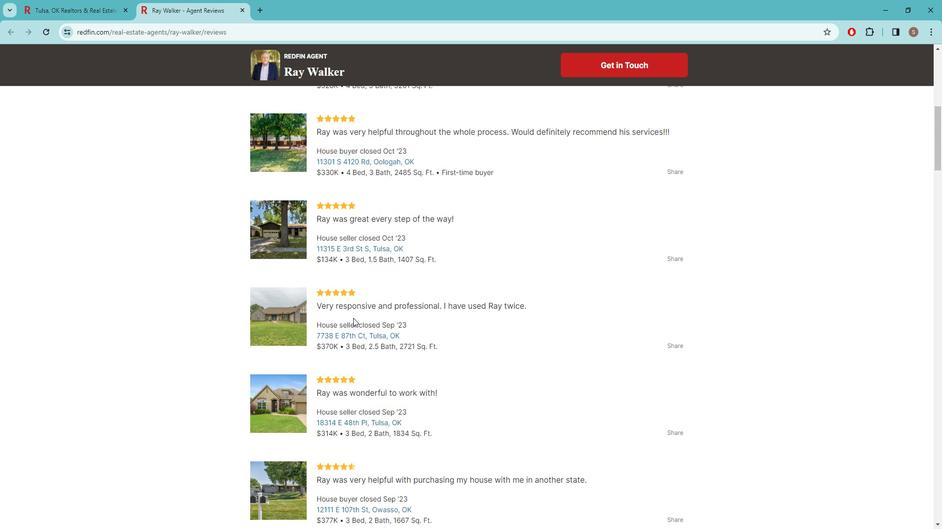 
Action: Mouse scrolled (359, 313) with delta (0, 0)
Screenshot: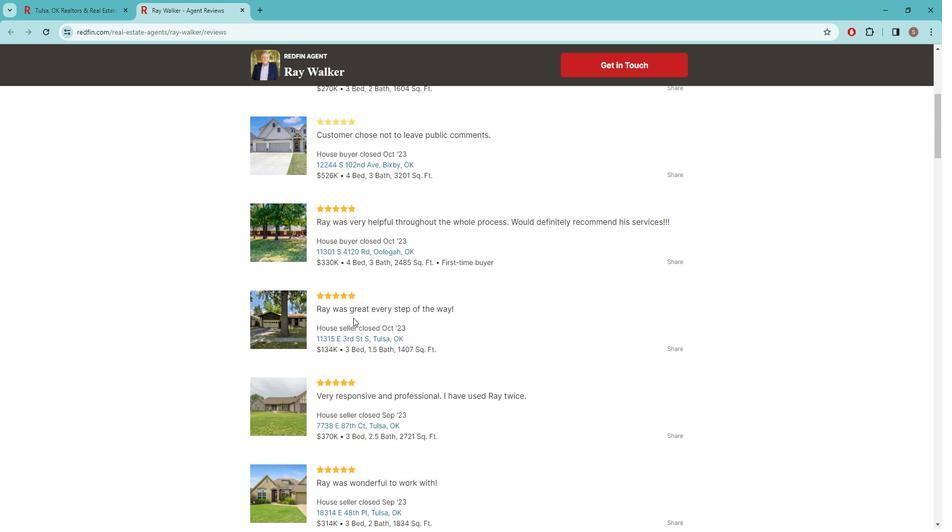 
Action: Mouse scrolled (359, 313) with delta (0, 0)
Screenshot: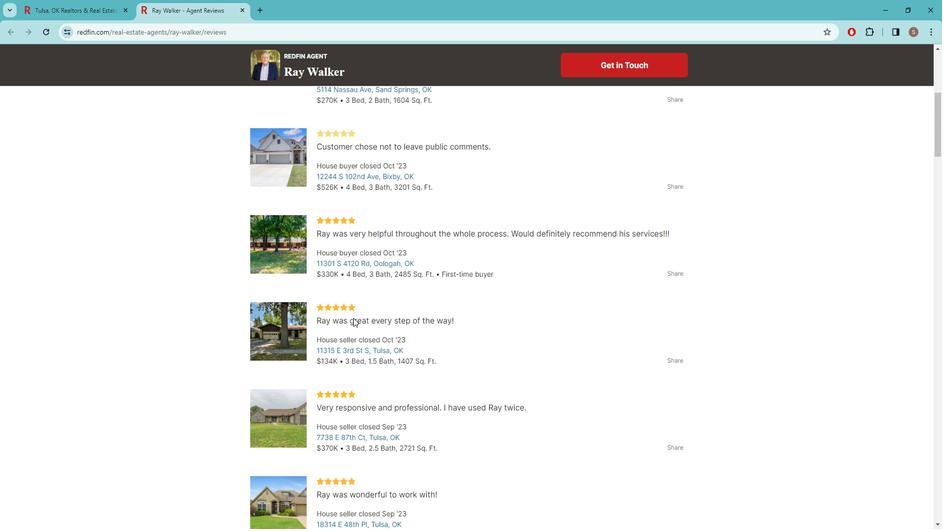 
Action: Mouse scrolled (359, 313) with delta (0, 0)
Screenshot: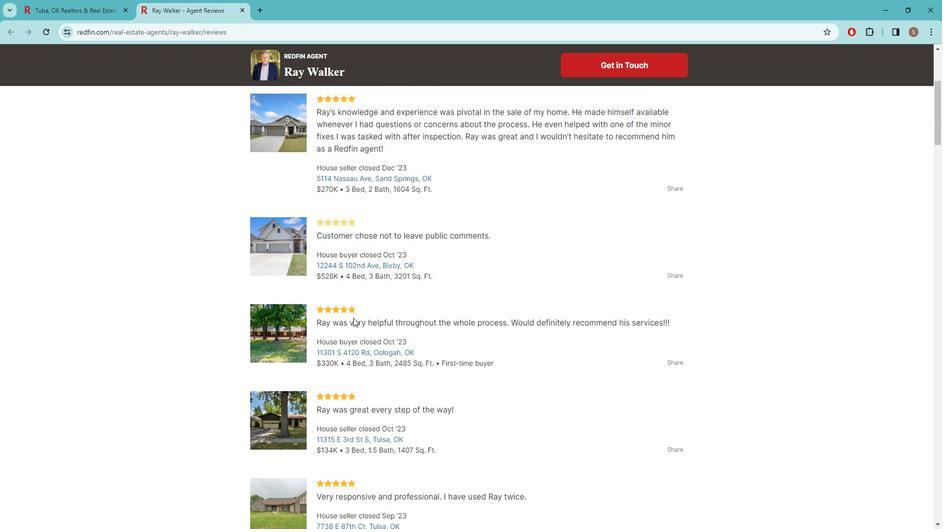 
Action: Mouse scrolled (359, 313) with delta (0, 0)
Screenshot: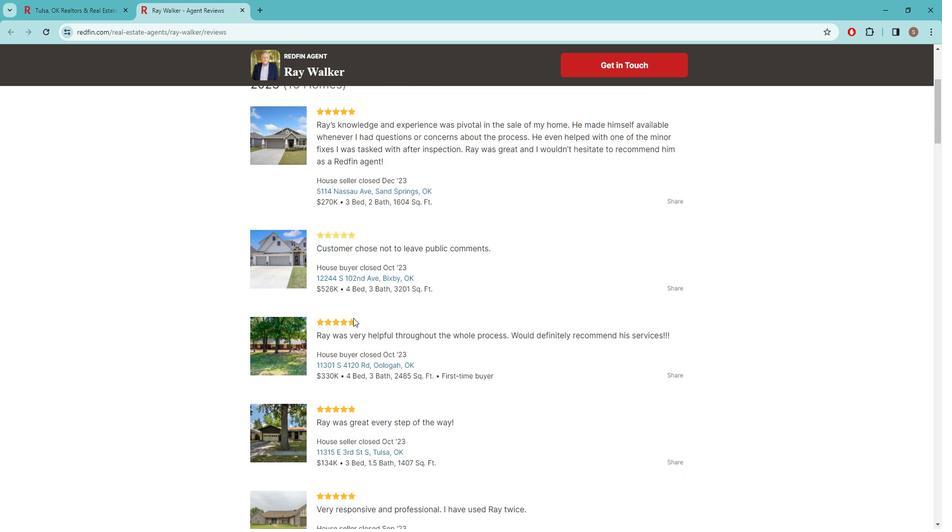 
Action: Mouse scrolled (359, 313) with delta (0, 0)
Screenshot: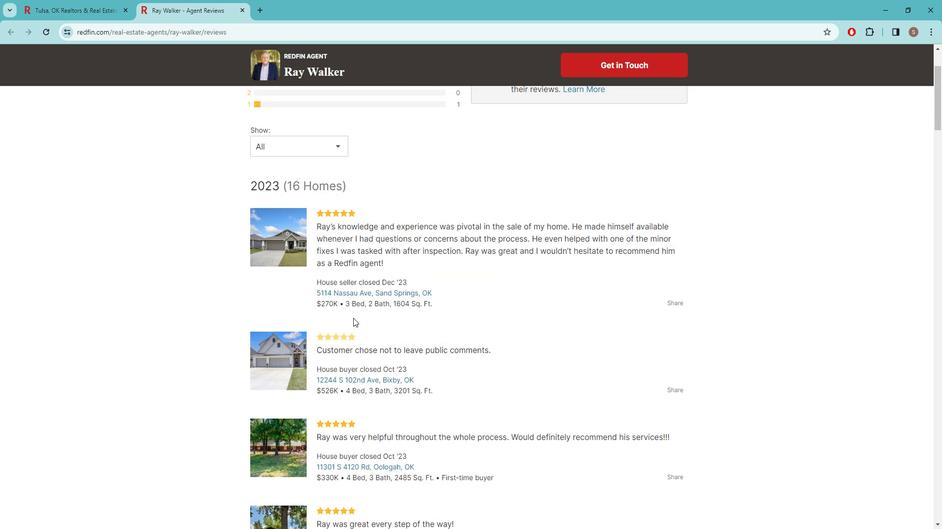 
Action: Mouse scrolled (359, 313) with delta (0, 0)
Screenshot: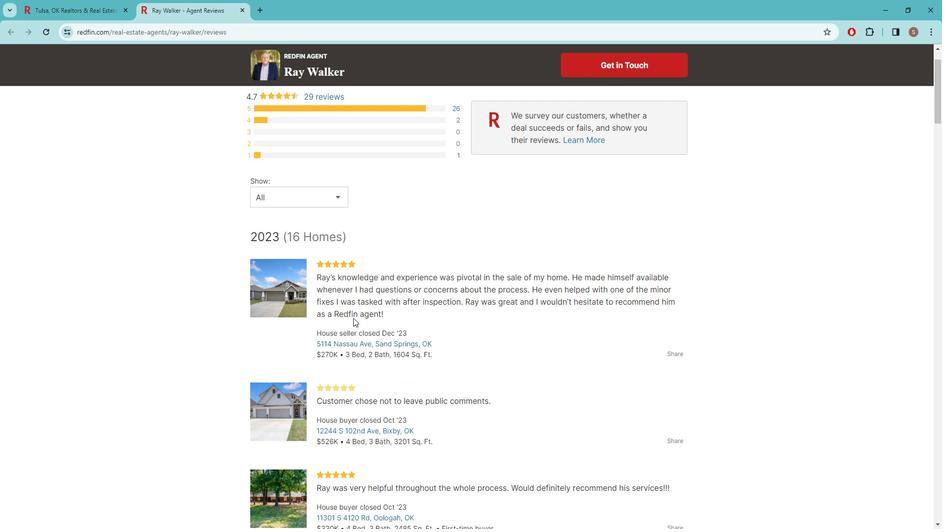 
Action: Mouse scrolled (359, 313) with delta (0, 0)
Screenshot: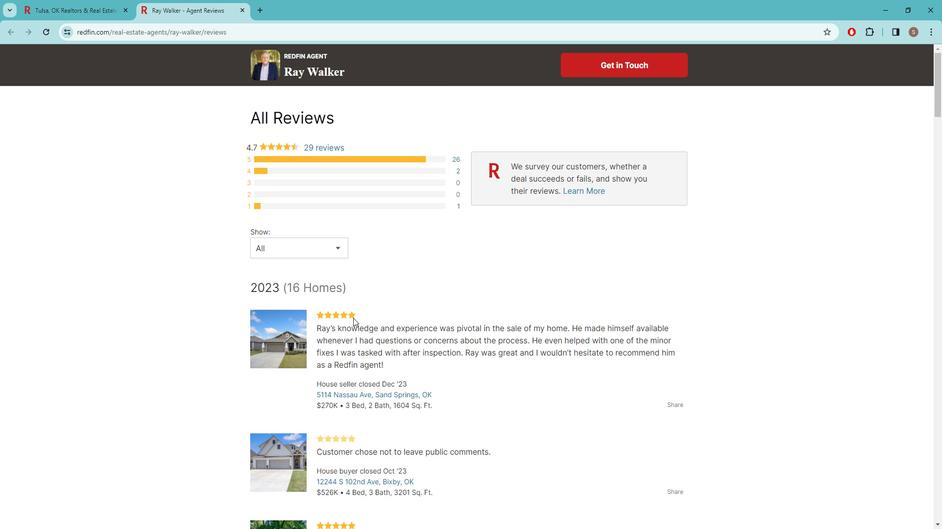 
Action: Mouse scrolled (359, 313) with delta (0, 0)
Screenshot: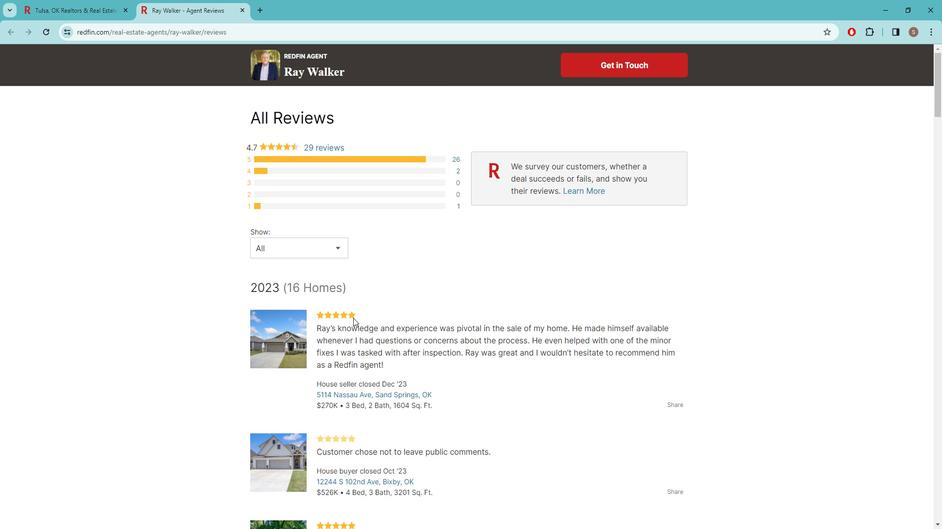 
Action: Mouse scrolled (359, 313) with delta (0, 0)
Screenshot: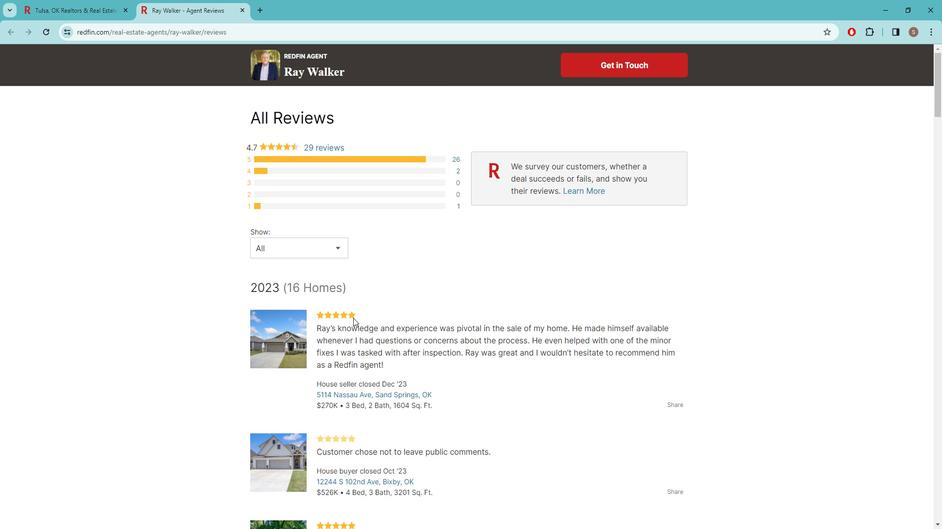 
Action: Mouse scrolled (359, 313) with delta (0, 0)
Screenshot: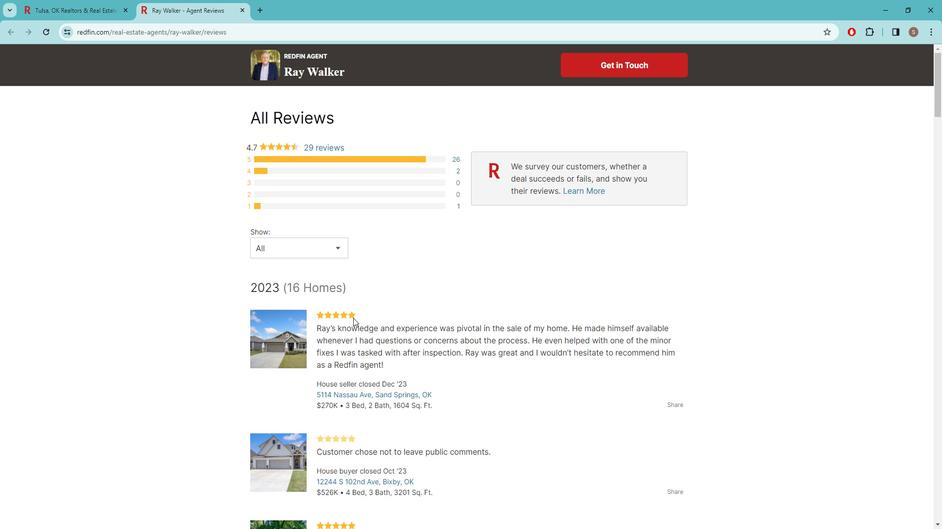 
